 Task: Explore Airbnb accommodation in Senta, Serbia from 10th December, 2023 to 25th December, 2023 for 3 adults, 1 child. 2 bedrooms having 3 beds and 2 bathrooms. Property type can be guest house. Amenities needed are: wifi, TV, free parkinig on premises, gym, breakfast. Look for 3 properties as per requirement.
Action: Mouse moved to (500, 108)
Screenshot: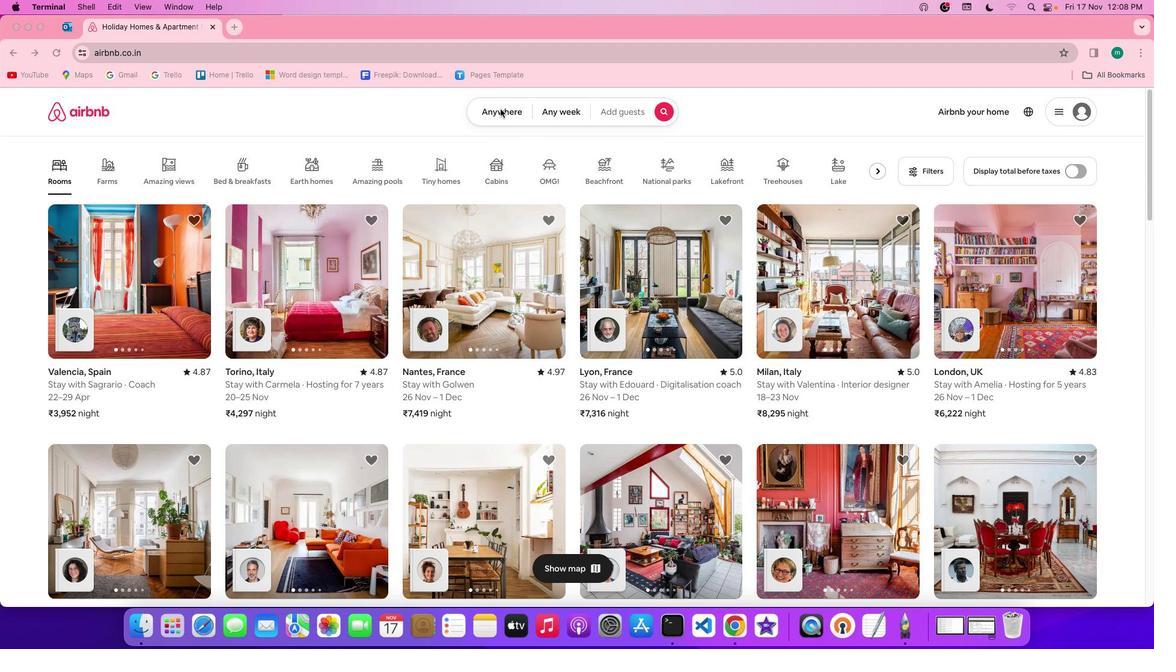 
Action: Mouse pressed left at (500, 108)
Screenshot: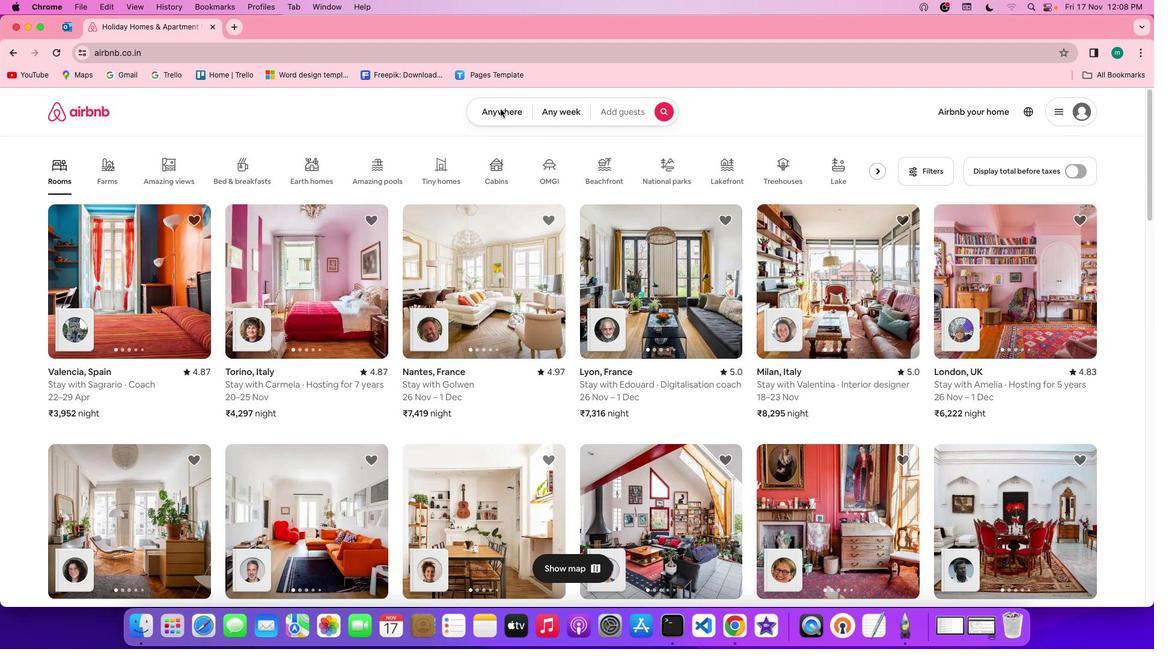
Action: Mouse pressed left at (500, 108)
Screenshot: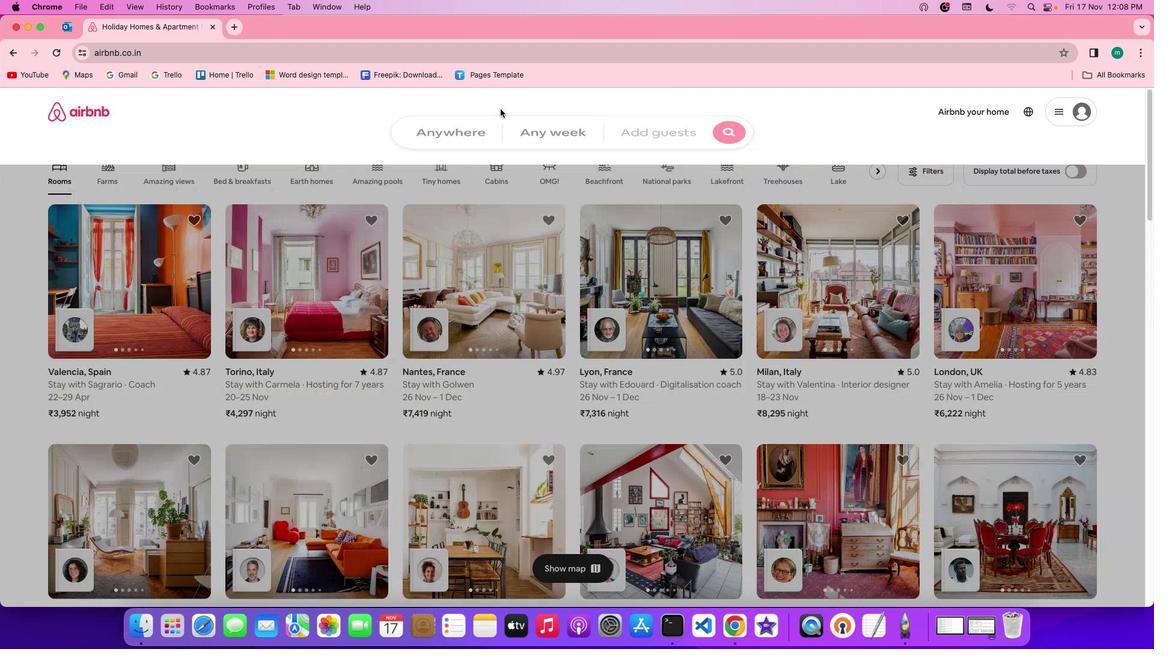 
Action: Mouse moved to (445, 160)
Screenshot: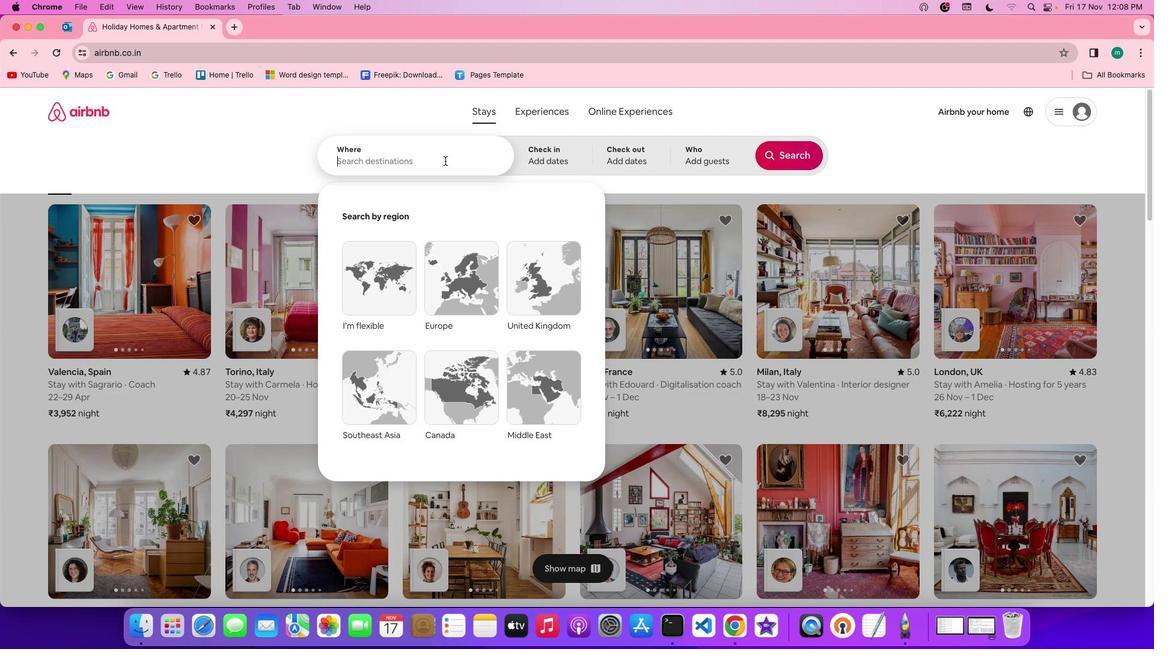
Action: Mouse pressed left at (445, 160)
Screenshot: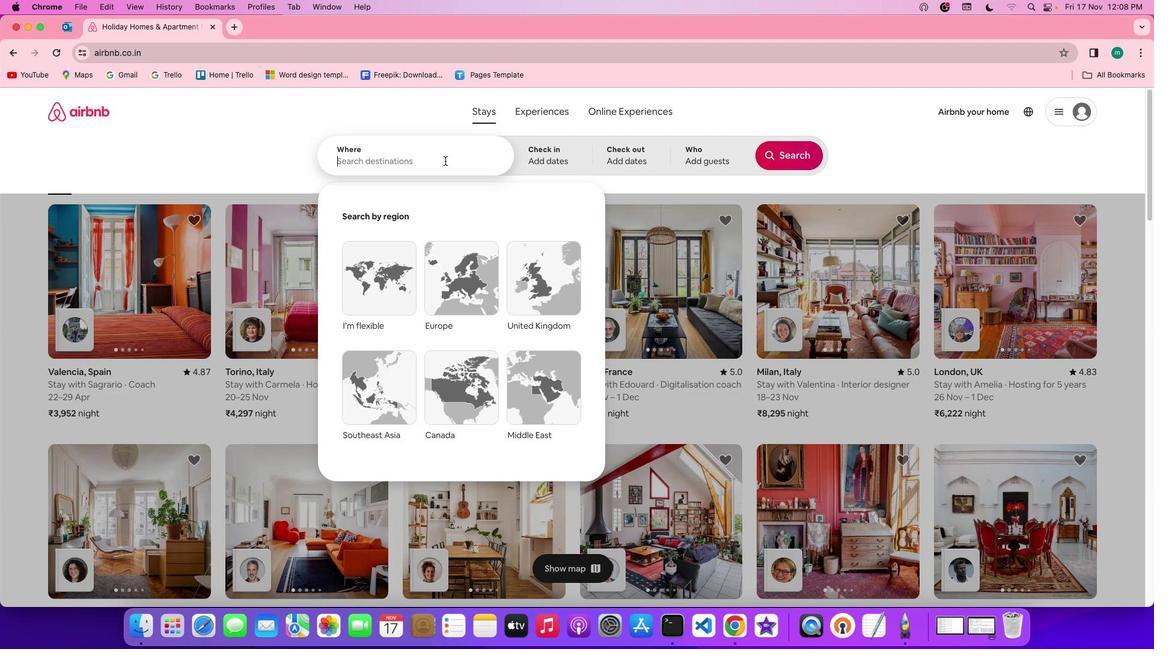 
Action: Key pressed Key.spaceKey.shift'S''e''n''t''a'','Key.spaceKey.shift's''e''r''b''i''a'
Screenshot: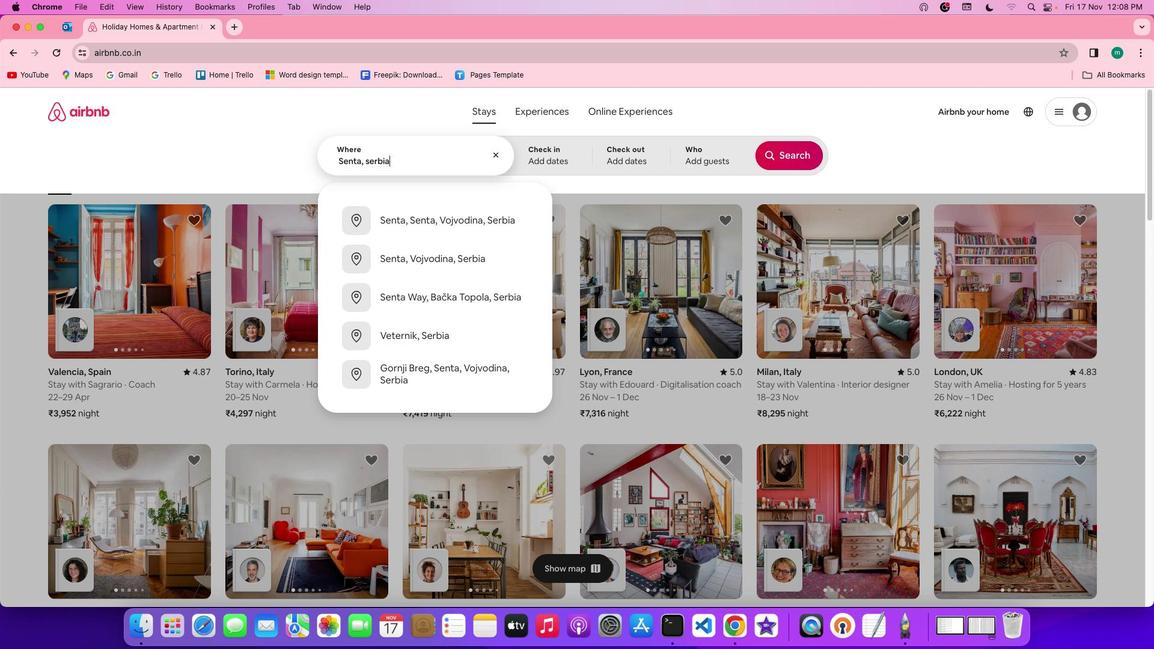 
Action: Mouse moved to (530, 151)
Screenshot: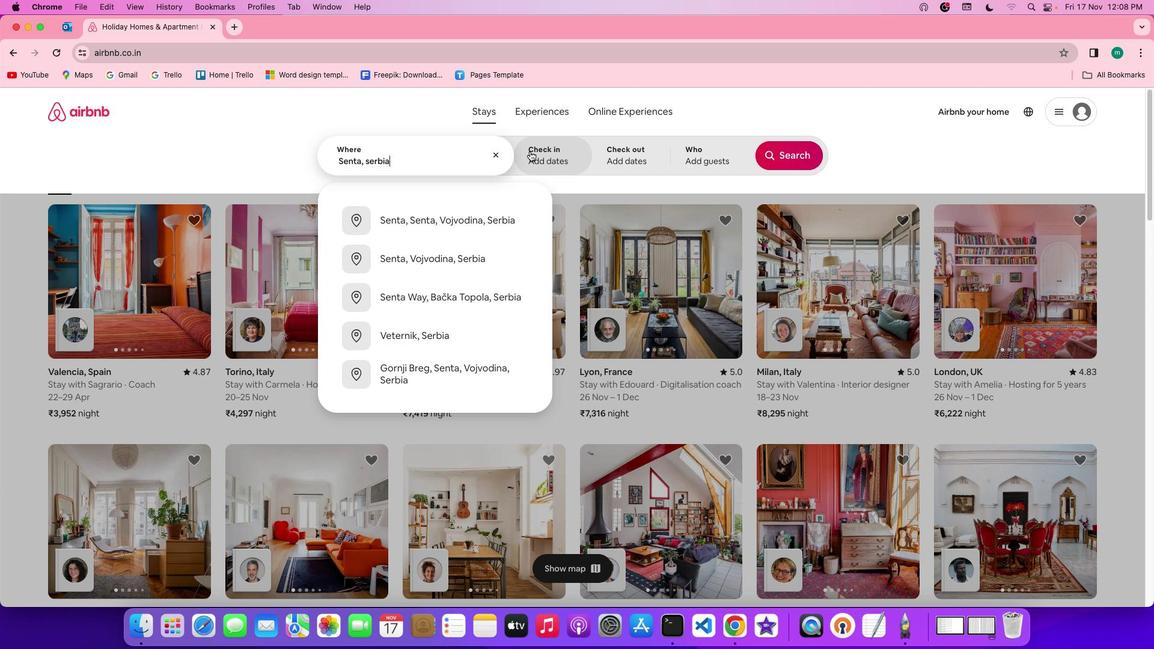 
Action: Mouse pressed left at (530, 151)
Screenshot: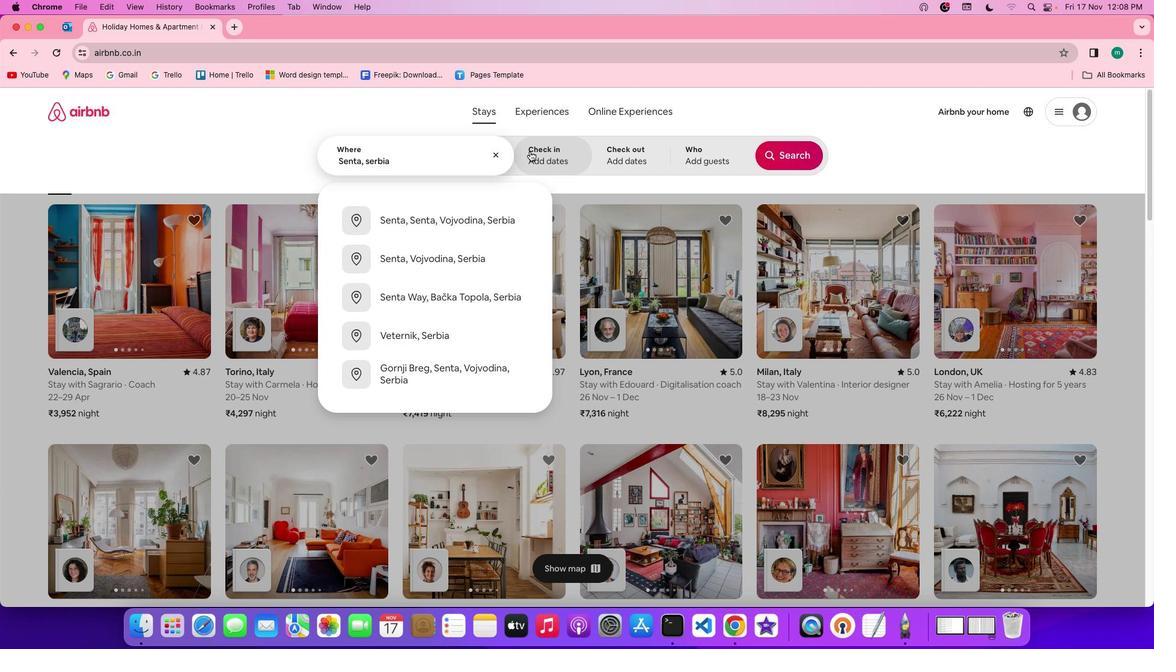 
Action: Mouse moved to (608, 372)
Screenshot: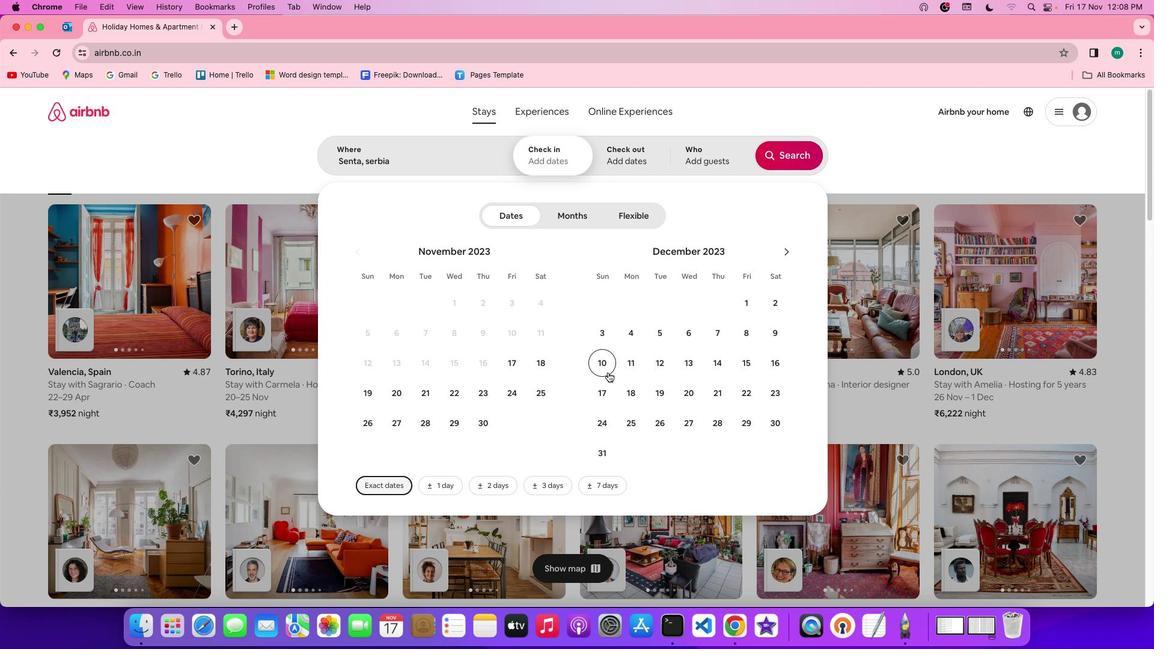 
Action: Mouse pressed left at (608, 372)
Screenshot: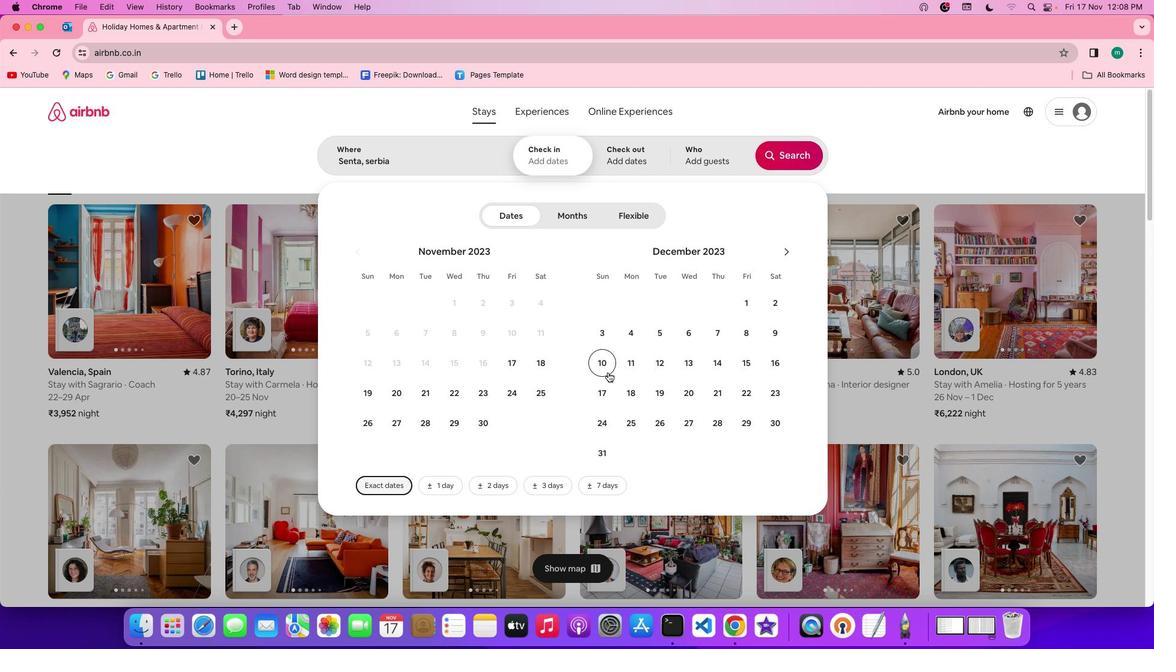 
Action: Mouse moved to (626, 421)
Screenshot: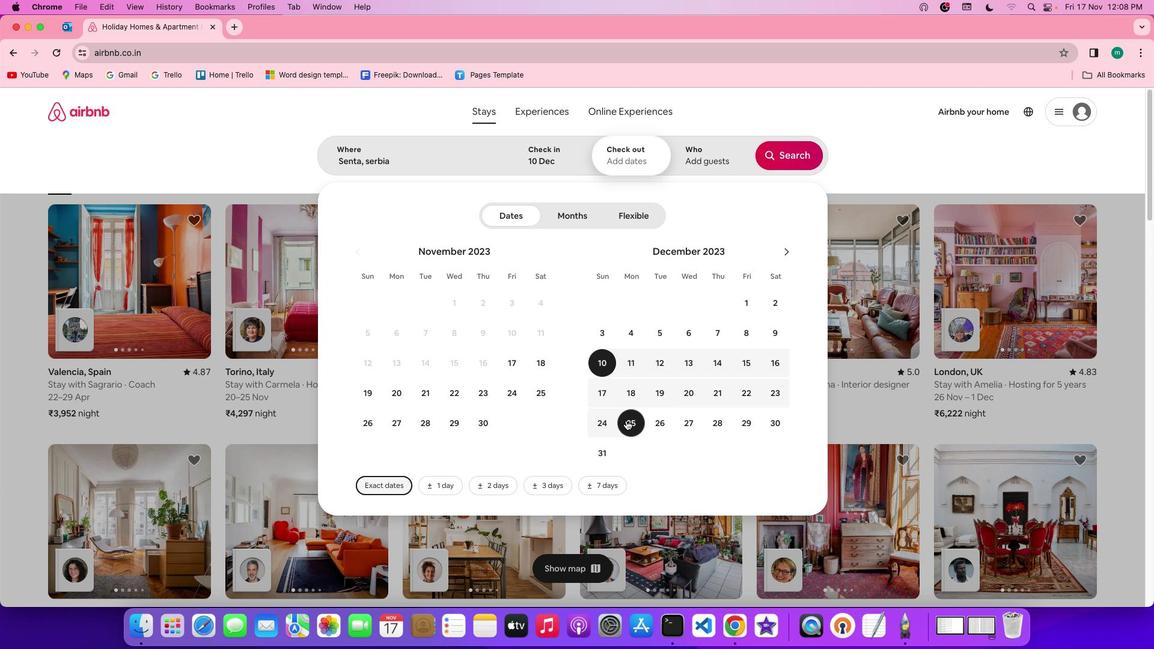 
Action: Mouse pressed left at (626, 421)
Screenshot: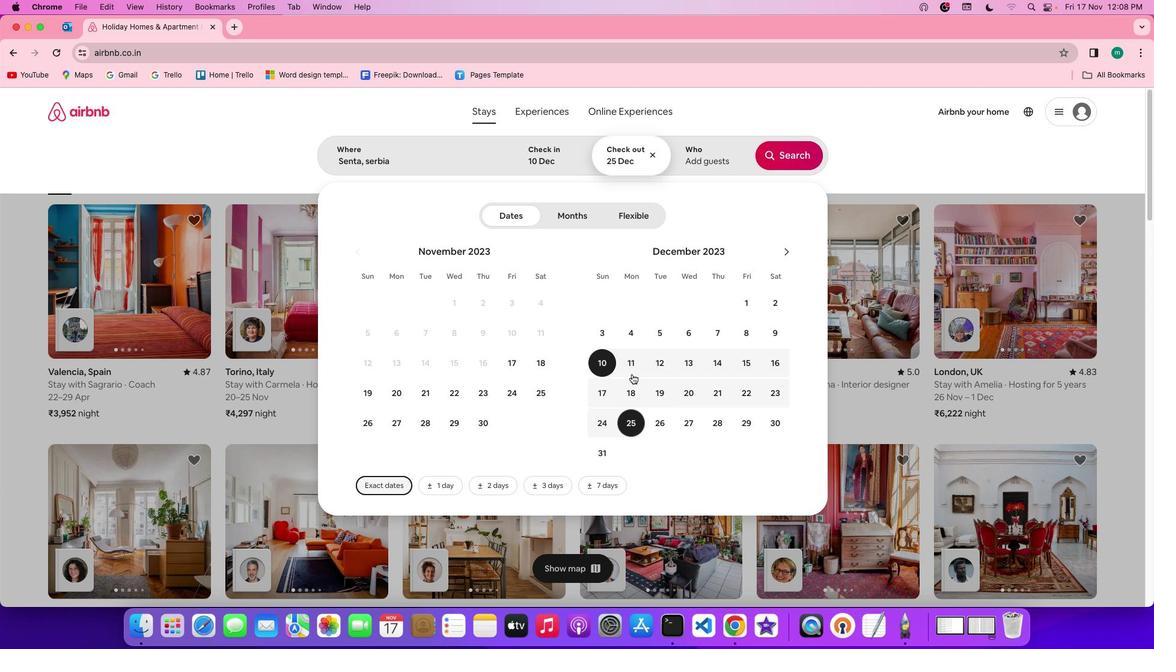 
Action: Mouse moved to (704, 164)
Screenshot: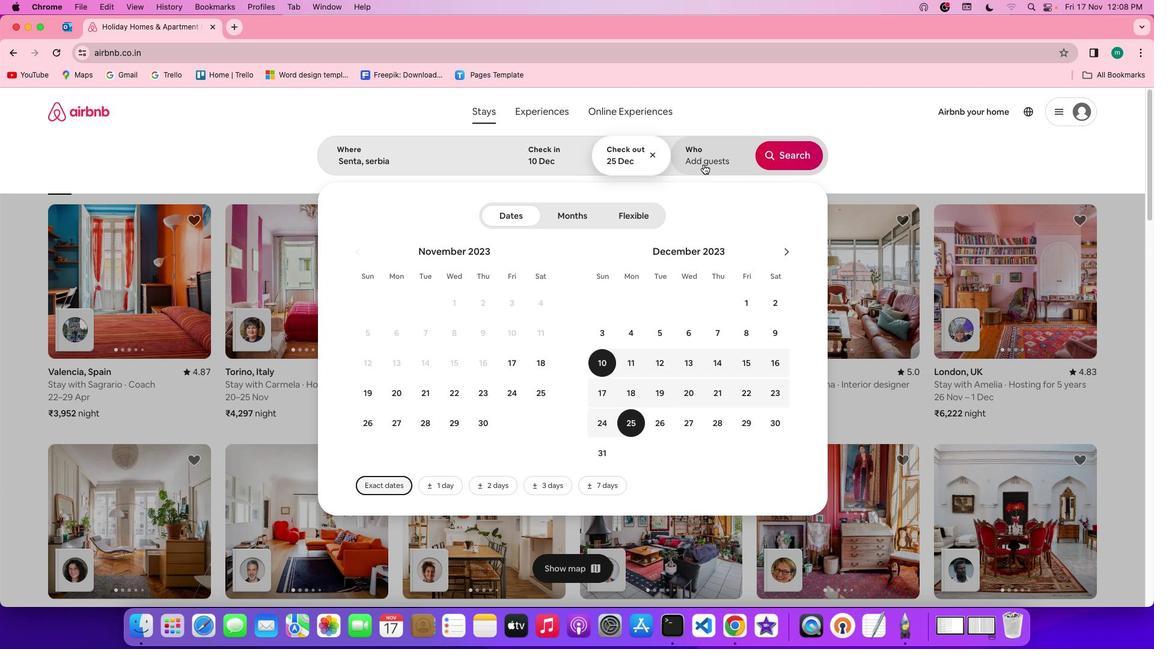 
Action: Mouse pressed left at (704, 164)
Screenshot: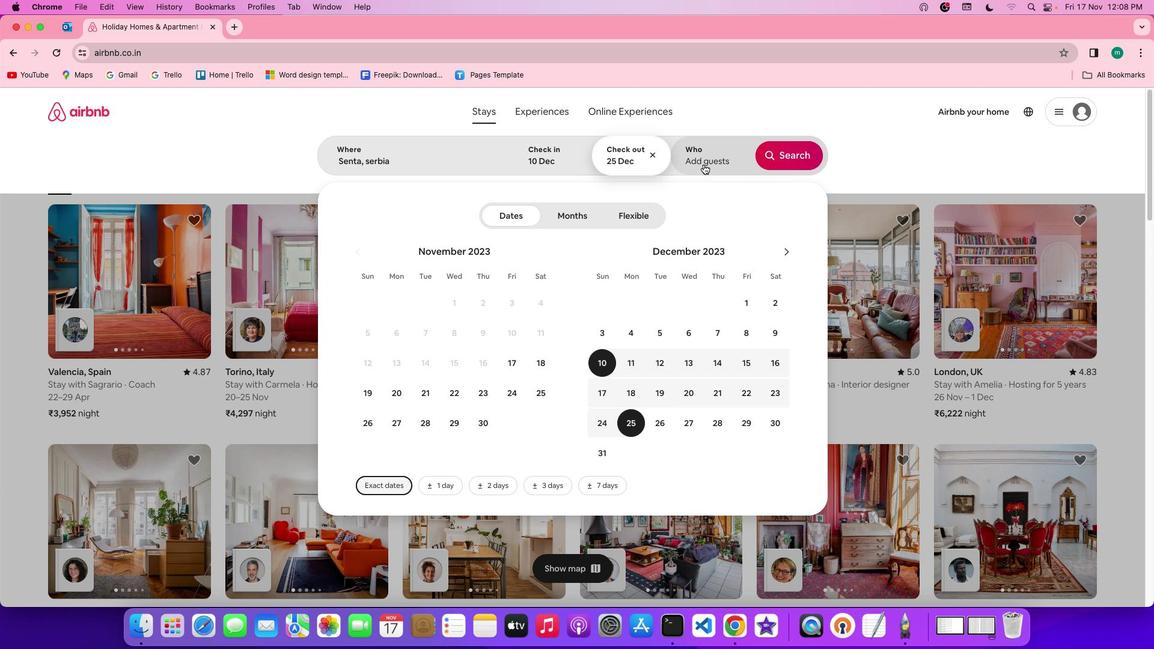 
Action: Mouse moved to (793, 216)
Screenshot: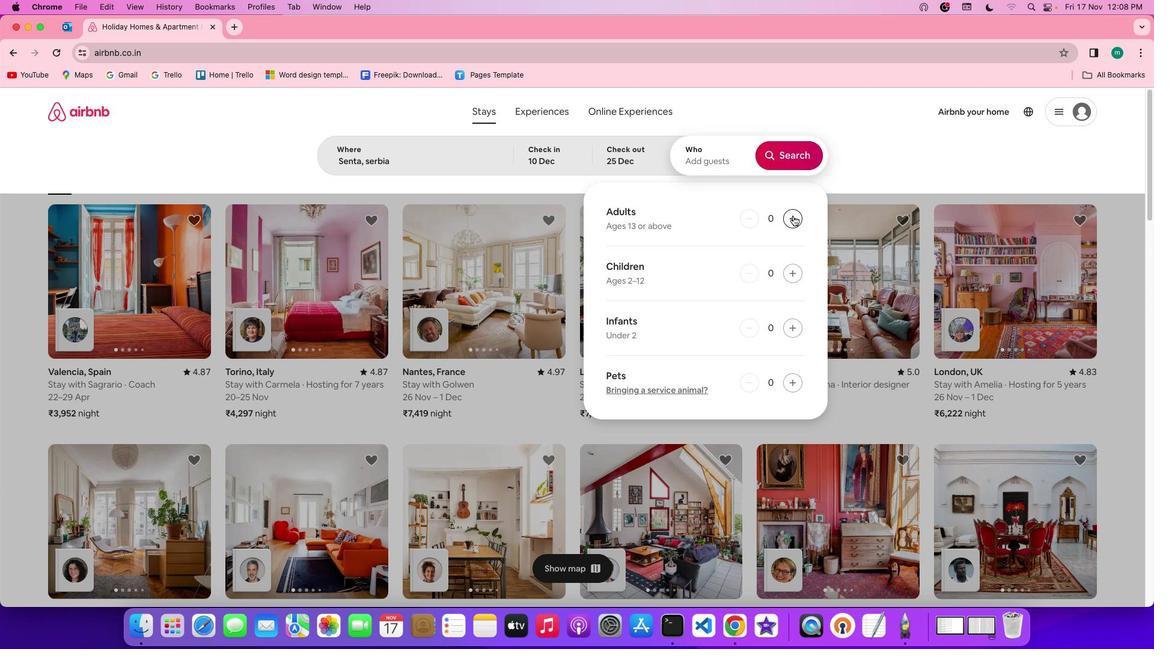 
Action: Mouse pressed left at (793, 216)
Screenshot: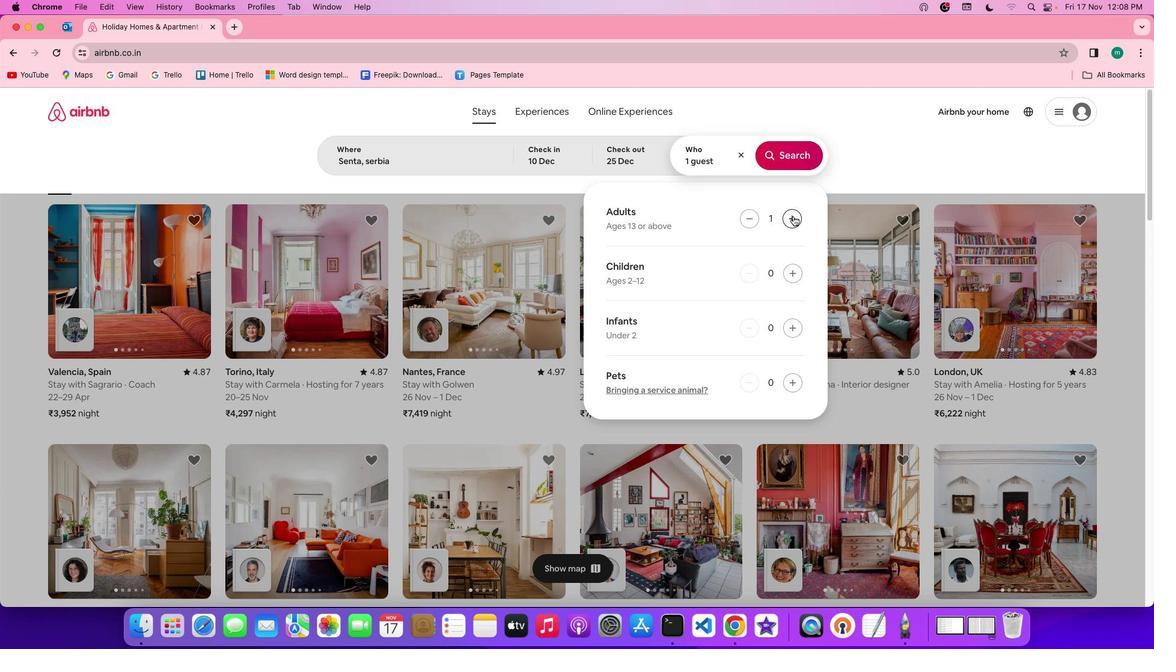 
Action: Mouse pressed left at (793, 216)
Screenshot: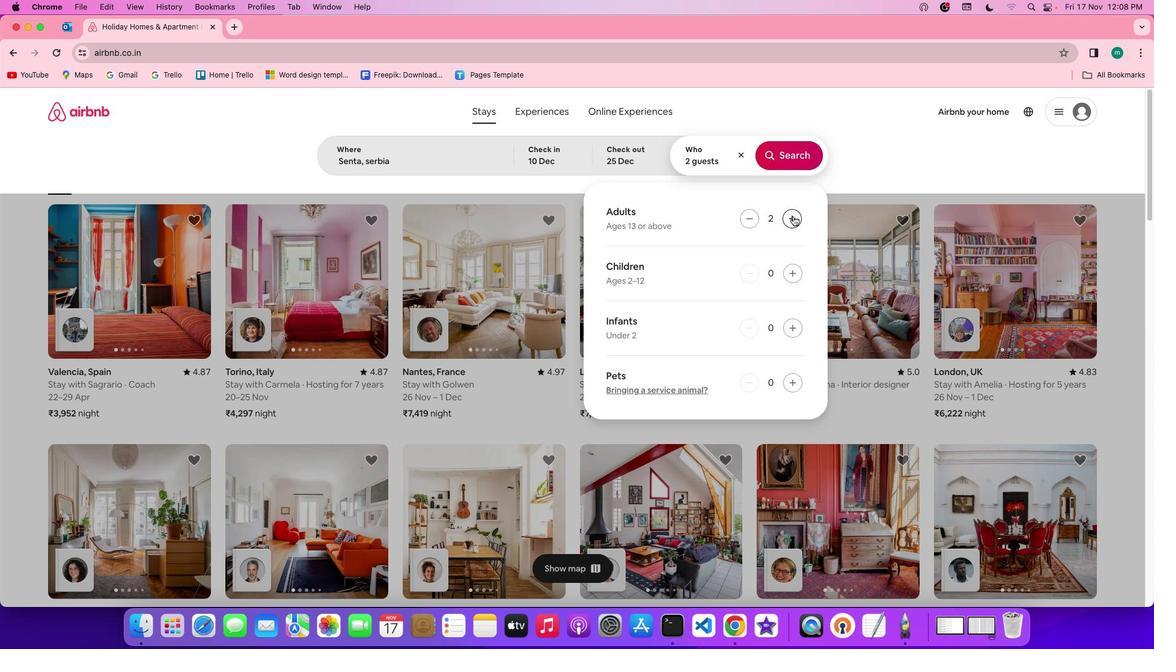 
Action: Mouse pressed left at (793, 216)
Screenshot: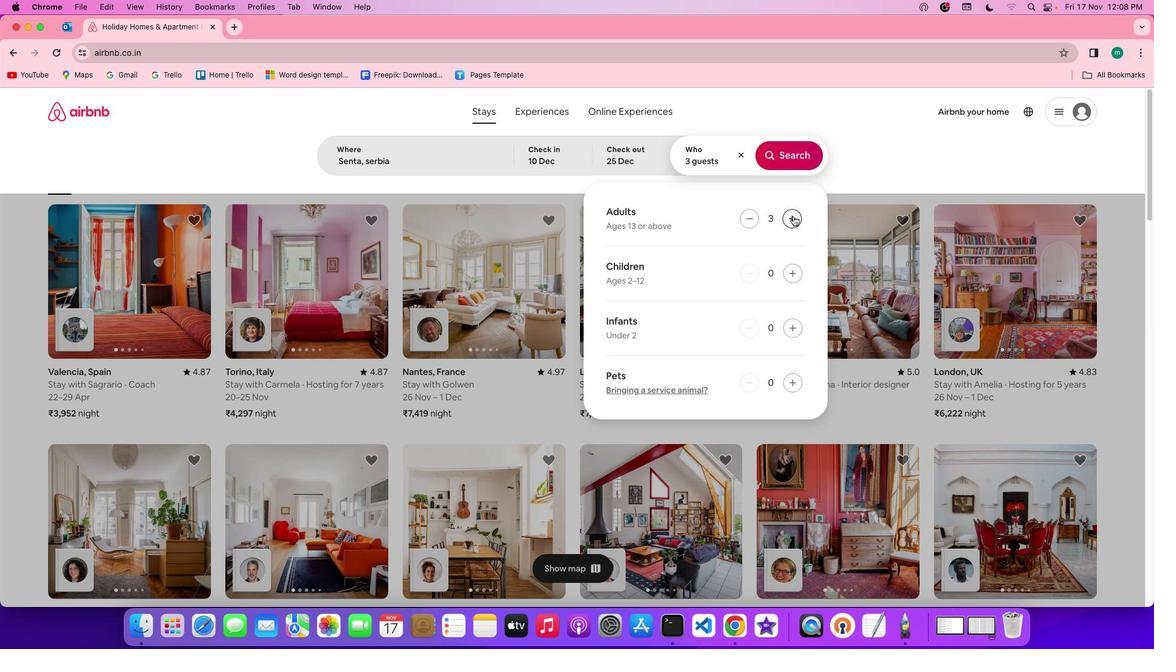 
Action: Mouse moved to (793, 274)
Screenshot: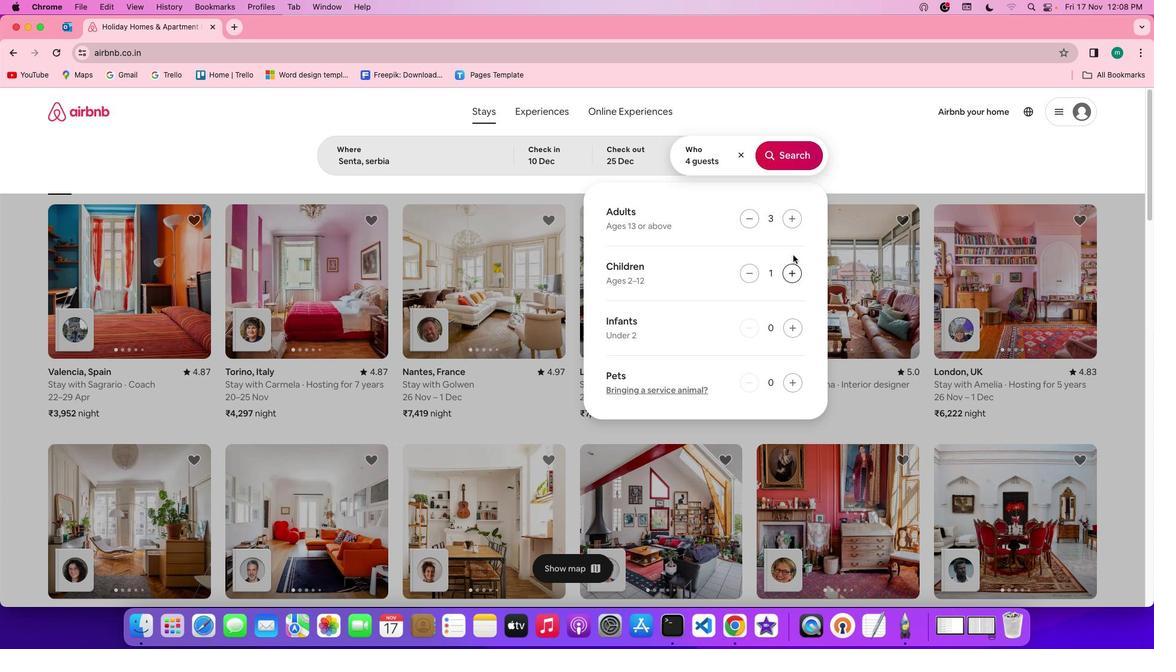 
Action: Mouse pressed left at (793, 274)
Screenshot: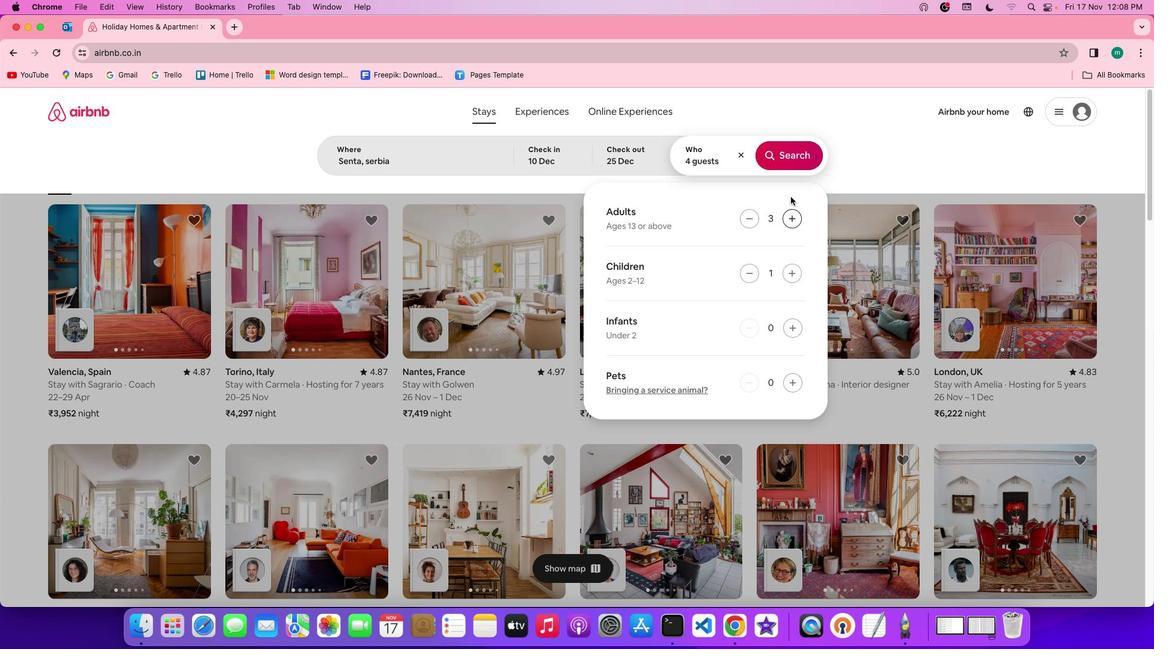 
Action: Mouse moved to (788, 161)
Screenshot: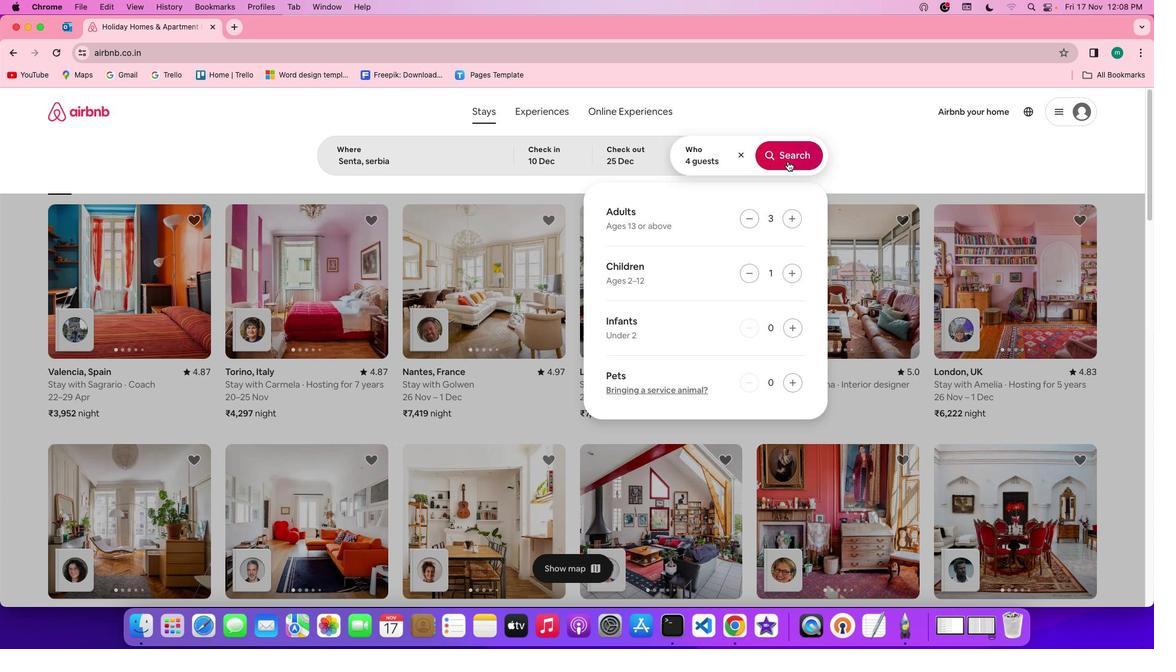 
Action: Mouse pressed left at (788, 161)
Screenshot: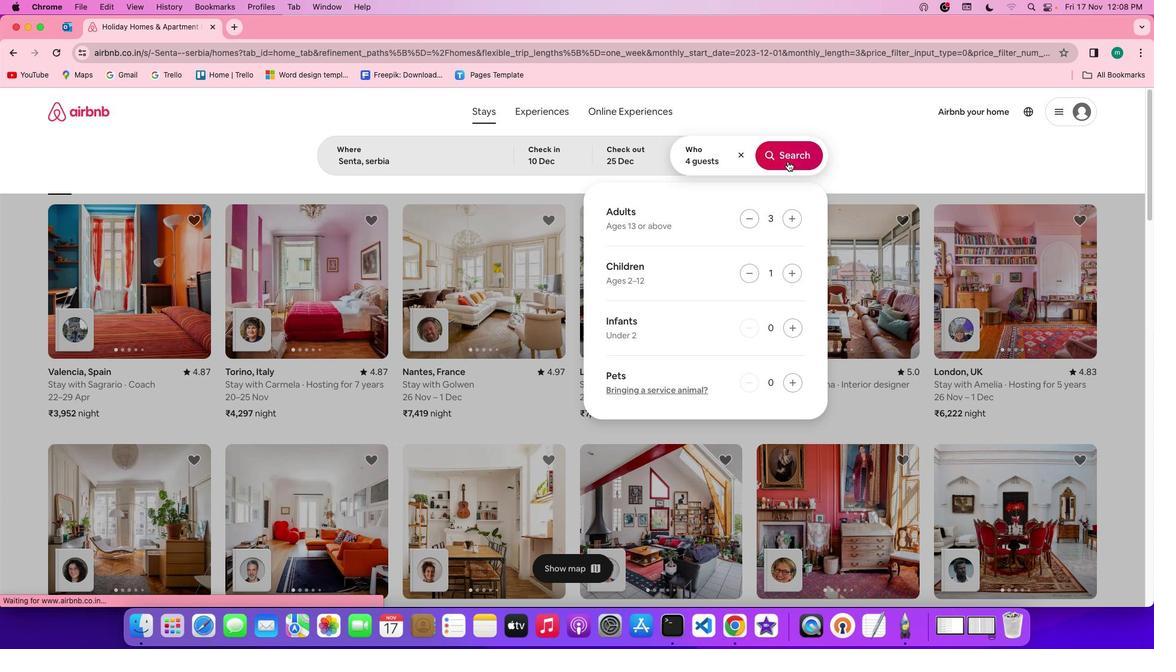 
Action: Mouse moved to (960, 160)
Screenshot: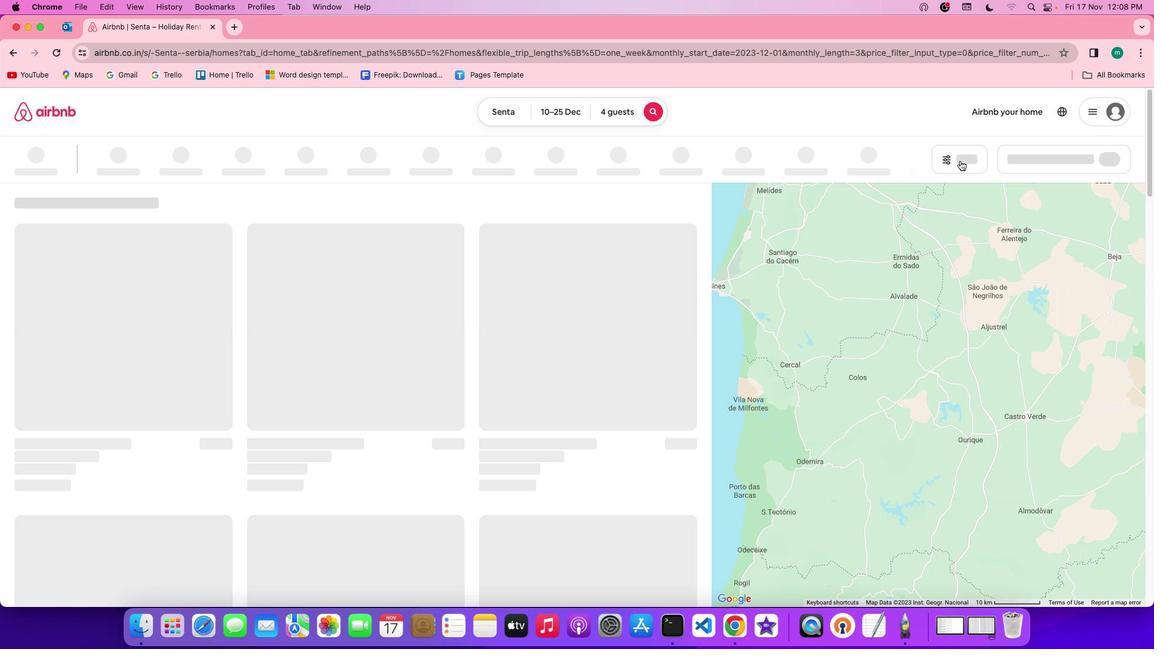 
Action: Mouse pressed left at (960, 160)
Screenshot: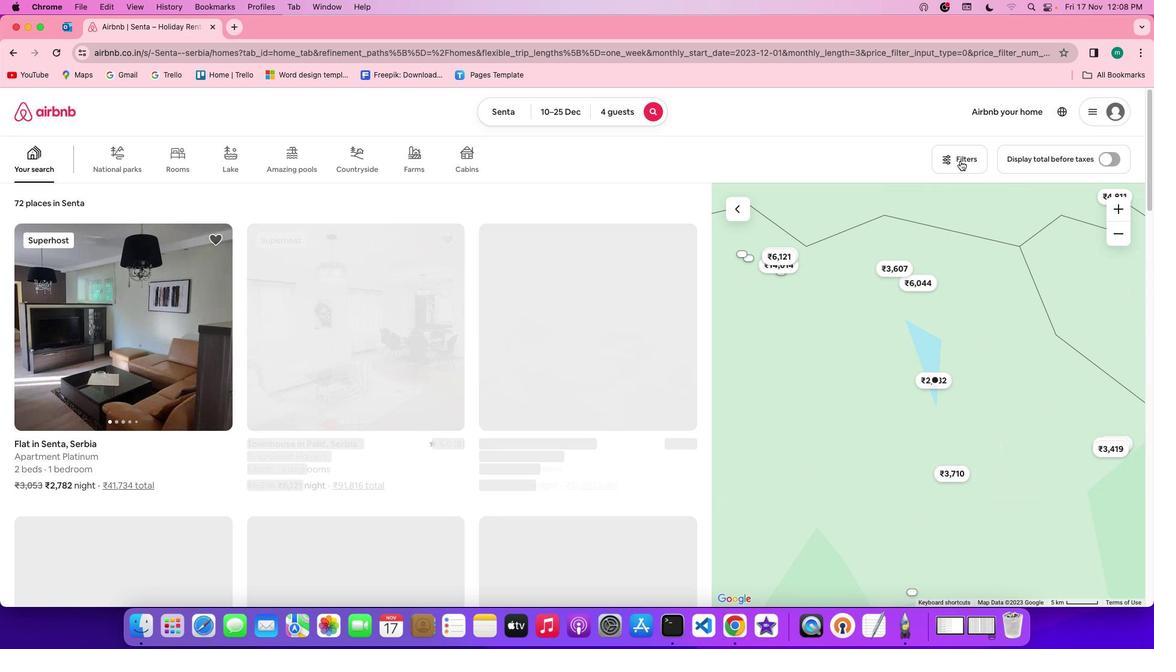 
Action: Mouse moved to (694, 348)
Screenshot: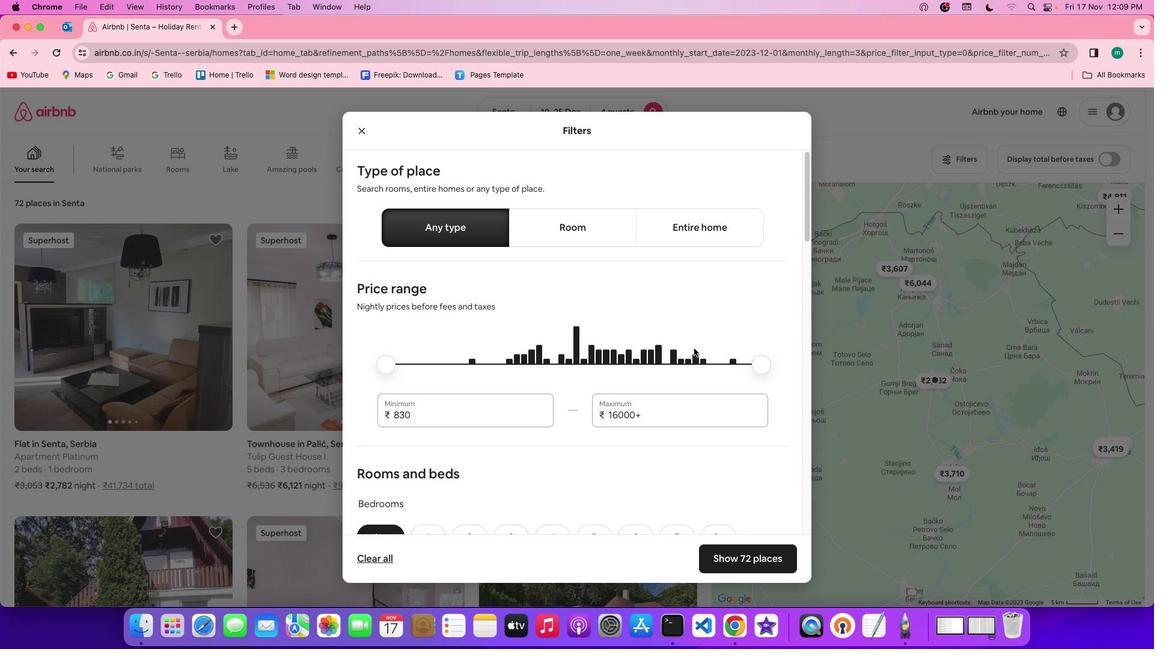 
Action: Mouse scrolled (694, 348) with delta (0, 0)
Screenshot: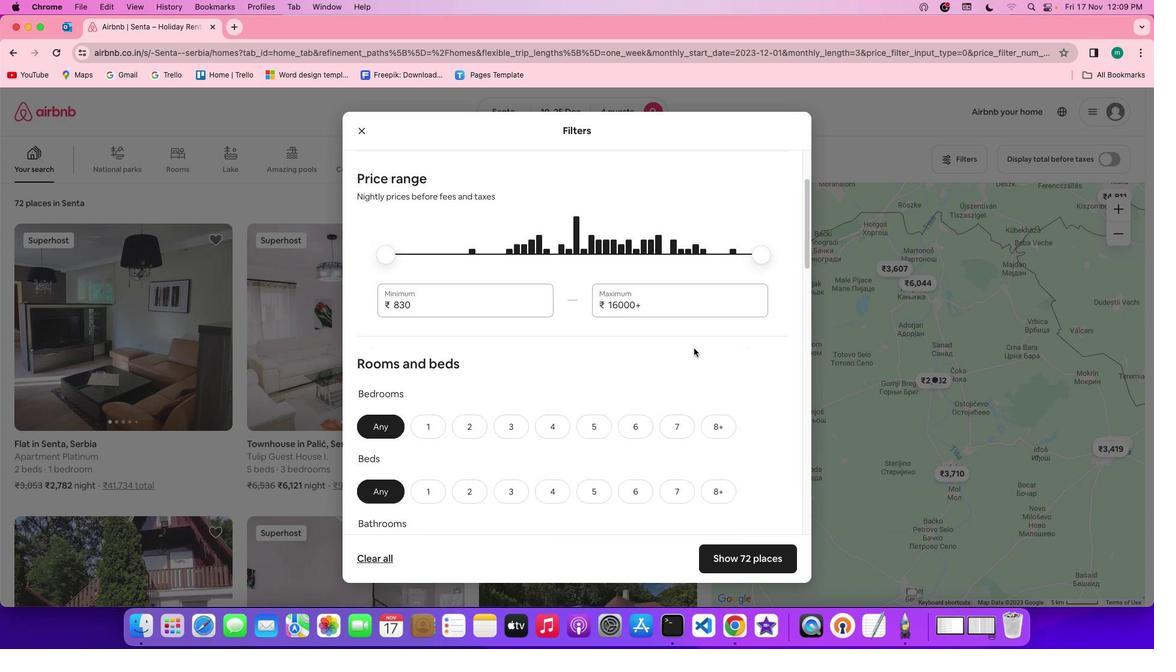 
Action: Mouse scrolled (694, 348) with delta (0, 0)
Screenshot: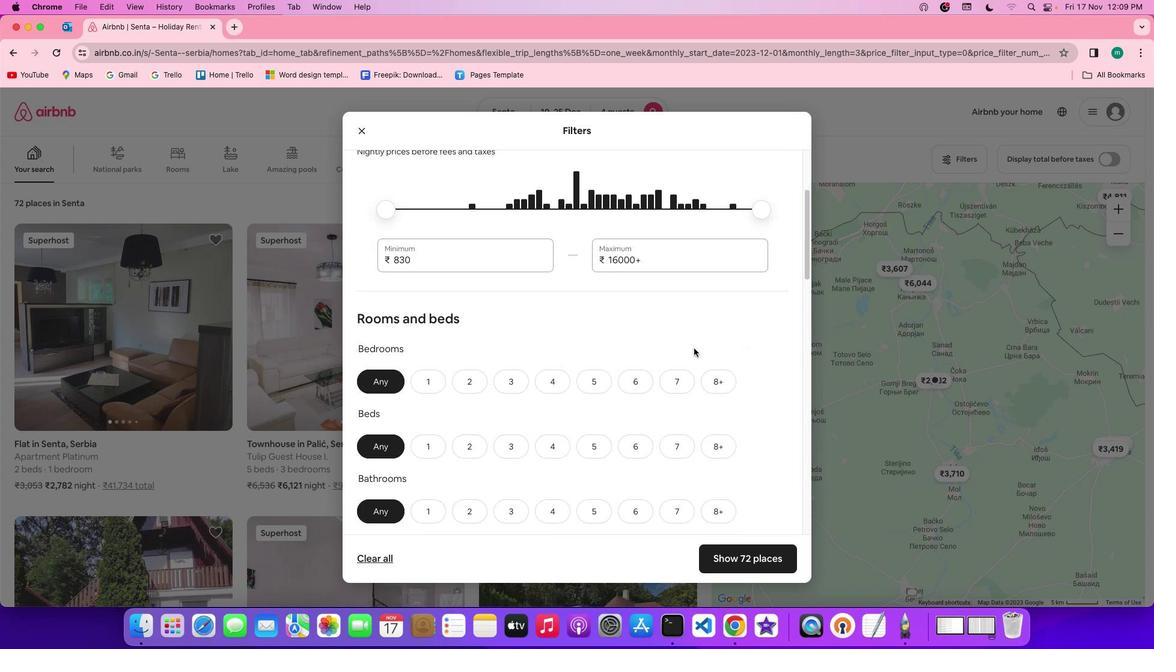 
Action: Mouse scrolled (694, 348) with delta (0, -1)
Screenshot: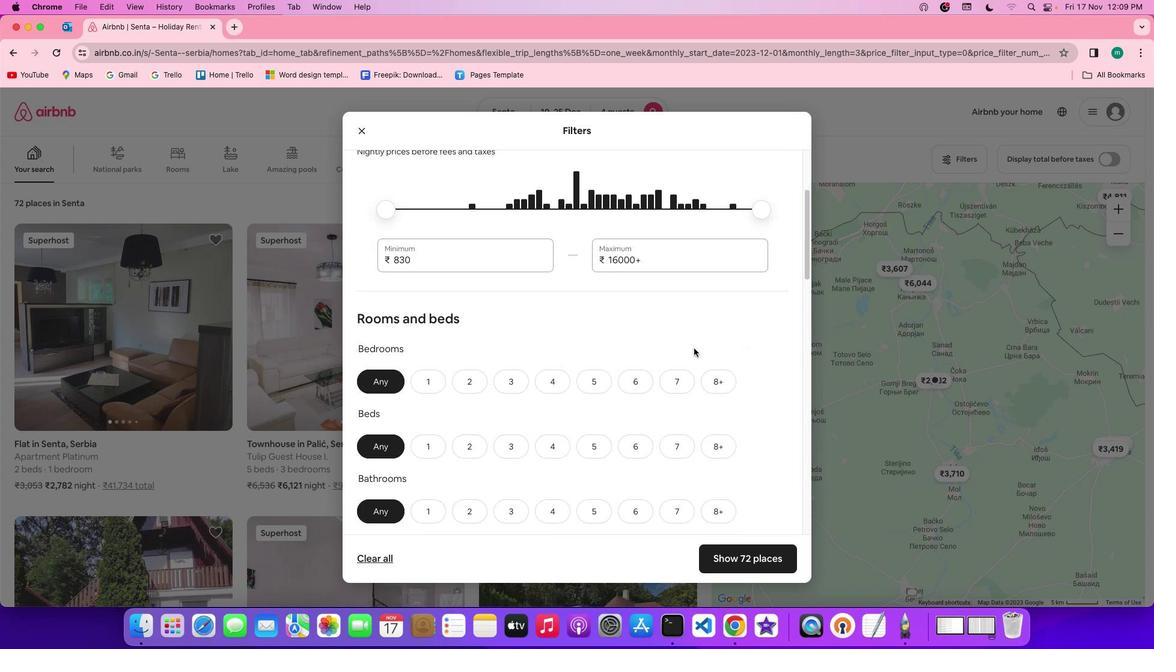 
Action: Mouse scrolled (694, 348) with delta (0, -1)
Screenshot: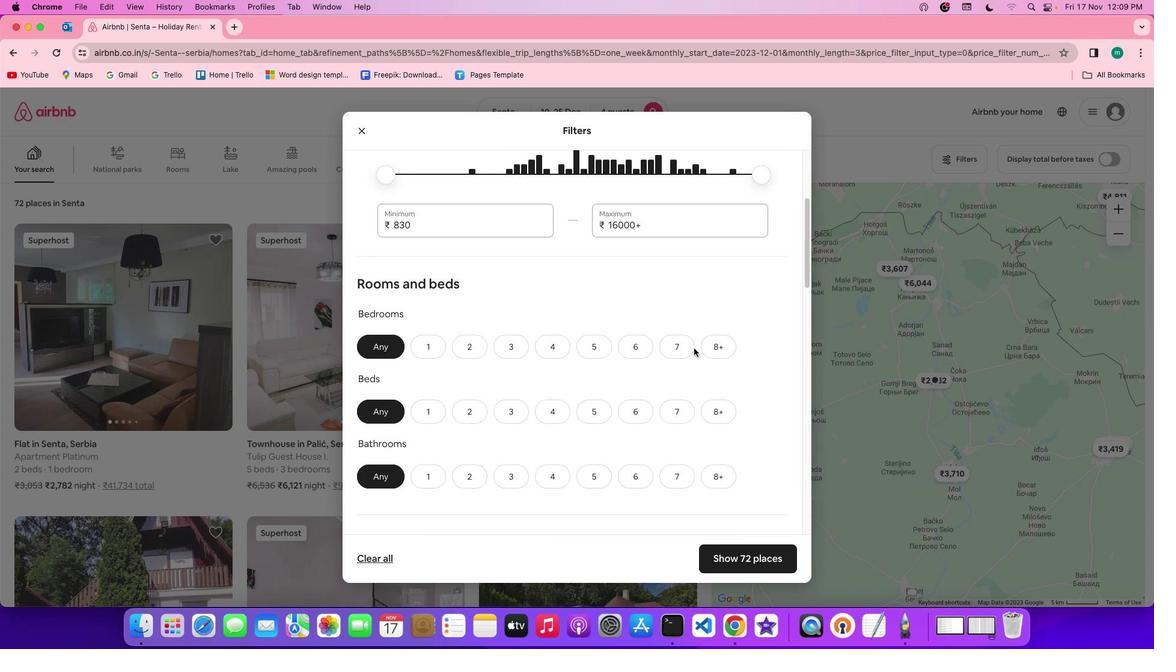 
Action: Mouse moved to (472, 345)
Screenshot: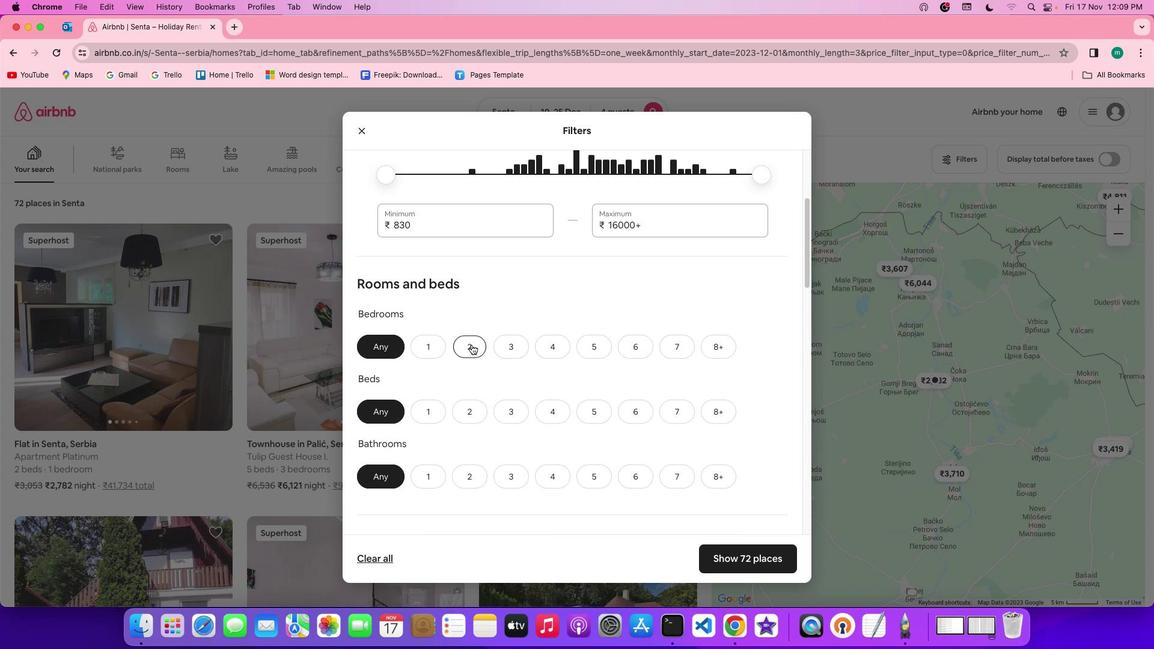 
Action: Mouse pressed left at (472, 345)
Screenshot: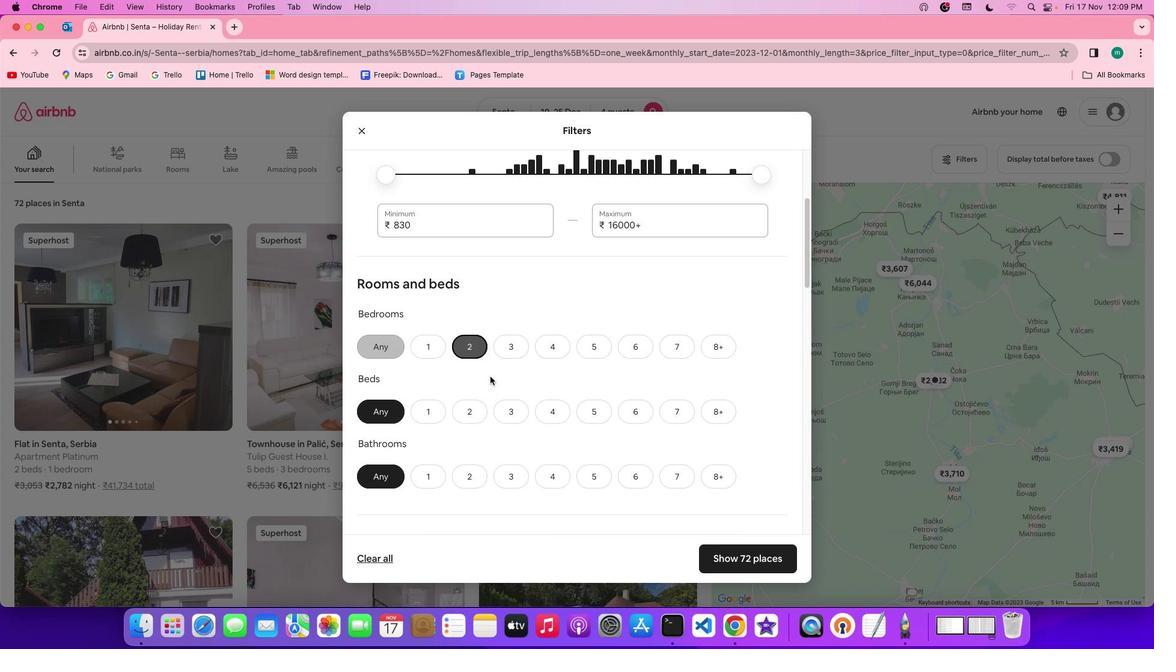 
Action: Mouse moved to (514, 413)
Screenshot: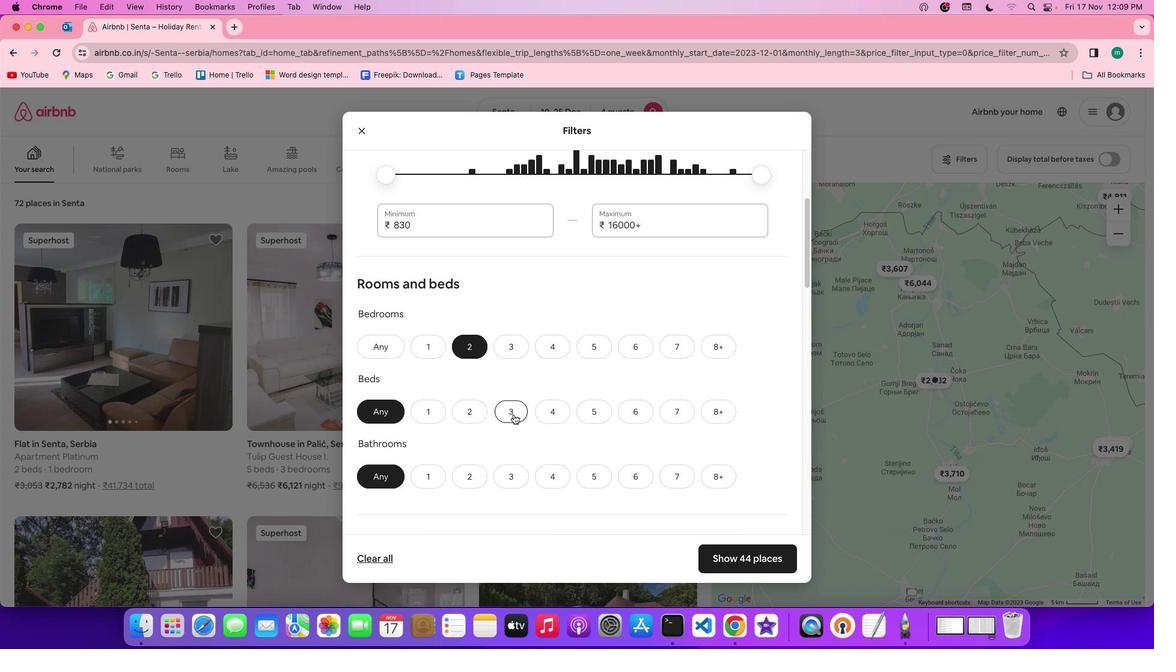 
Action: Mouse pressed left at (514, 413)
Screenshot: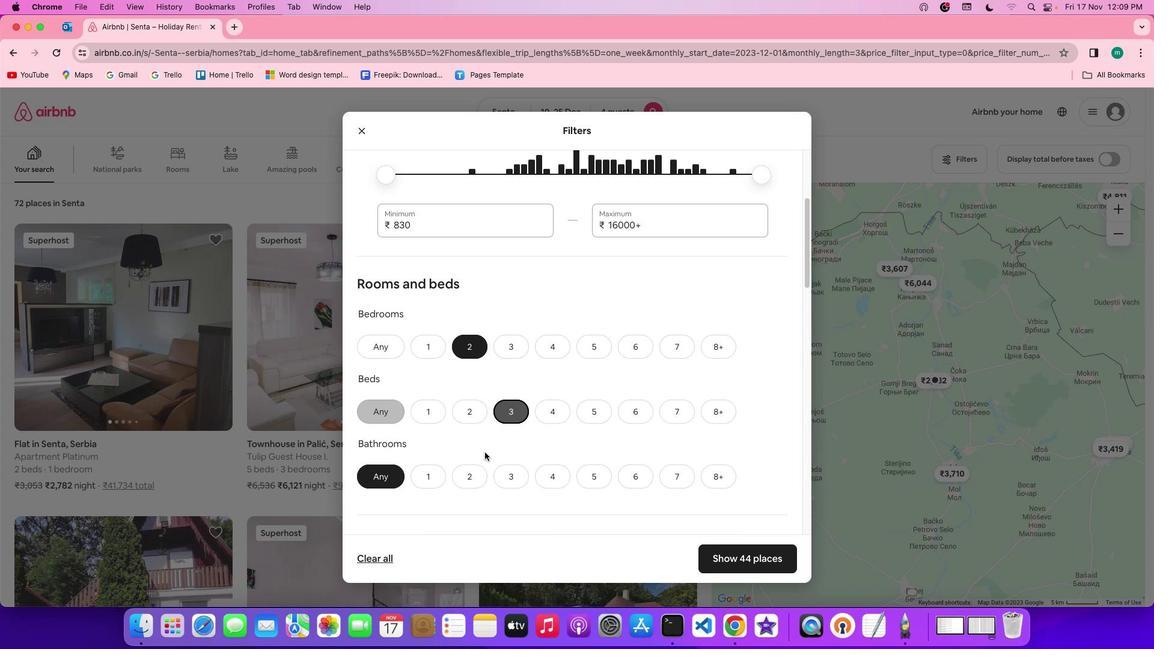 
Action: Mouse moved to (473, 476)
Screenshot: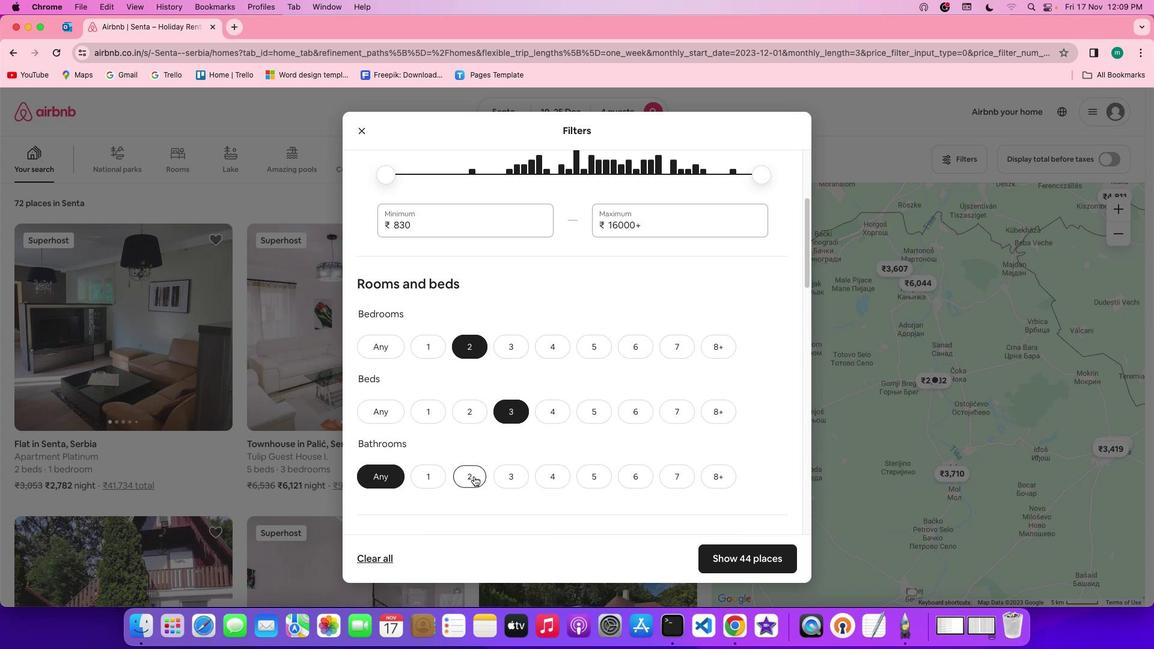 
Action: Mouse pressed left at (473, 476)
Screenshot: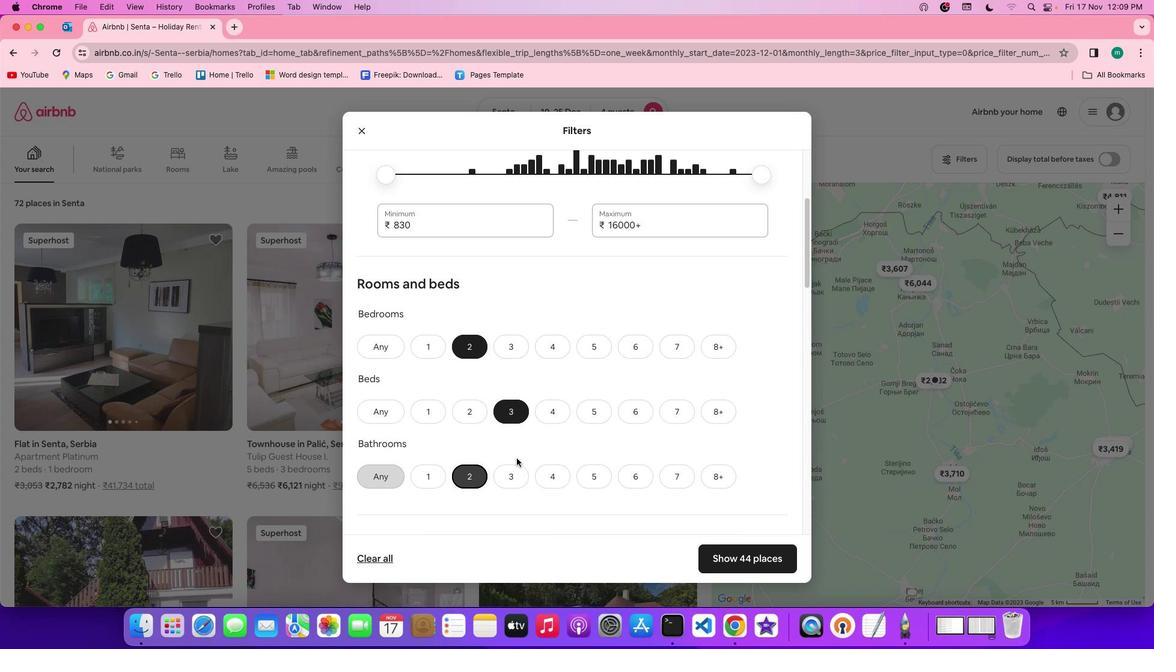 
Action: Mouse moved to (597, 442)
Screenshot: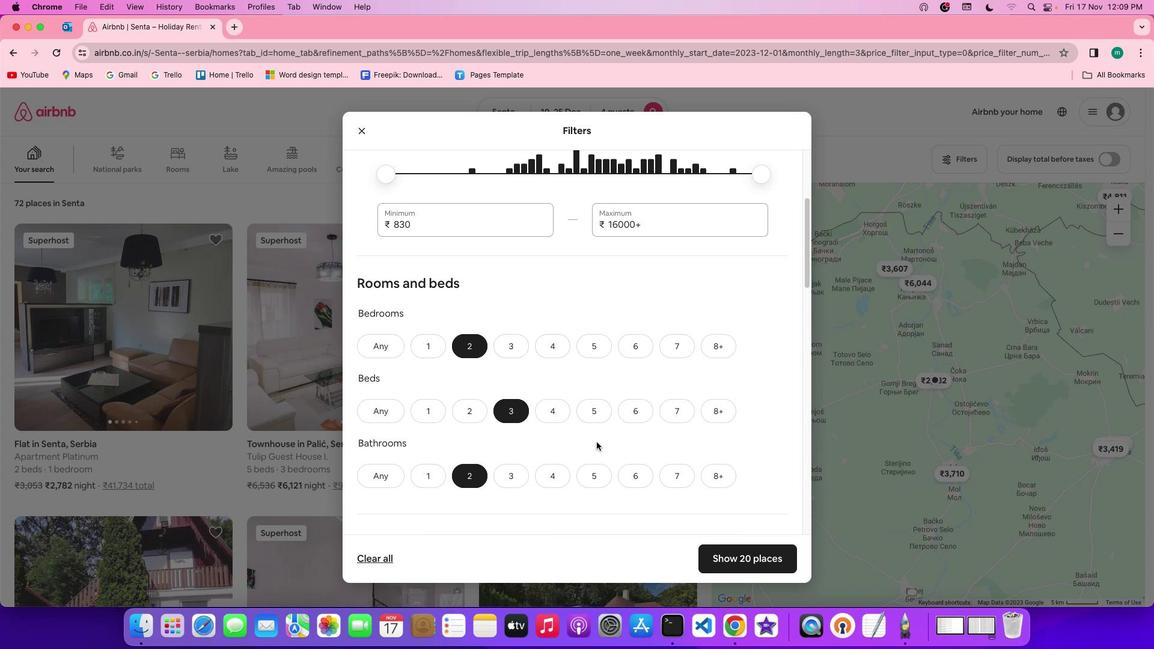 
Action: Mouse scrolled (597, 442) with delta (0, 0)
Screenshot: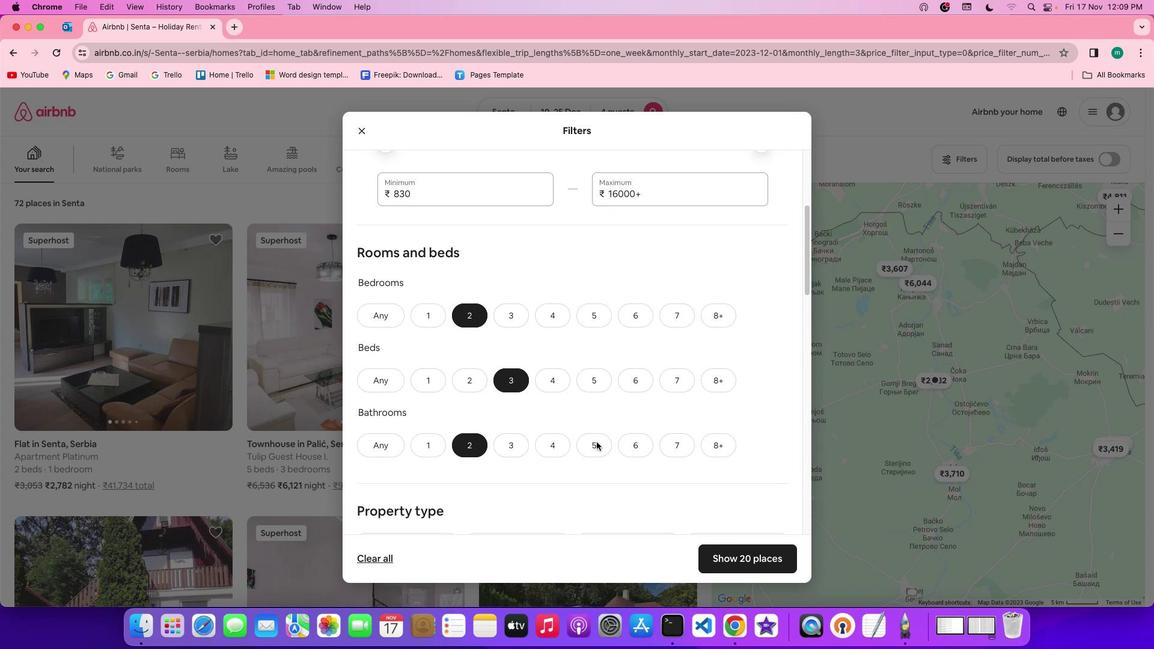
Action: Mouse scrolled (597, 442) with delta (0, 0)
Screenshot: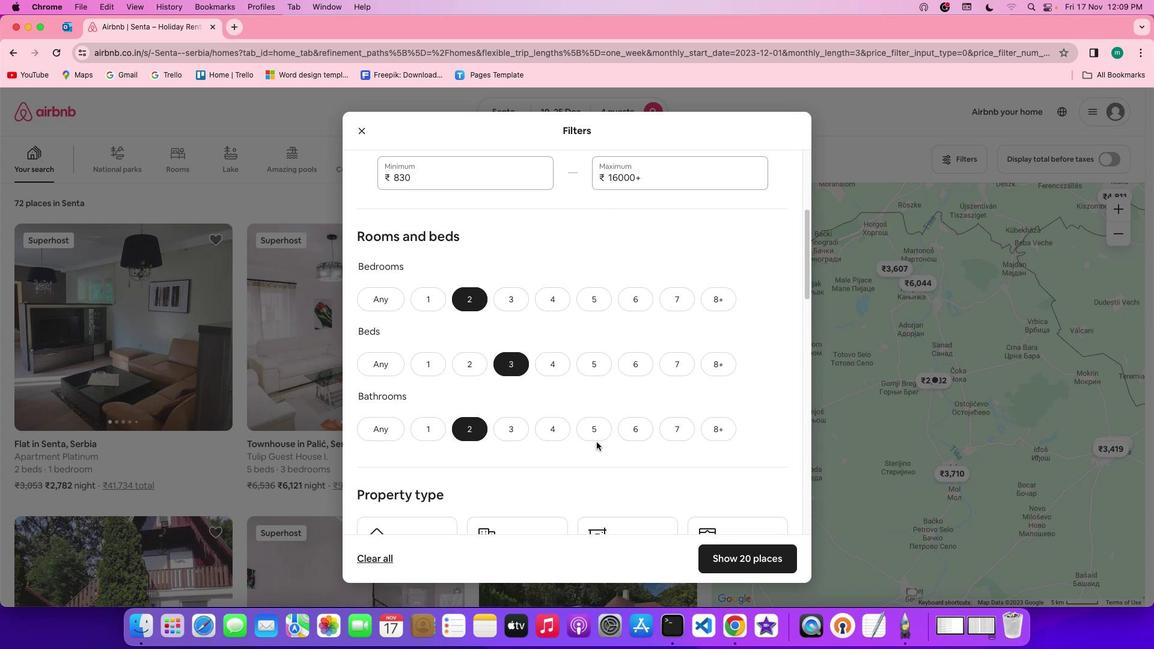 
Action: Mouse scrolled (597, 442) with delta (0, -1)
Screenshot: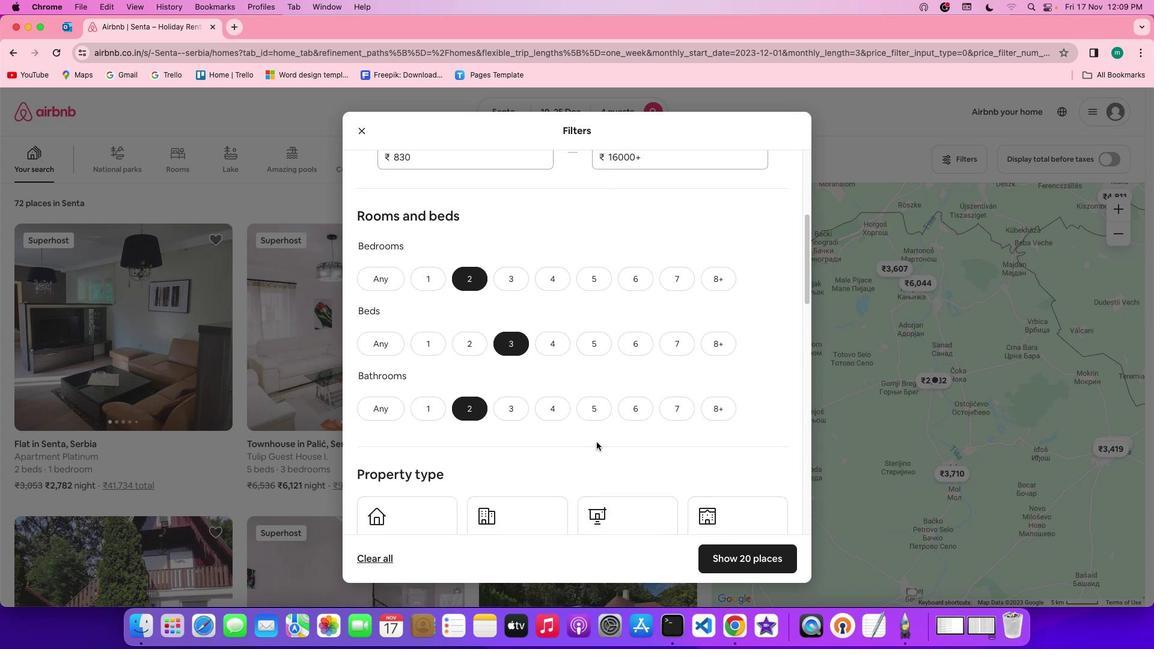 
Action: Mouse scrolled (597, 442) with delta (0, 0)
Screenshot: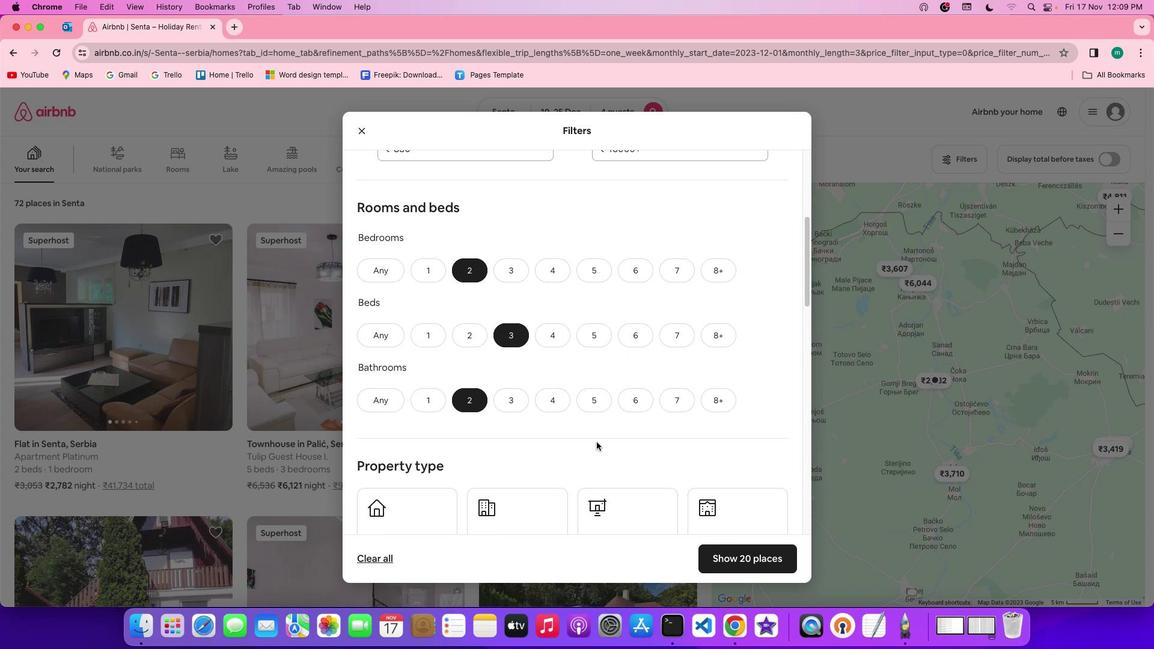
Action: Mouse scrolled (597, 442) with delta (0, 0)
Screenshot: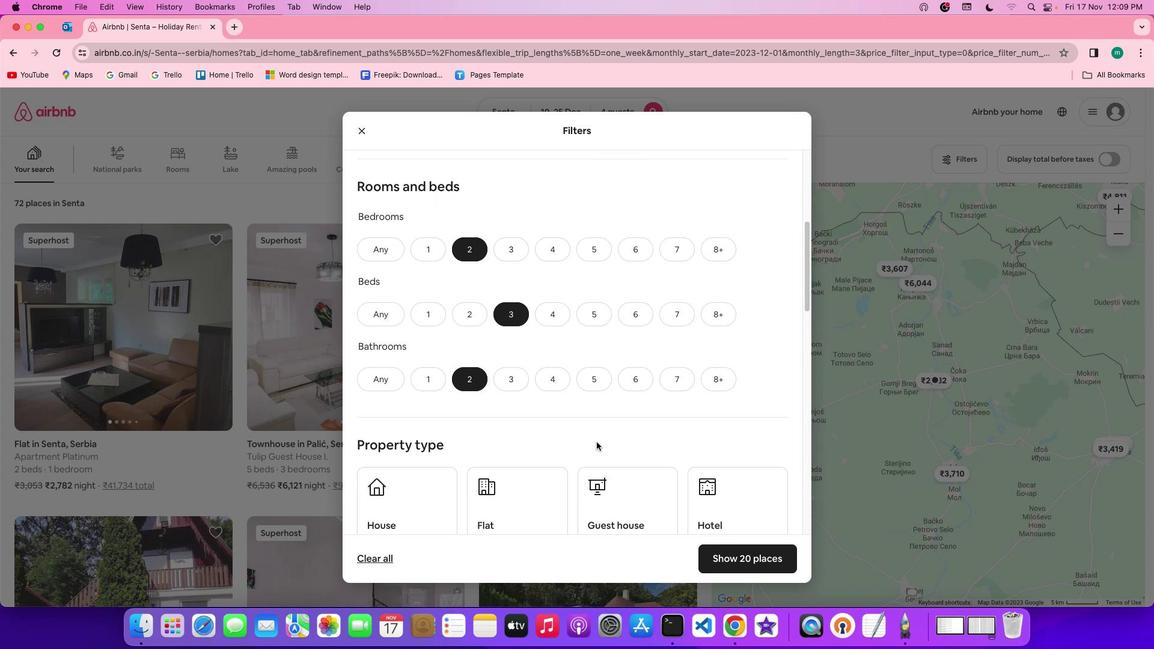 
Action: Mouse scrolled (597, 442) with delta (0, 0)
Screenshot: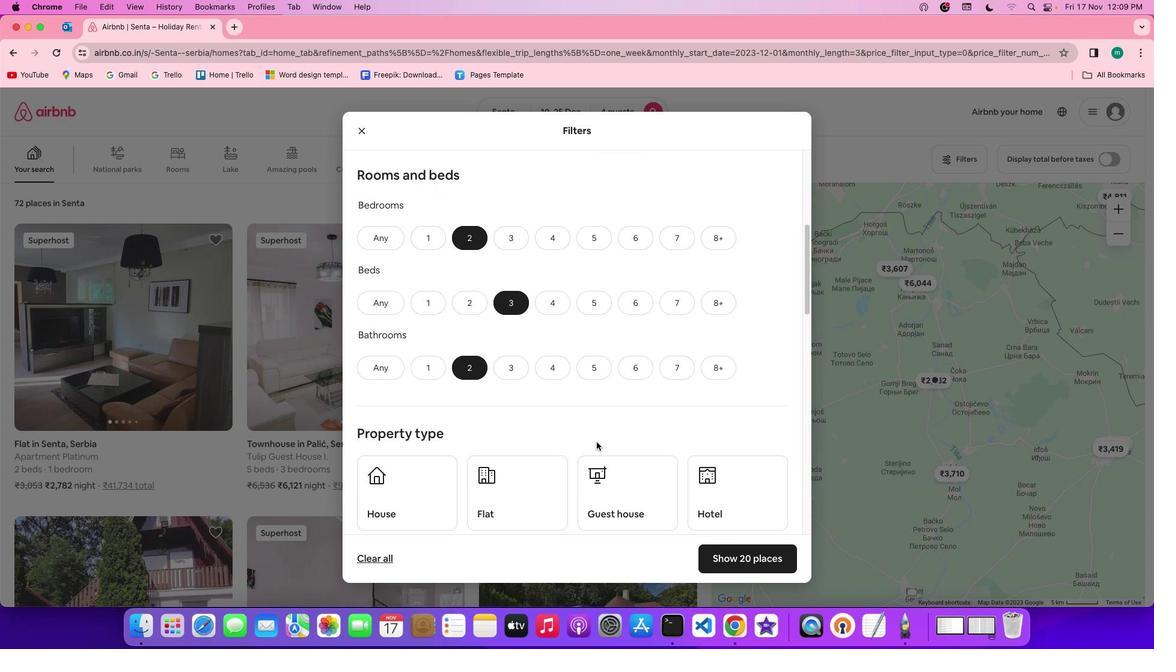 
Action: Mouse scrolled (597, 442) with delta (0, 0)
Screenshot: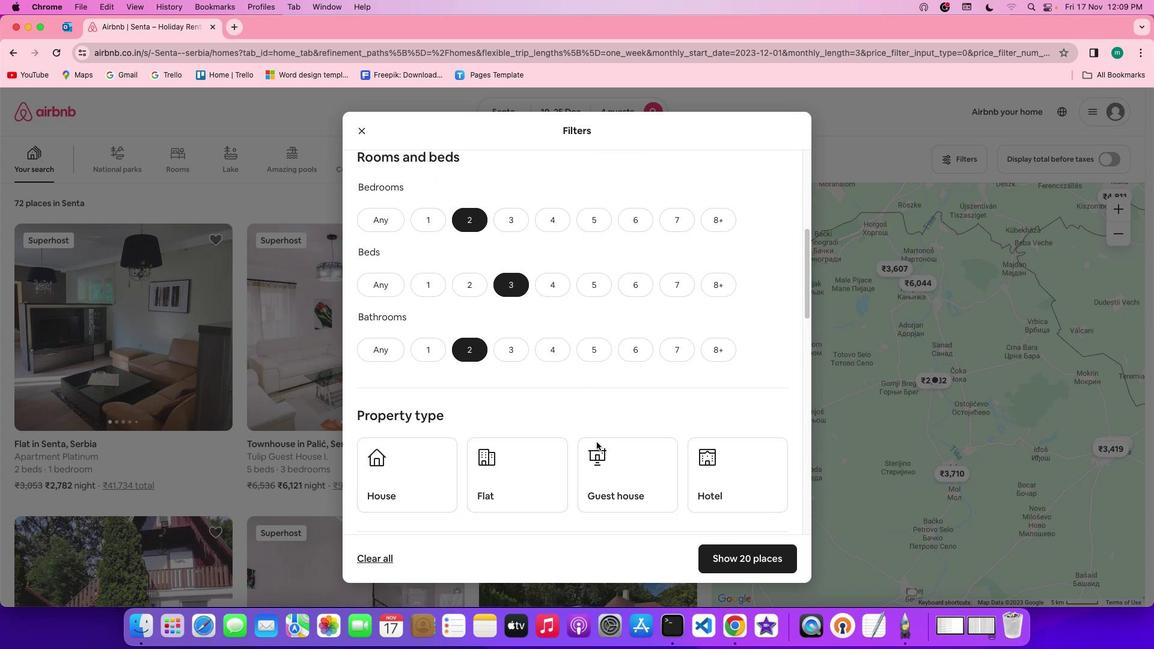 
Action: Mouse scrolled (597, 442) with delta (0, 0)
Screenshot: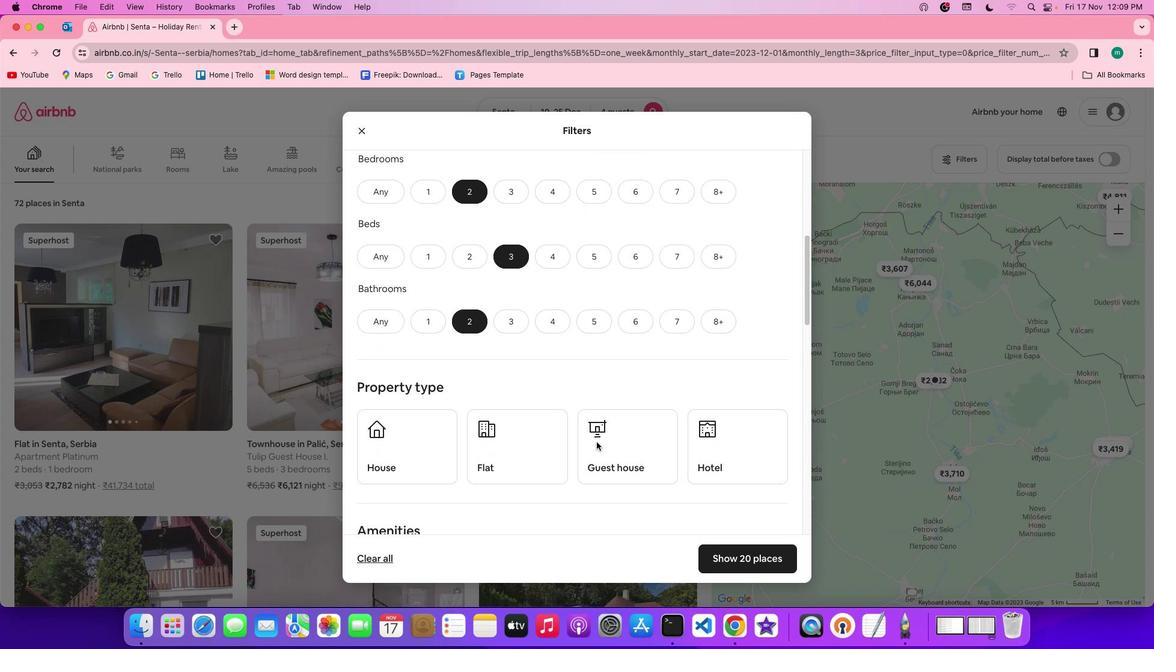 
Action: Mouse scrolled (597, 442) with delta (0, 0)
Screenshot: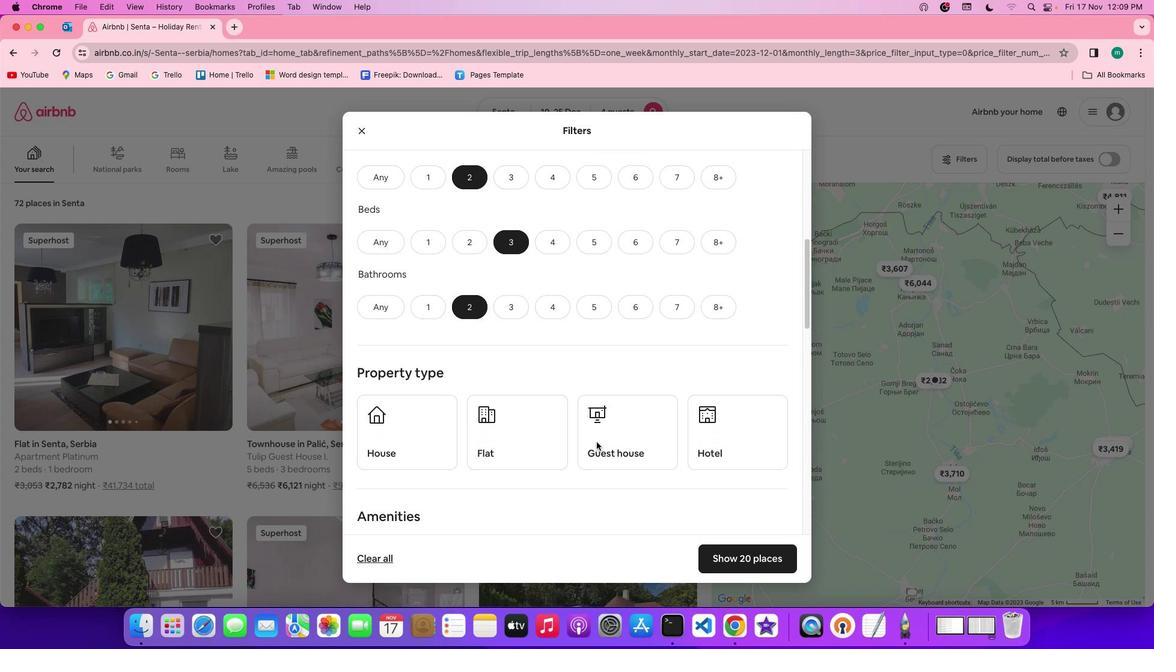 
Action: Mouse scrolled (597, 442) with delta (0, 0)
Screenshot: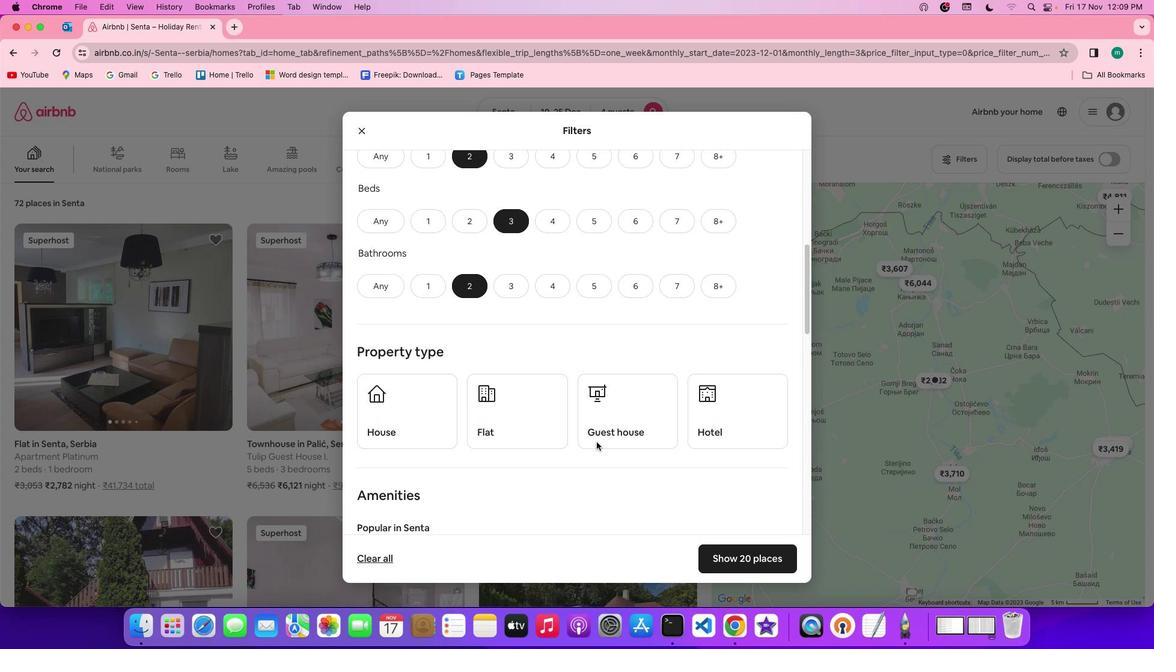 
Action: Mouse scrolled (597, 442) with delta (0, 0)
Screenshot: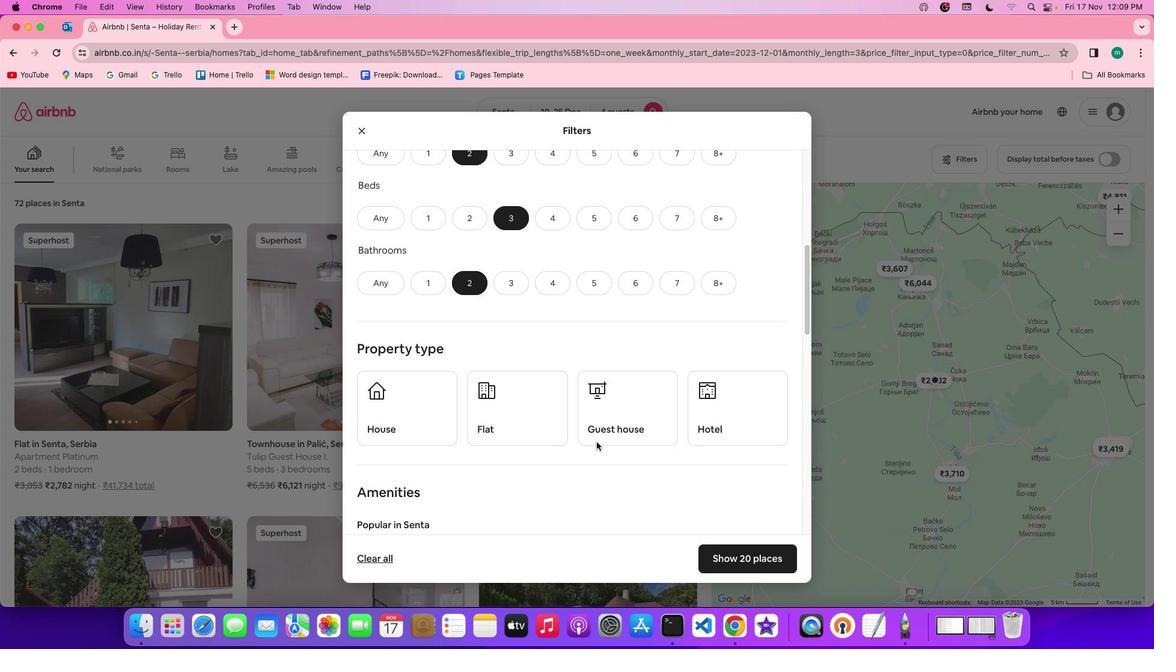 
Action: Mouse scrolled (597, 442) with delta (0, 0)
Screenshot: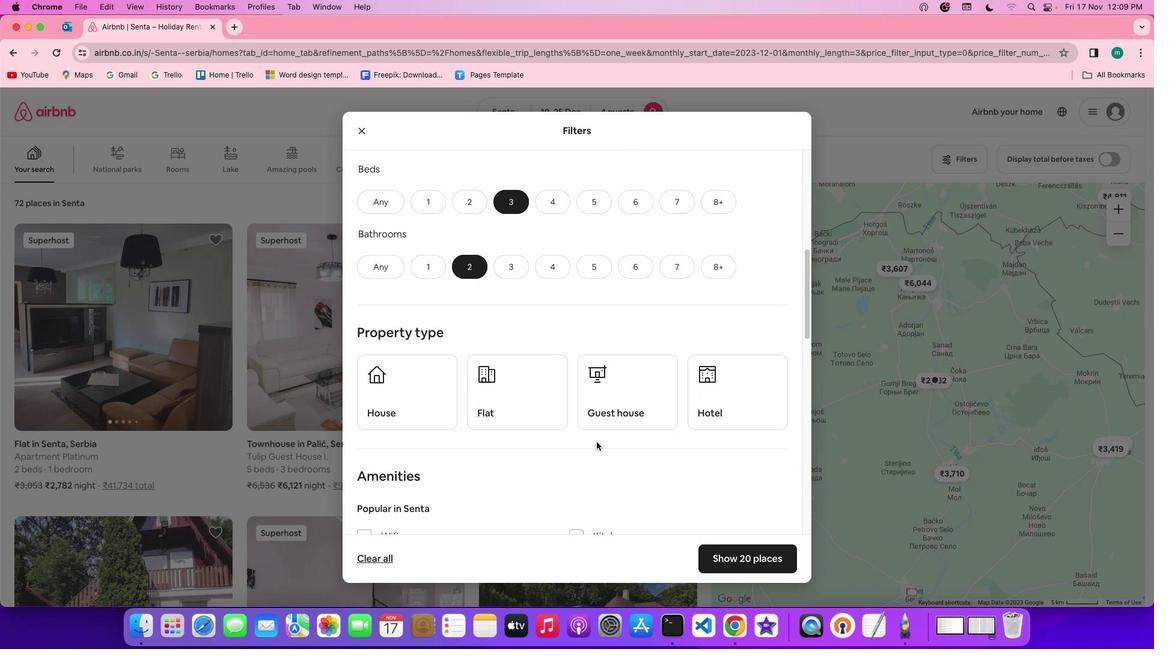 
Action: Mouse scrolled (597, 442) with delta (0, 0)
Screenshot: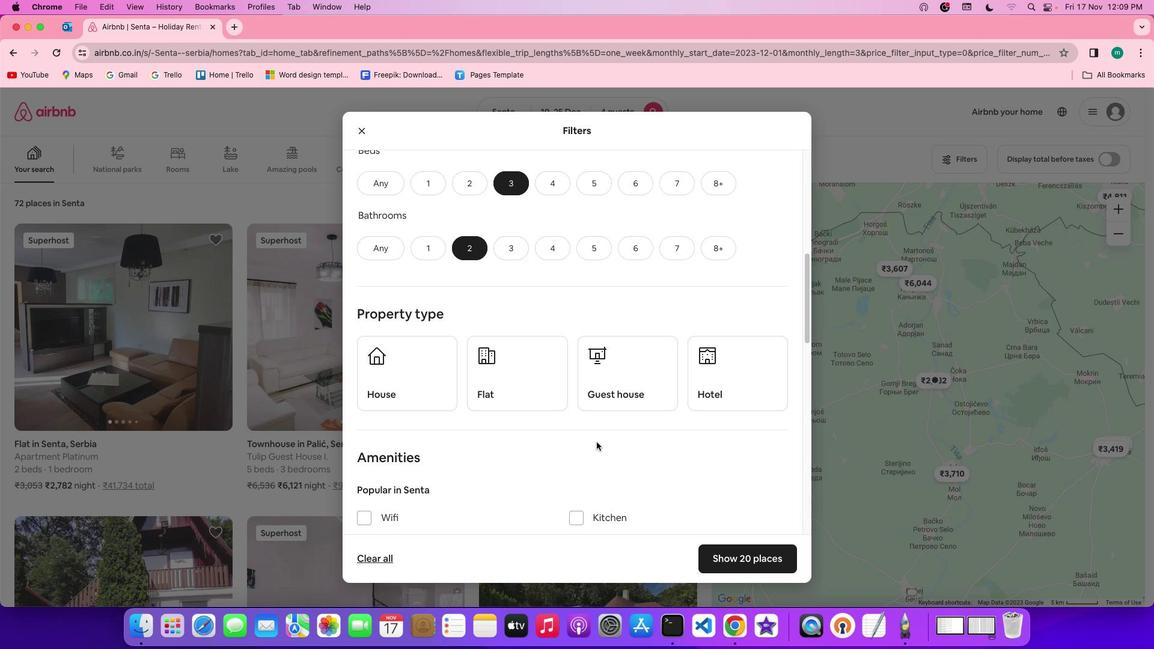 
Action: Mouse scrolled (597, 442) with delta (0, 0)
Screenshot: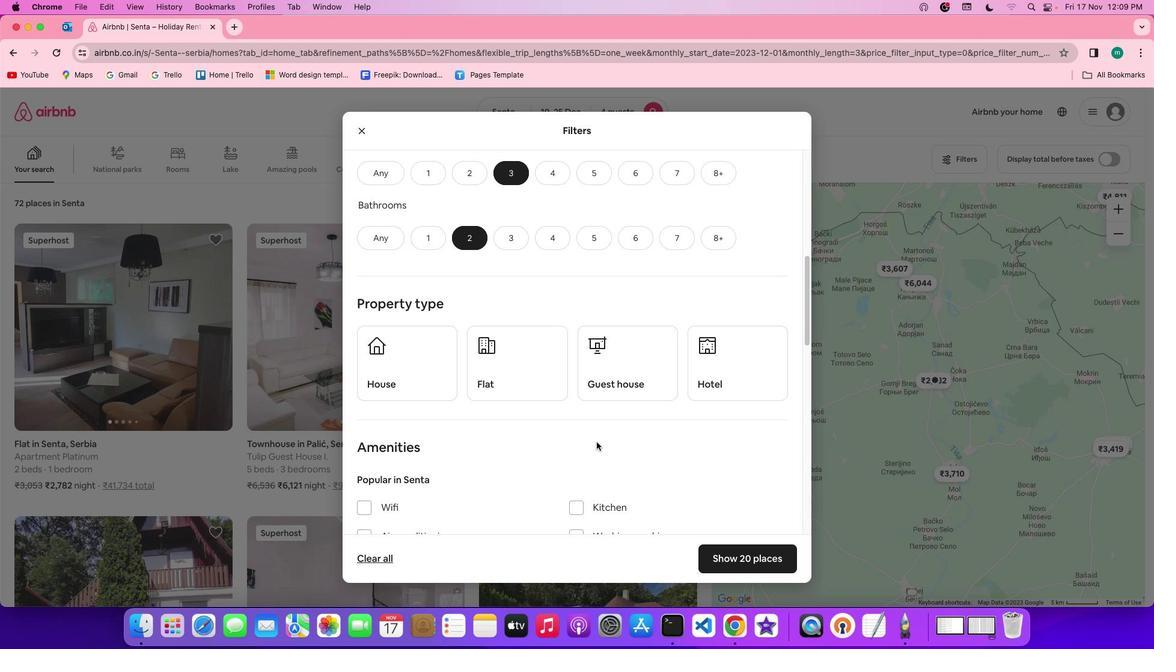 
Action: Mouse moved to (553, 399)
Screenshot: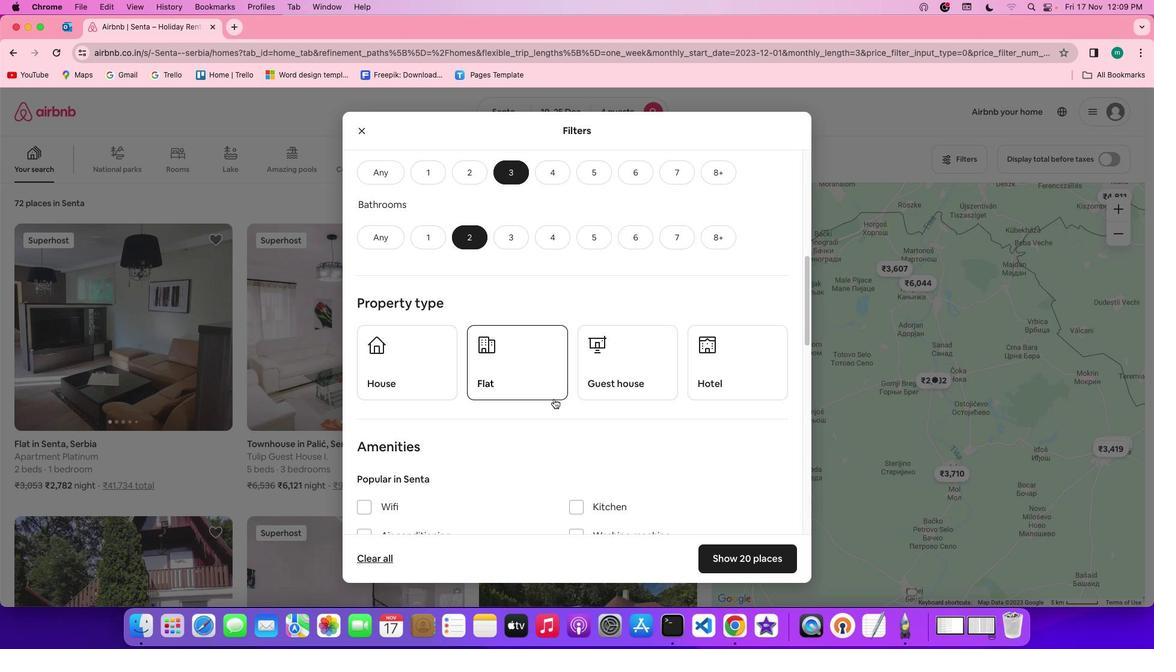 
Action: Mouse scrolled (553, 399) with delta (0, 0)
Screenshot: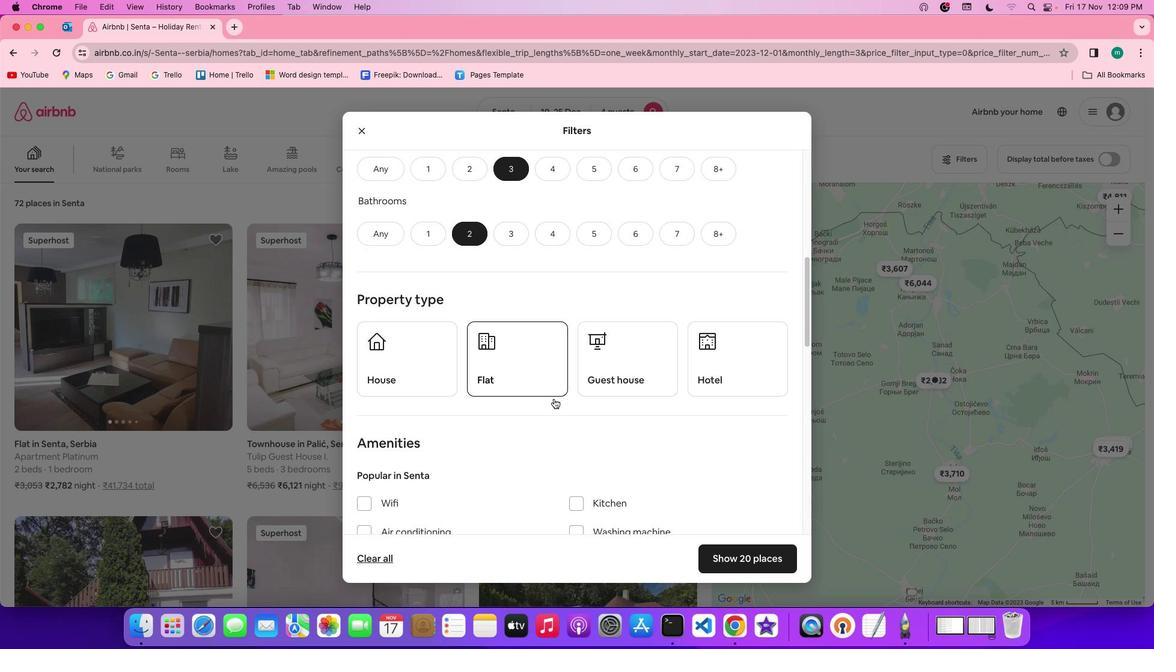 
Action: Mouse scrolled (553, 399) with delta (0, 0)
Screenshot: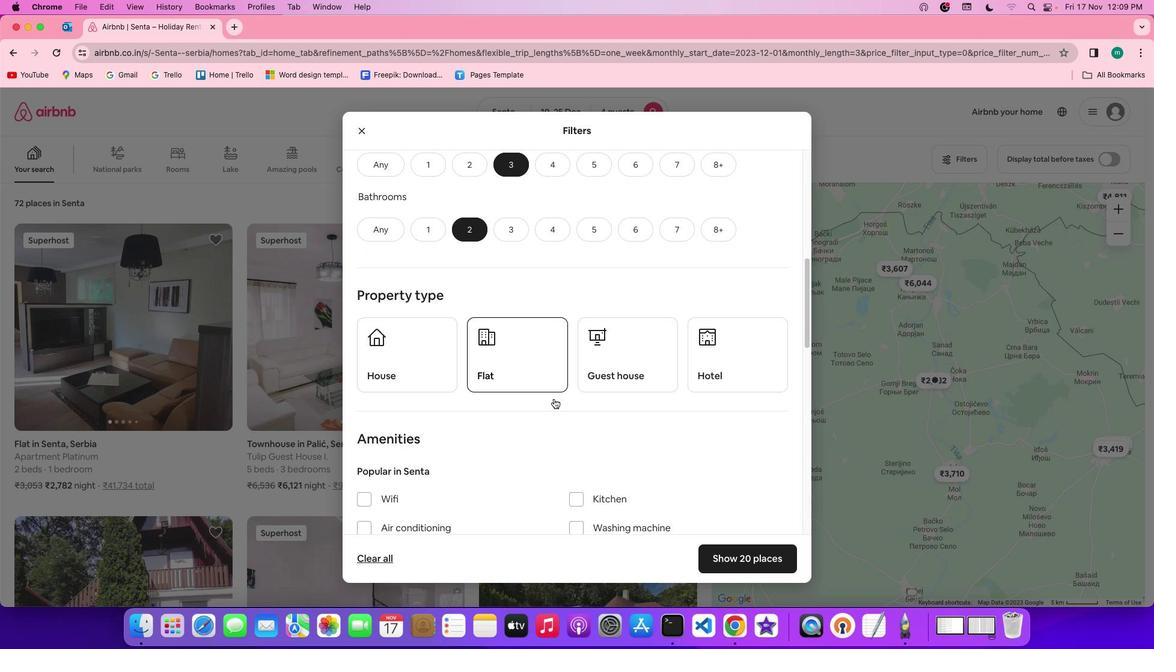 
Action: Mouse scrolled (553, 399) with delta (0, 0)
Screenshot: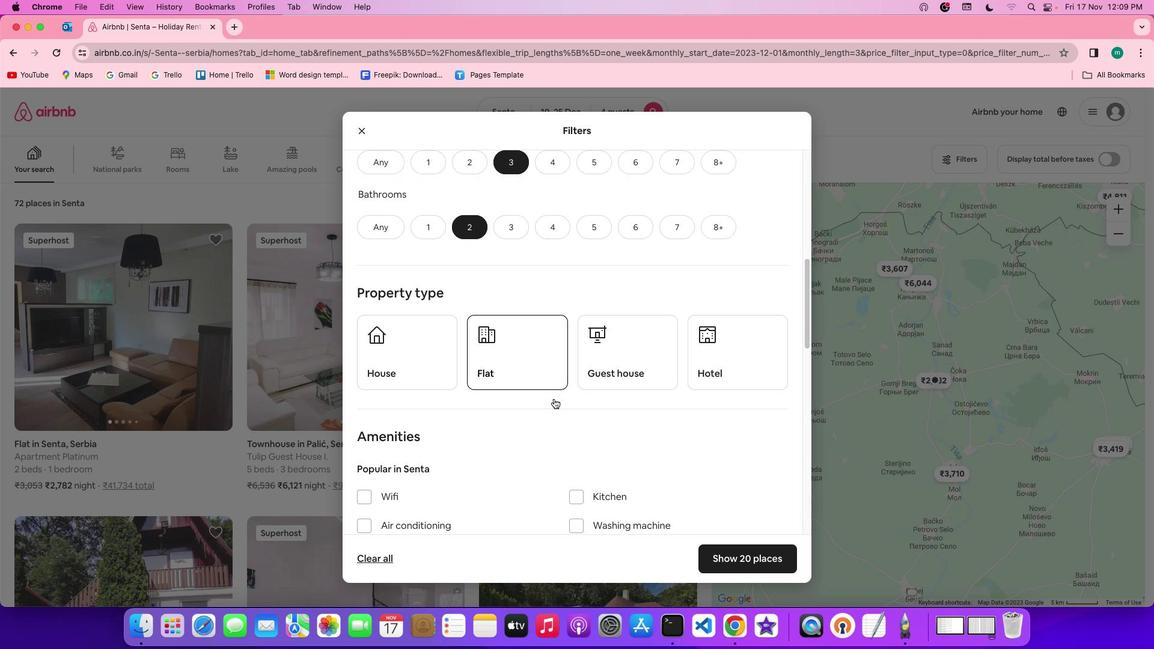
Action: Mouse scrolled (553, 399) with delta (0, 0)
Screenshot: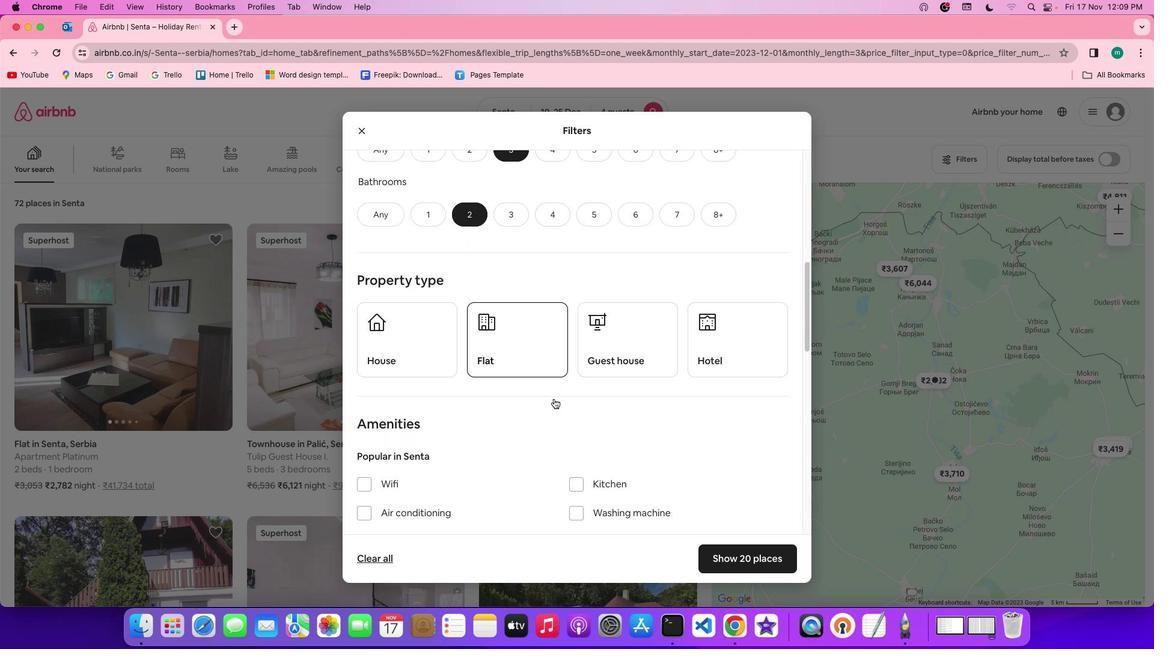
Action: Mouse scrolled (553, 399) with delta (0, 0)
Screenshot: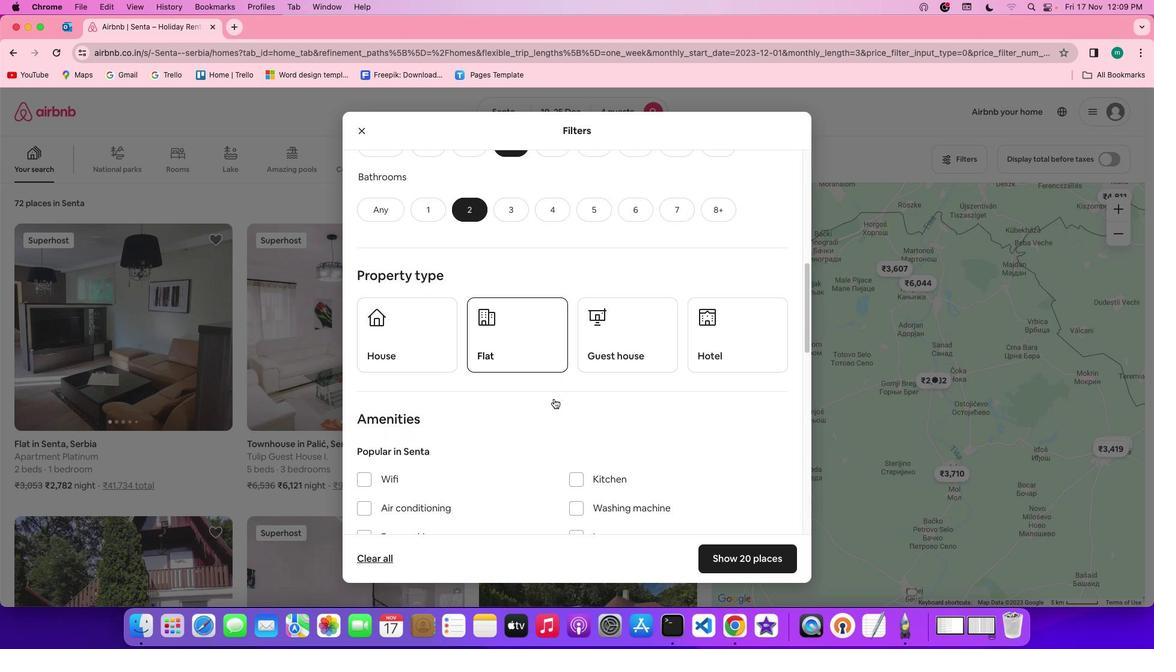
Action: Mouse moved to (632, 357)
Screenshot: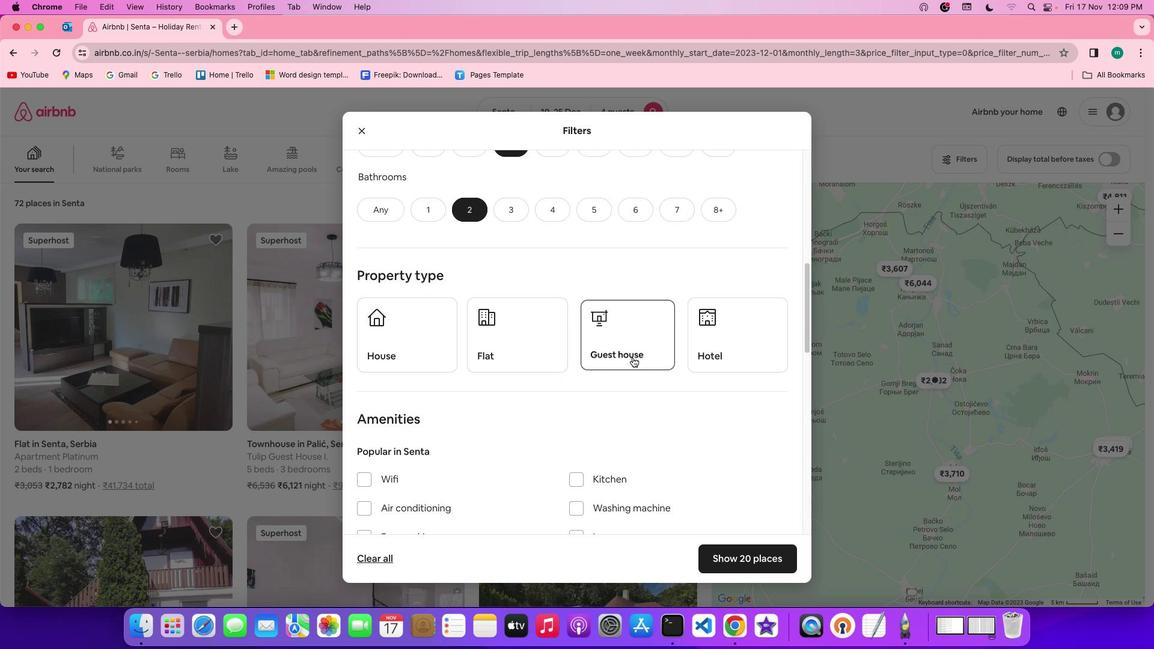 
Action: Mouse pressed left at (632, 357)
Screenshot: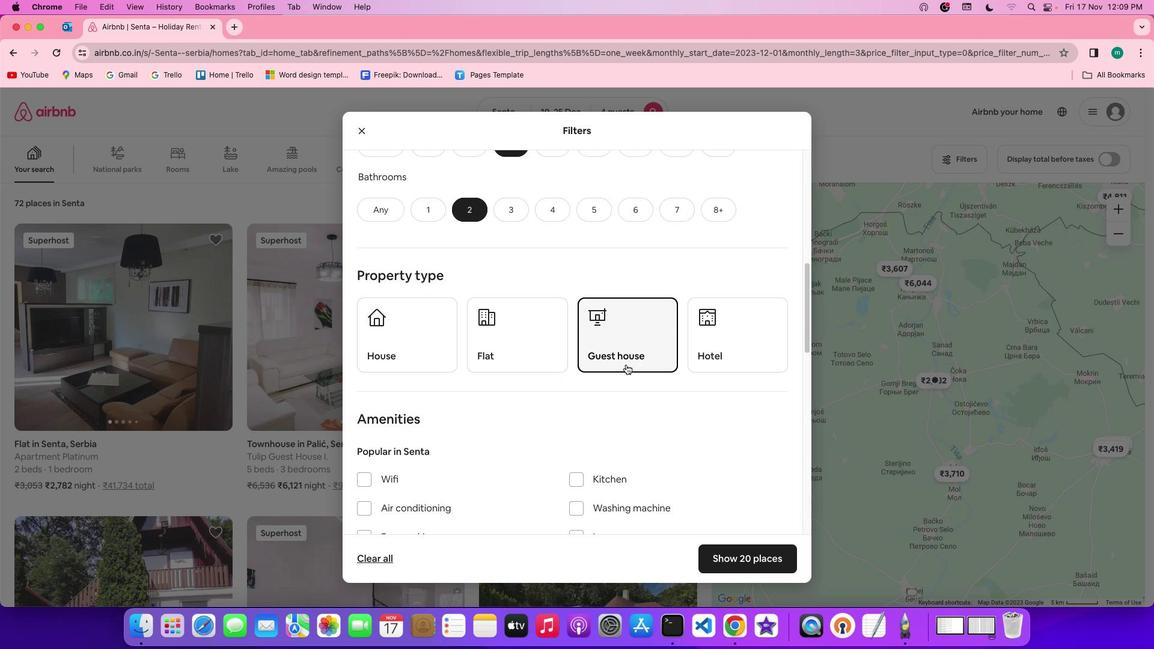 
Action: Mouse moved to (614, 385)
Screenshot: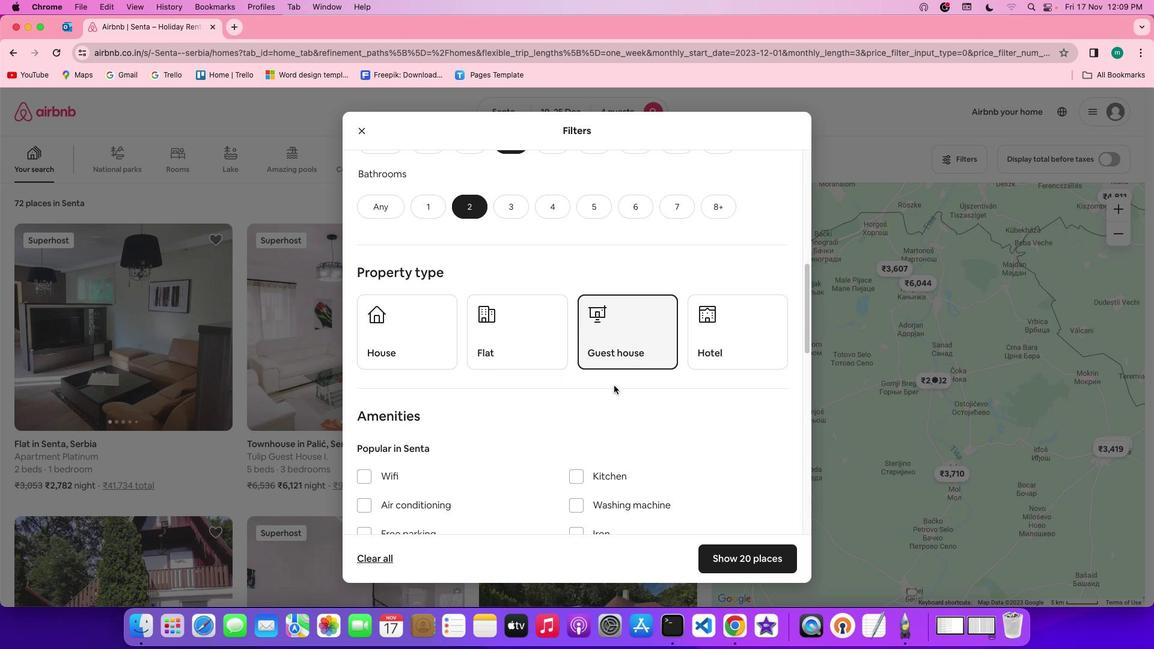 
Action: Mouse scrolled (614, 385) with delta (0, 0)
Screenshot: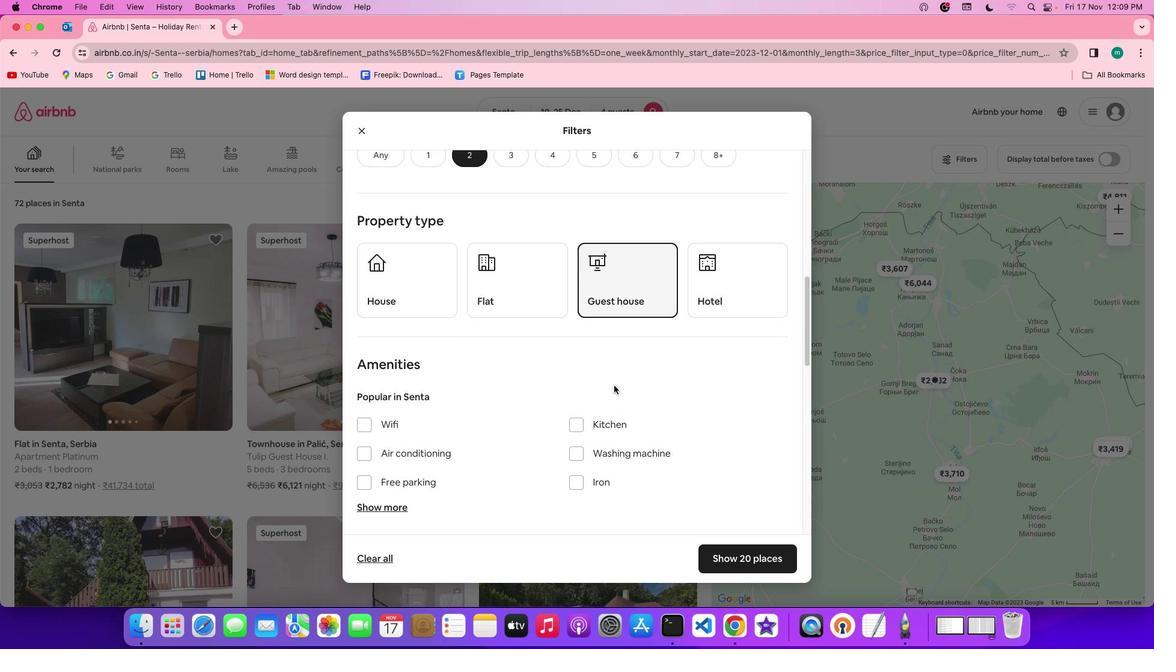 
Action: Mouse scrolled (614, 385) with delta (0, 0)
Screenshot: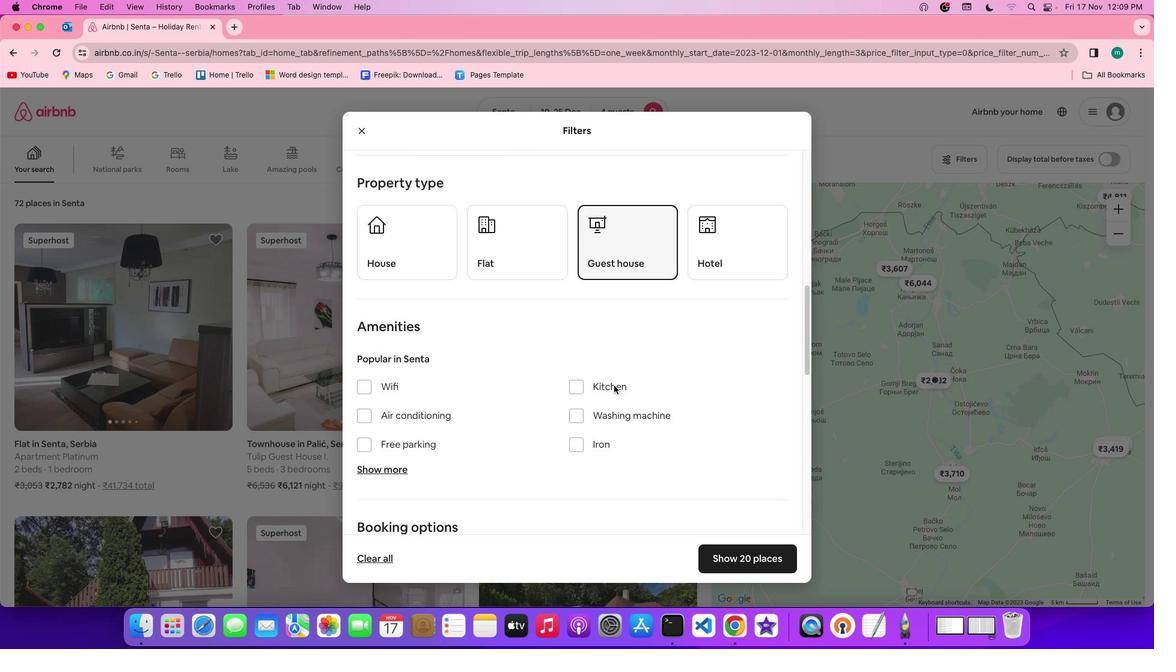 
Action: Mouse scrolled (614, 385) with delta (0, -1)
Screenshot: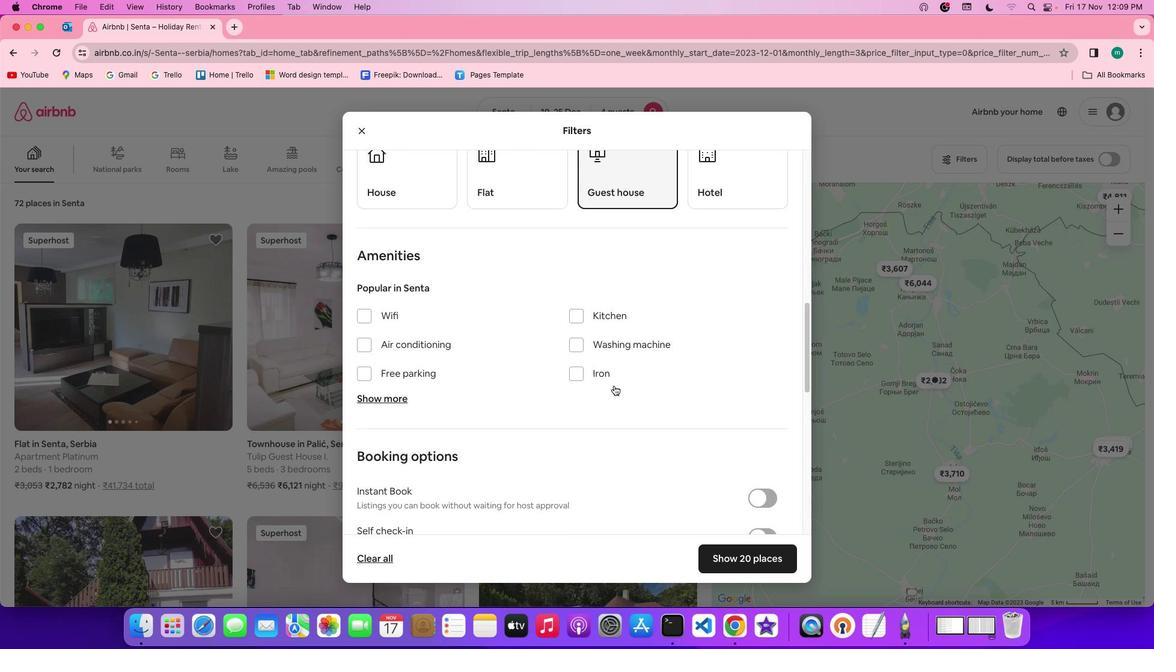 
Action: Mouse scrolled (614, 385) with delta (0, -1)
Screenshot: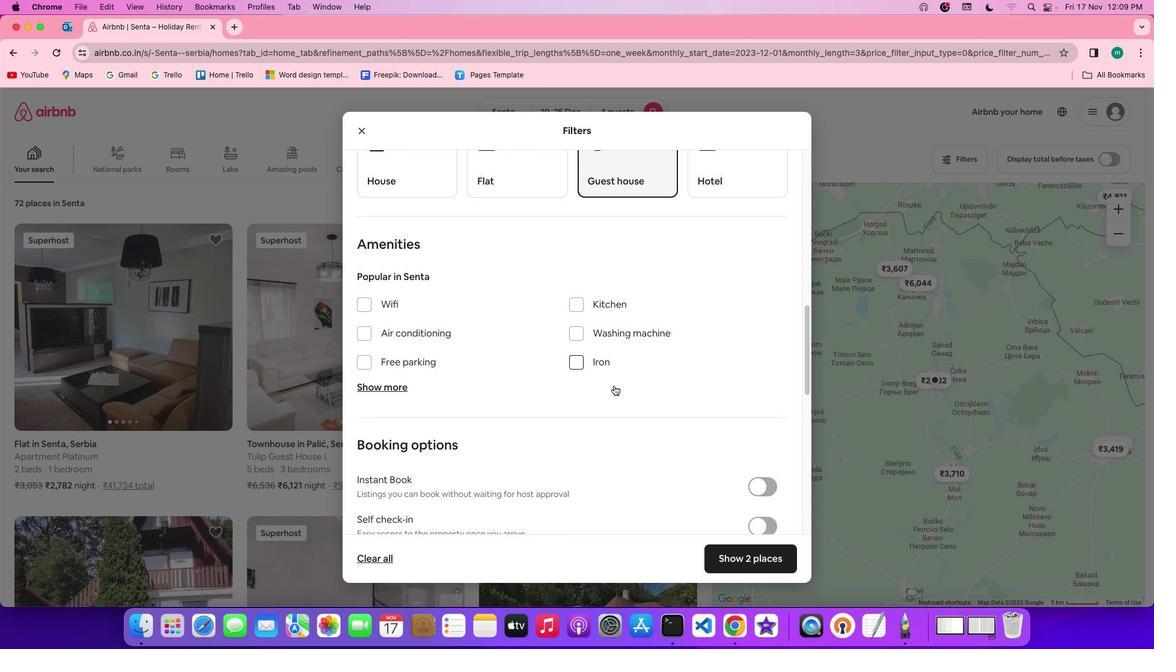 
Action: Mouse moved to (390, 390)
Screenshot: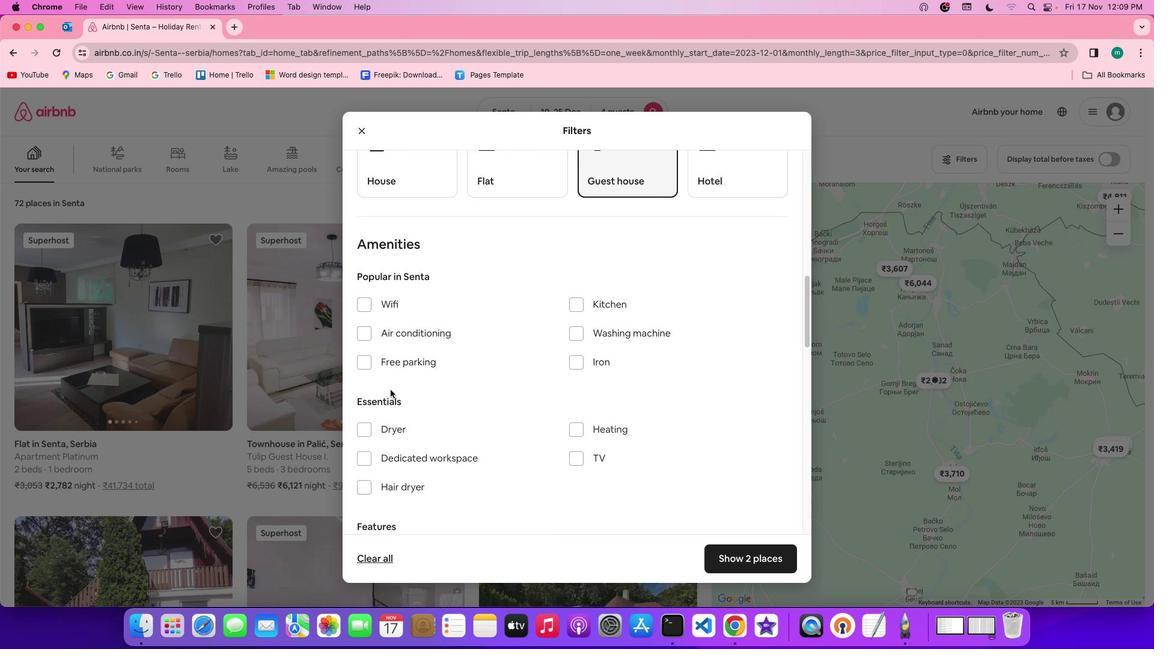 
Action: Mouse pressed left at (390, 390)
Screenshot: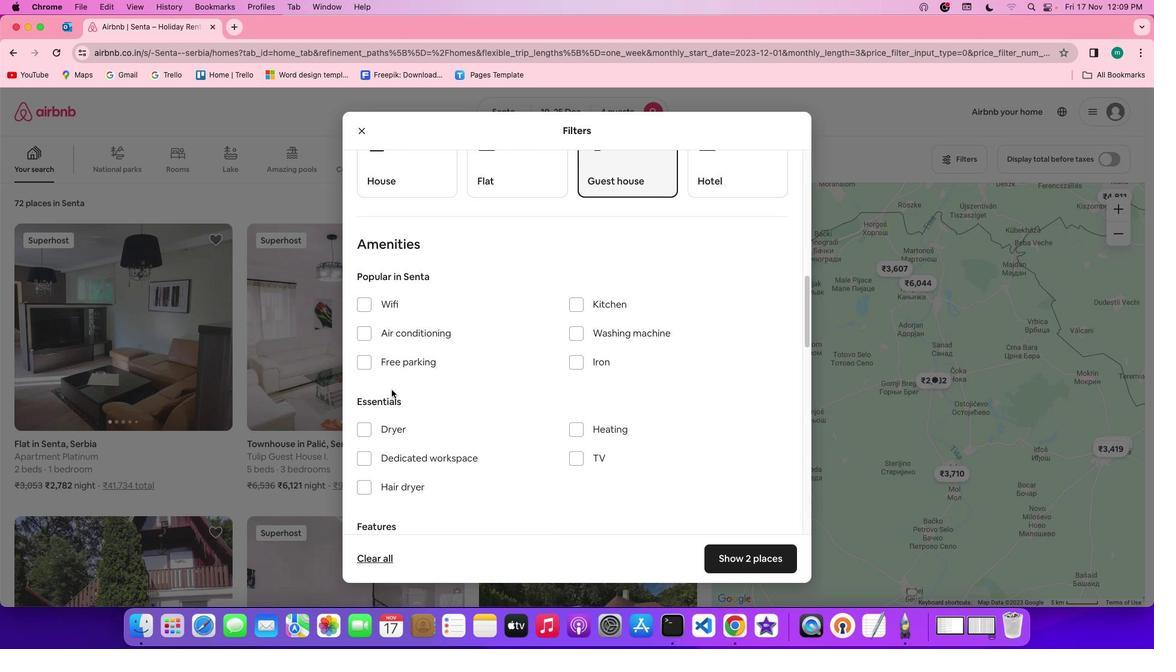 
Action: Mouse moved to (567, 408)
Screenshot: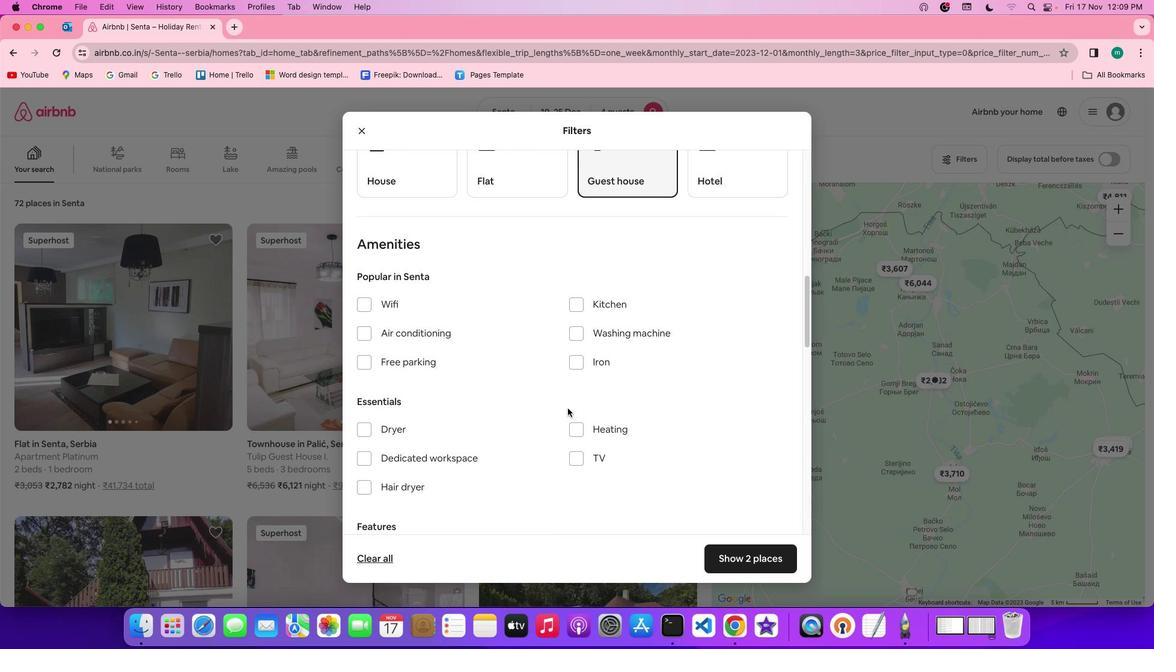 
Action: Mouse scrolled (567, 408) with delta (0, 0)
Screenshot: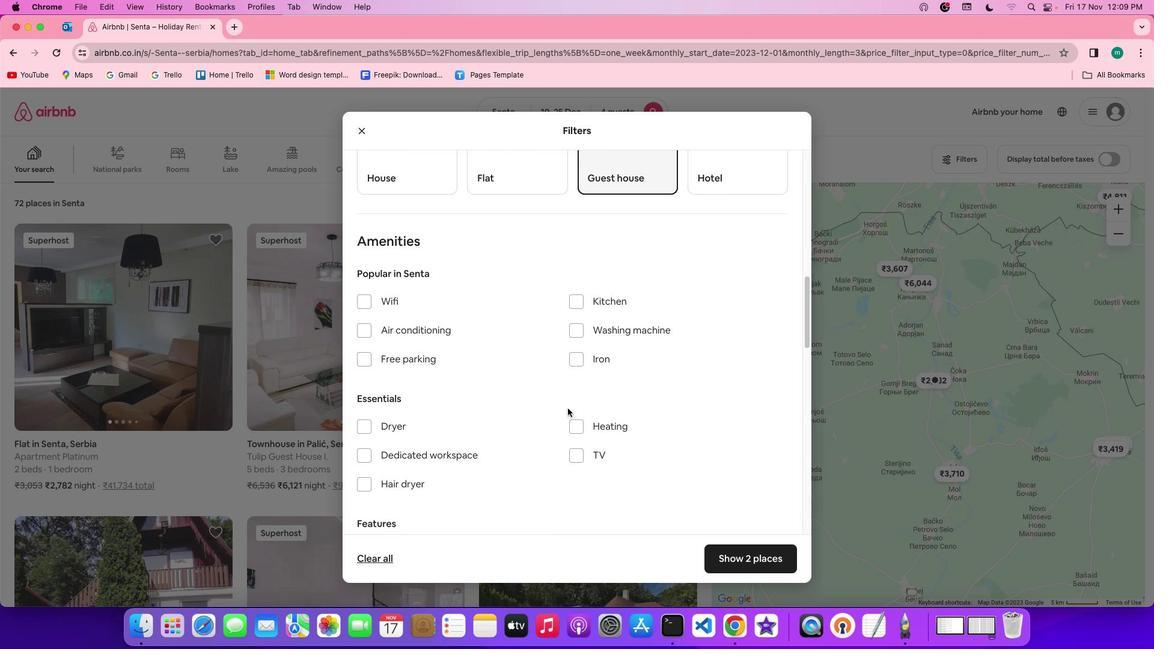 
Action: Mouse scrolled (567, 408) with delta (0, 0)
Screenshot: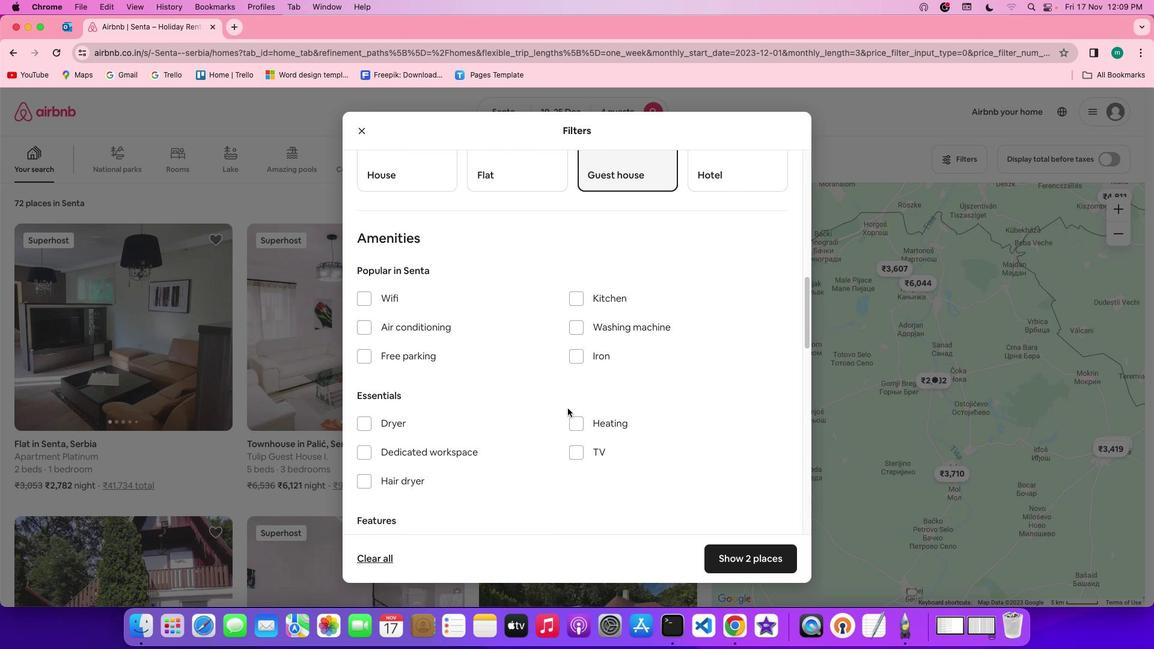 
Action: Mouse scrolled (567, 408) with delta (0, 0)
Screenshot: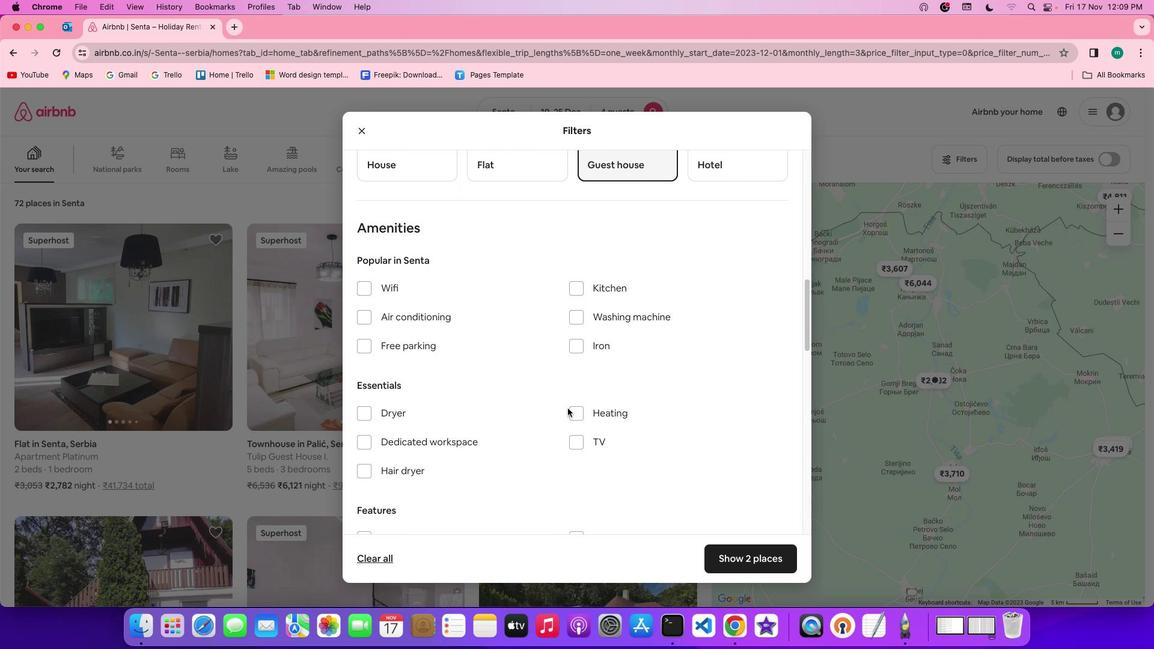 
Action: Mouse scrolled (567, 408) with delta (0, 0)
Screenshot: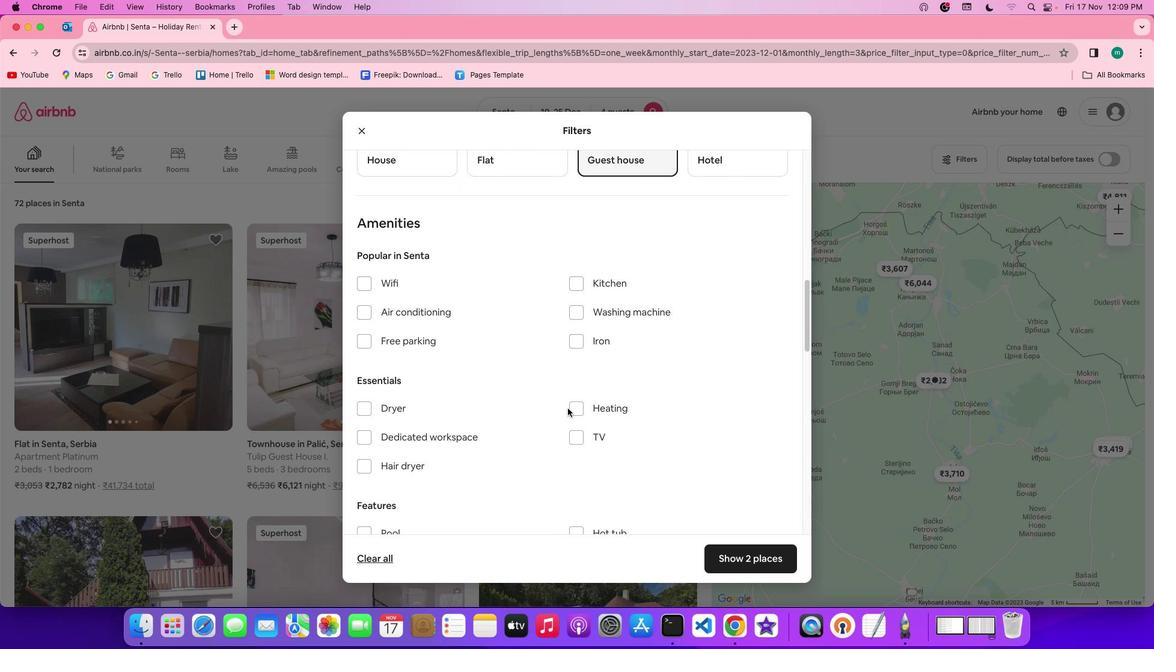 
Action: Mouse scrolled (567, 408) with delta (0, 0)
Screenshot: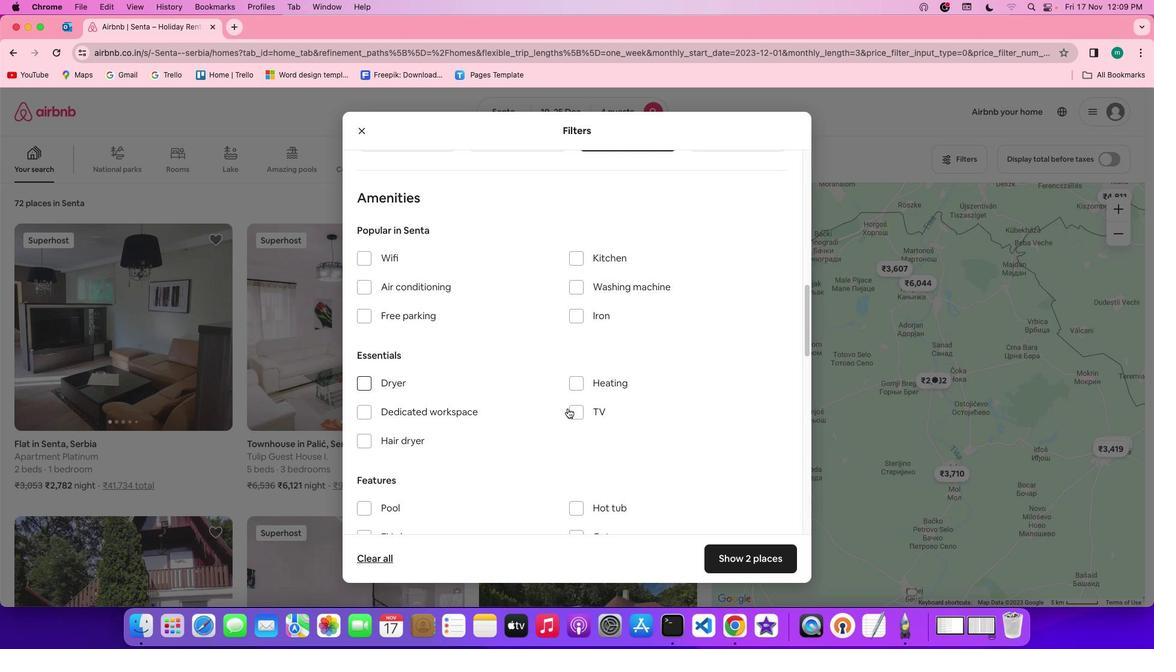 
Action: Mouse scrolled (567, 408) with delta (0, 0)
Screenshot: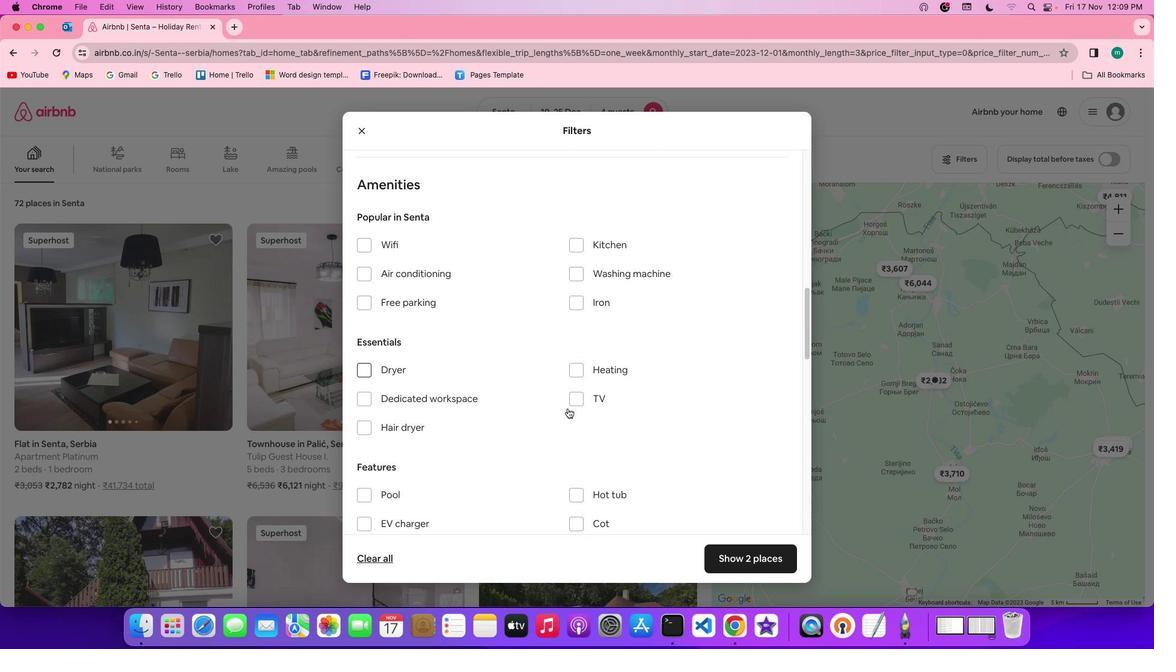 
Action: Mouse scrolled (567, 408) with delta (0, 0)
Screenshot: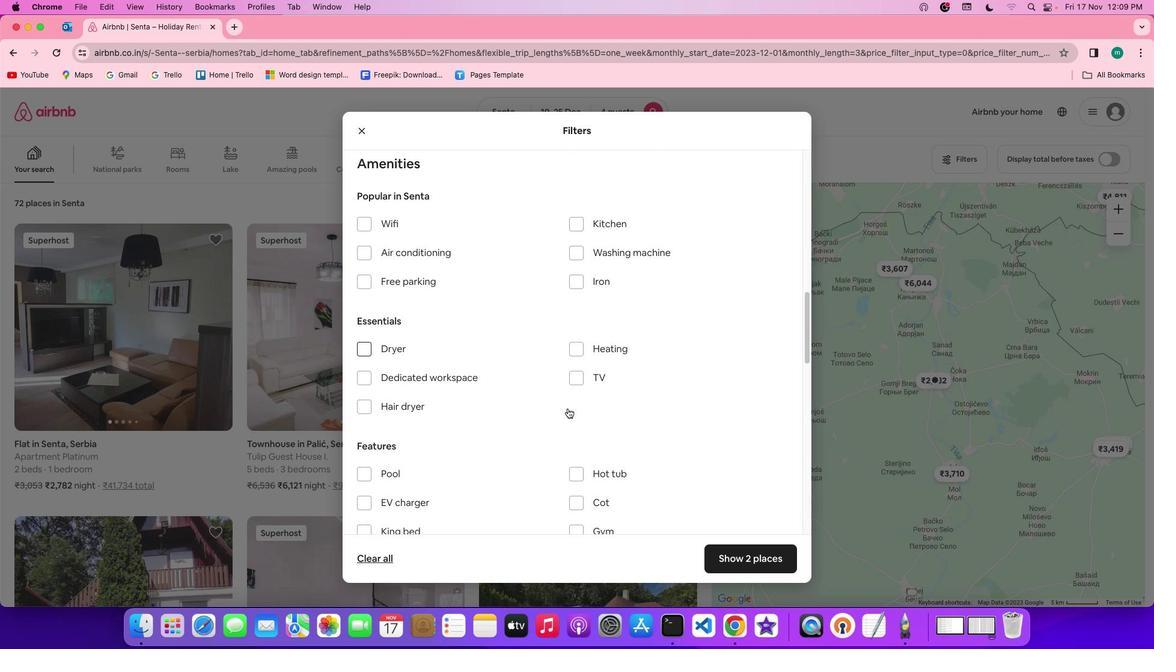 
Action: Mouse scrolled (567, 408) with delta (0, 0)
Screenshot: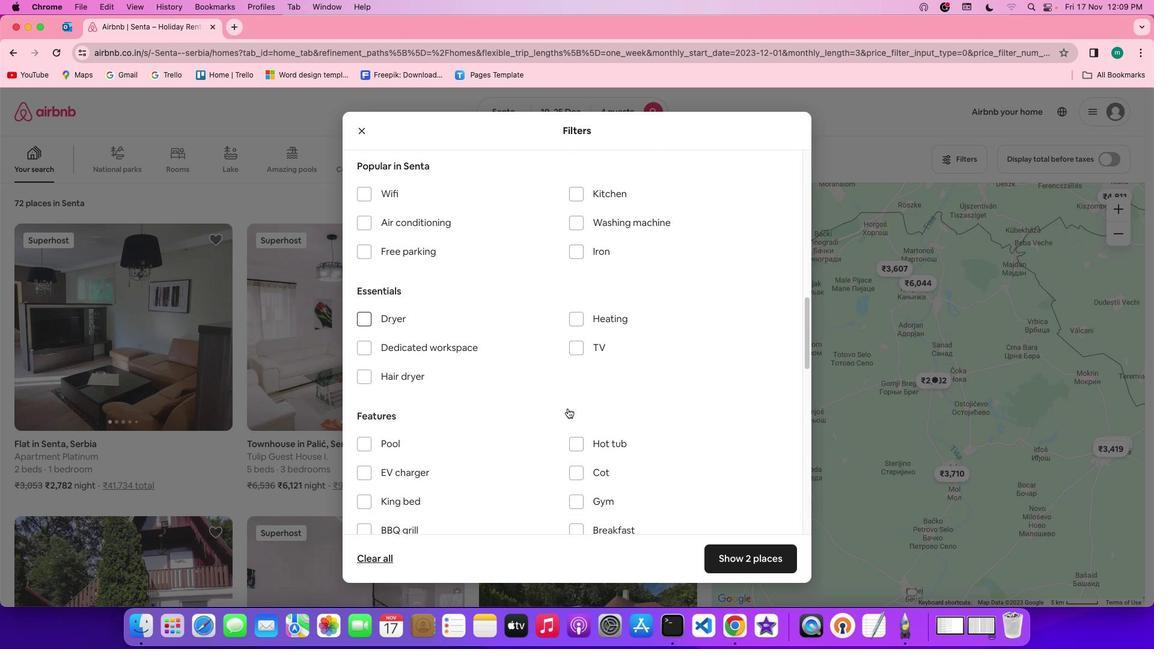 
Action: Mouse scrolled (567, 408) with delta (0, 0)
Screenshot: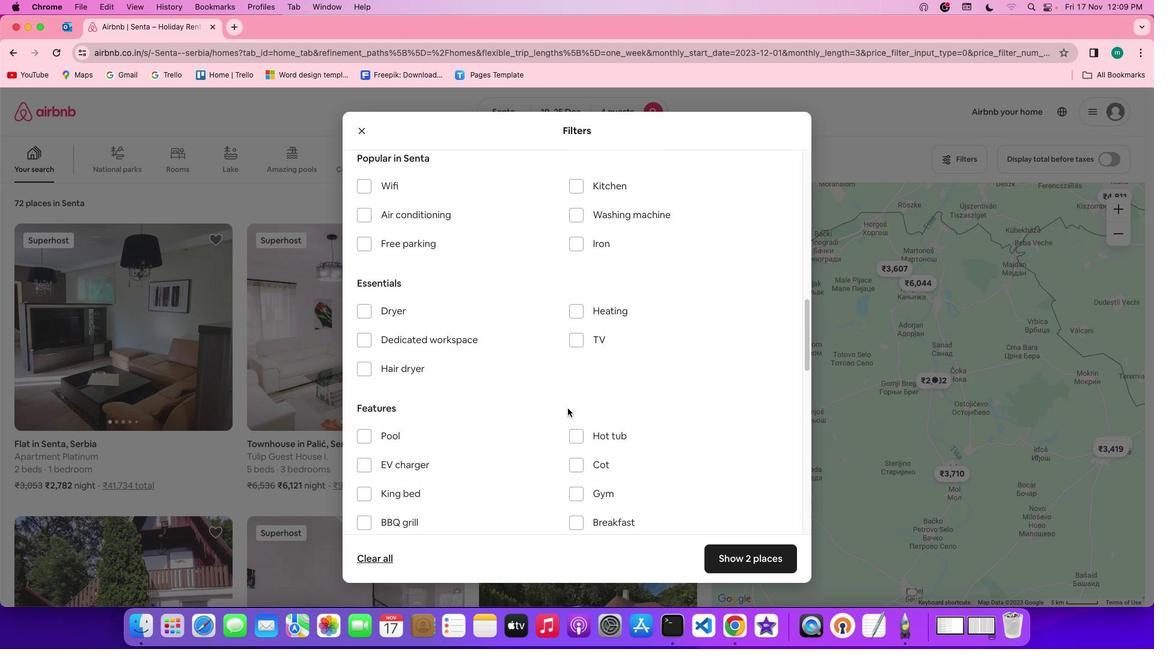 
Action: Mouse scrolled (567, 408) with delta (0, 0)
Screenshot: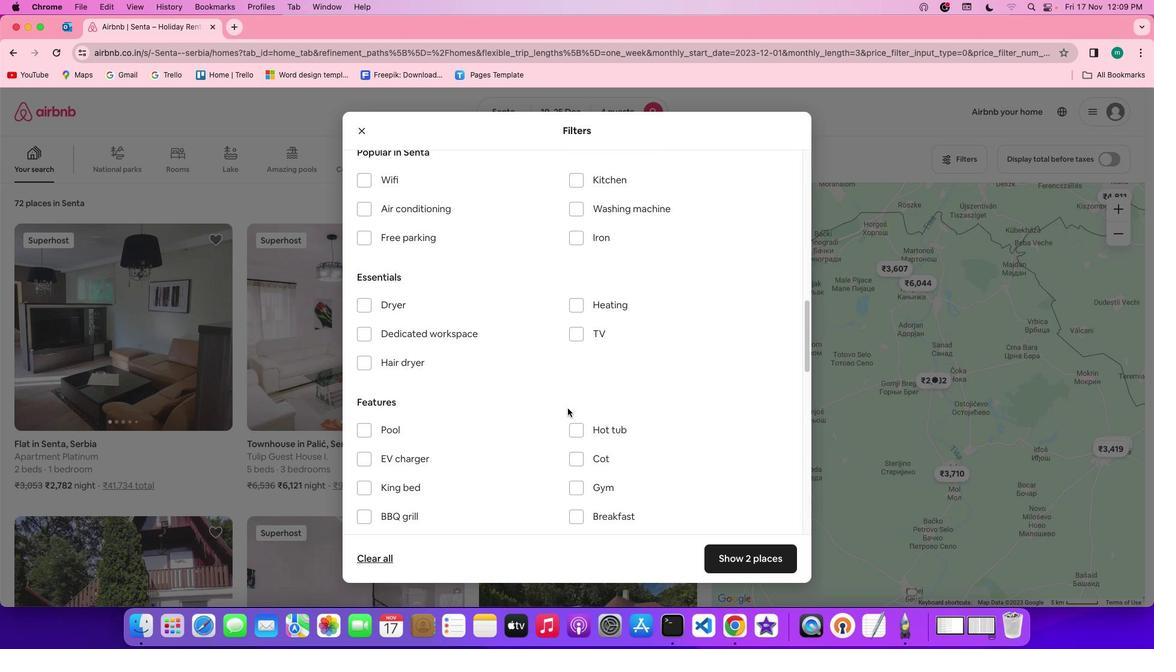 
Action: Mouse scrolled (567, 408) with delta (0, 0)
Screenshot: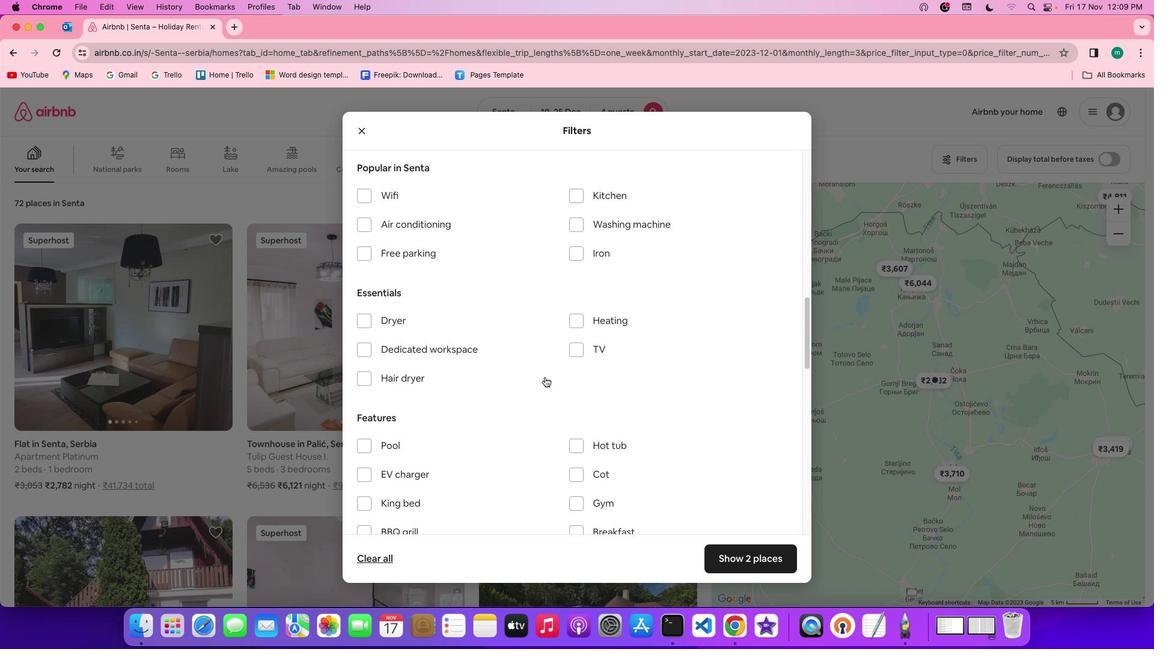 
Action: Mouse scrolled (567, 408) with delta (0, 0)
Screenshot: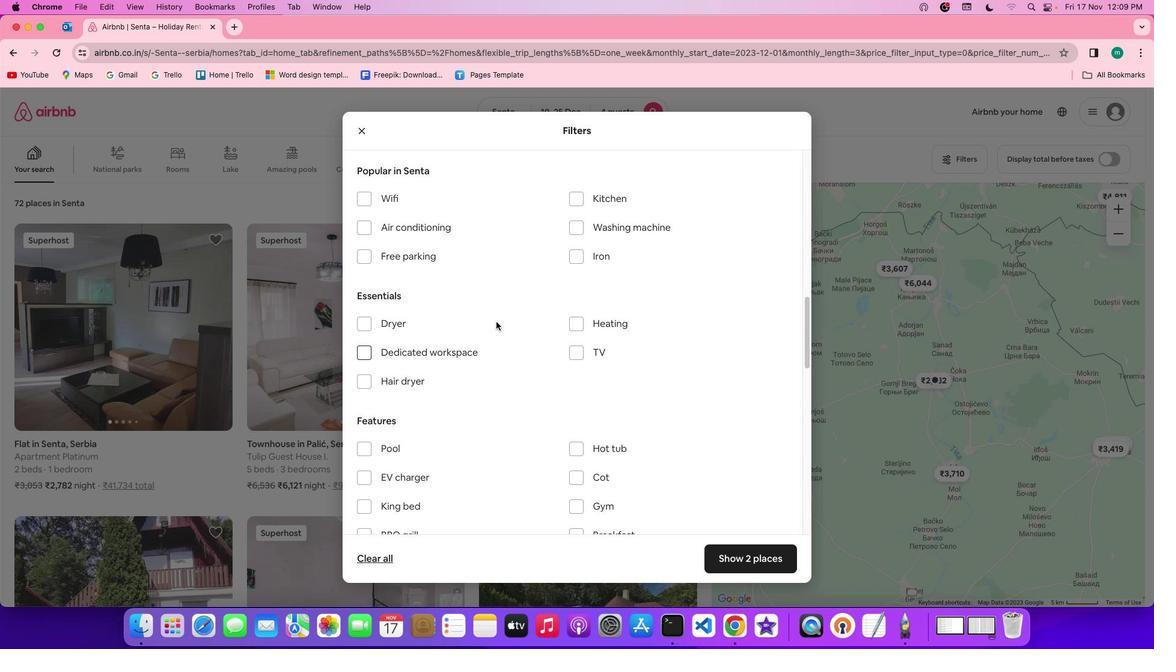 
Action: Mouse moved to (365, 193)
Screenshot: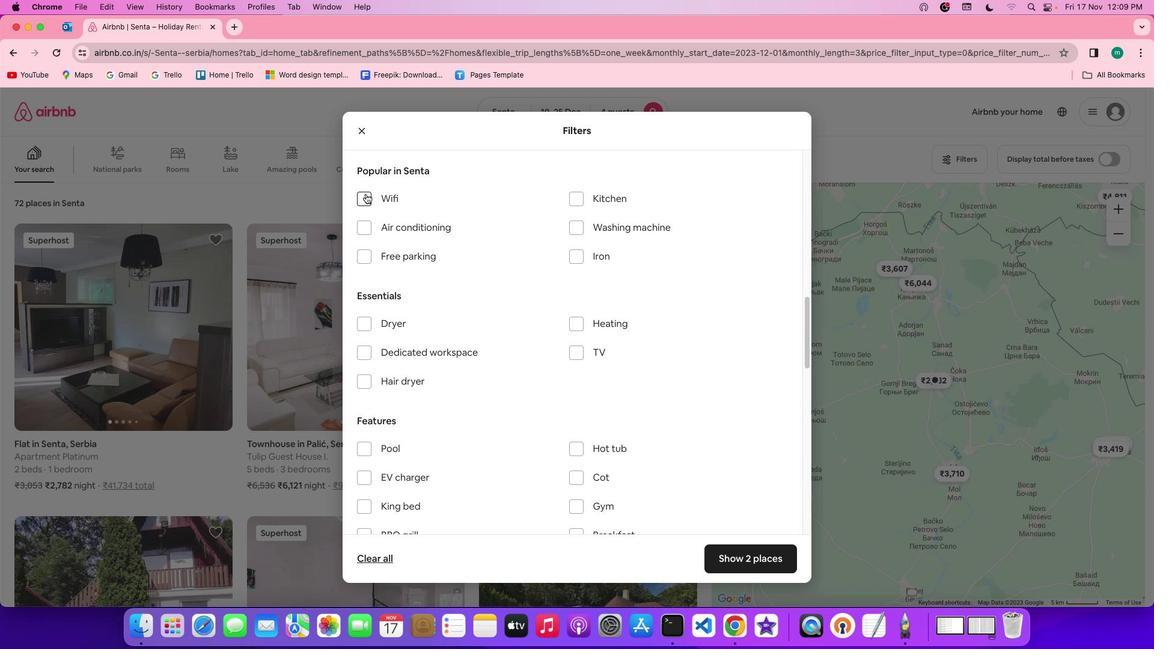 
Action: Mouse pressed left at (365, 193)
Screenshot: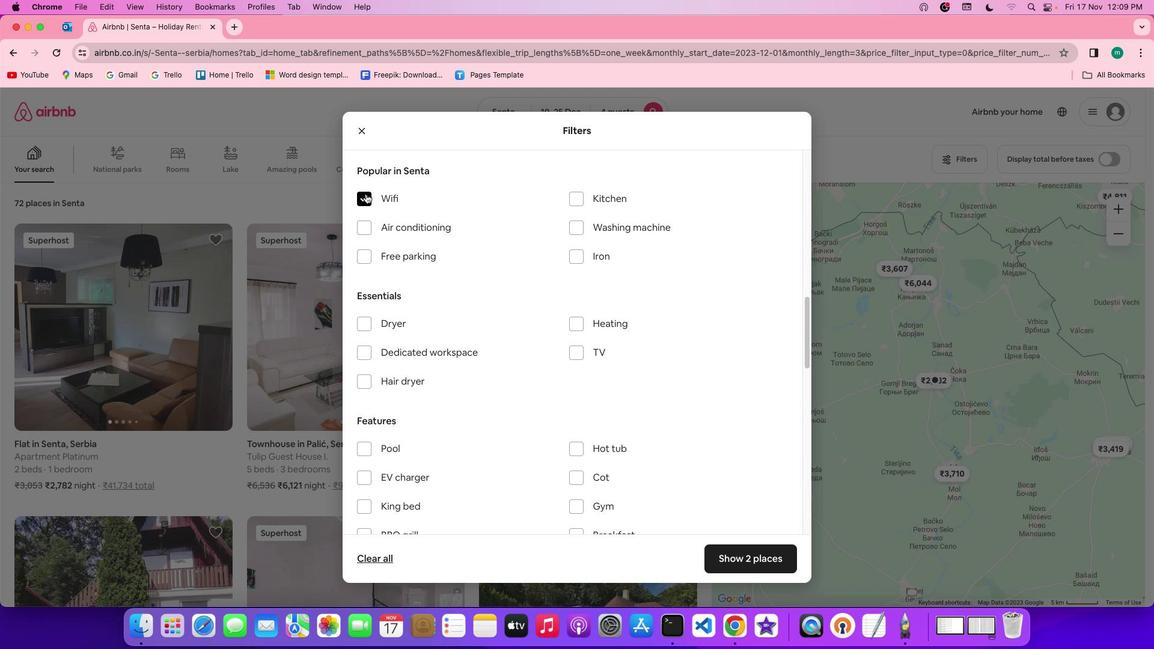 
Action: Mouse moved to (577, 356)
Screenshot: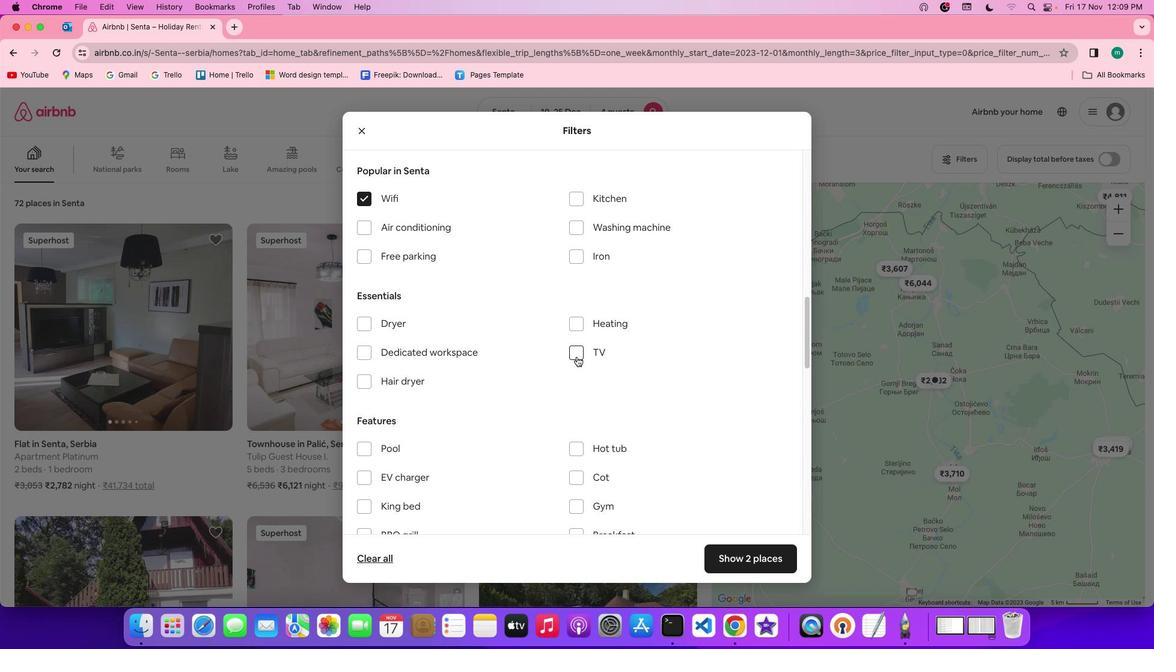 
Action: Mouse pressed left at (577, 356)
Screenshot: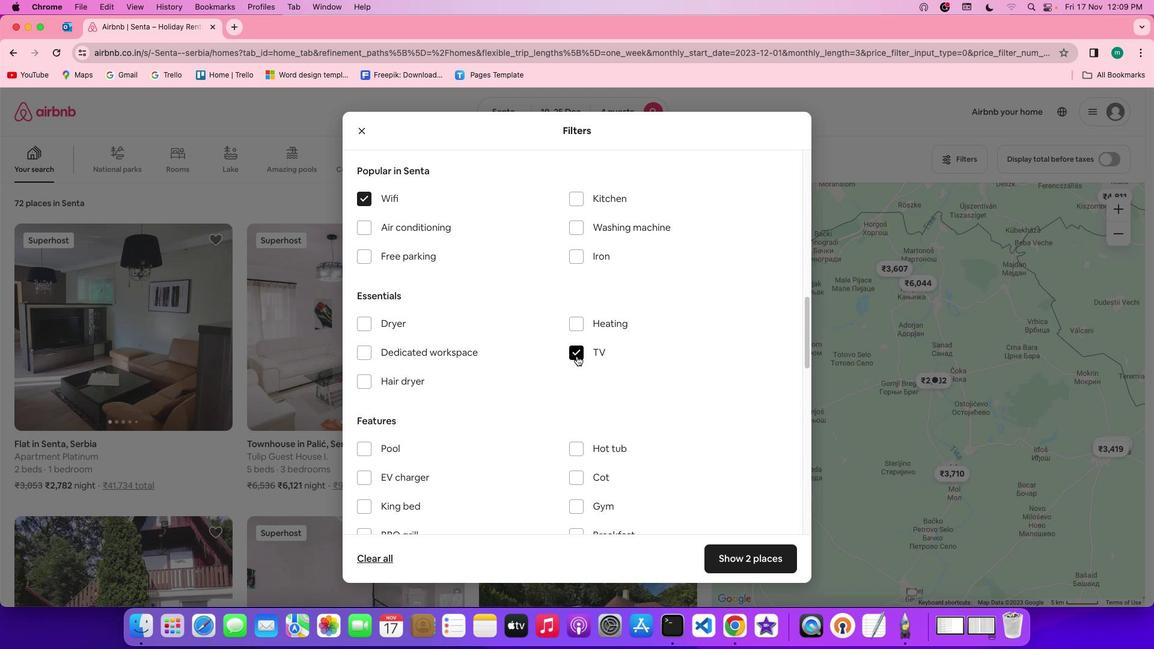 
Action: Mouse moved to (404, 255)
Screenshot: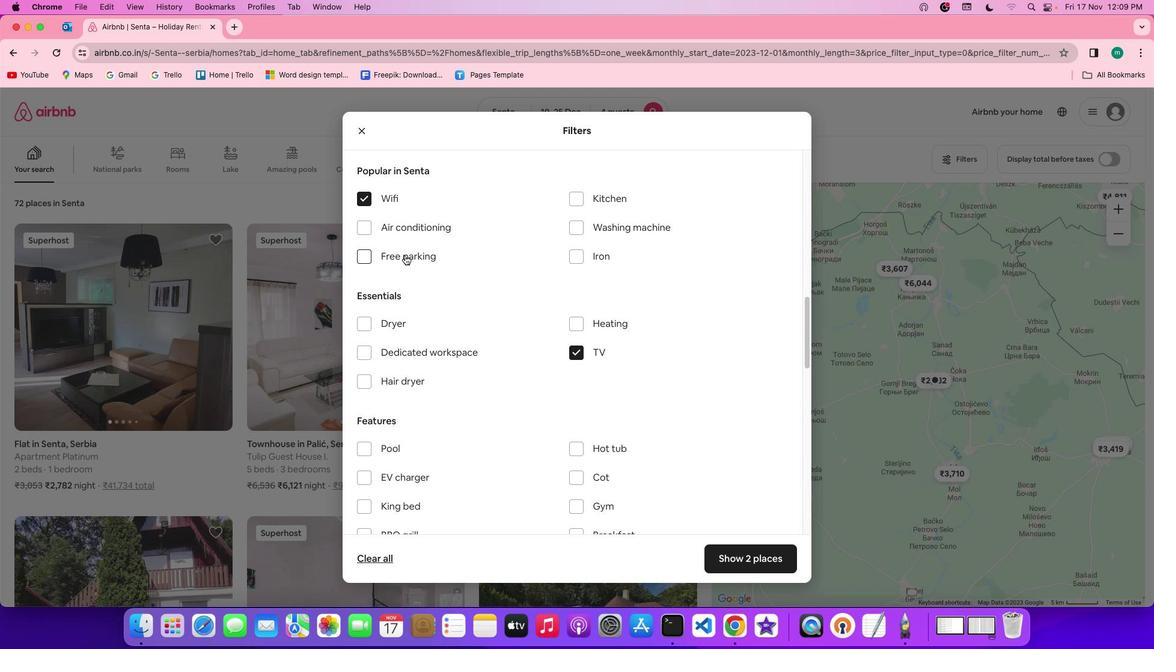 
Action: Mouse pressed left at (404, 255)
Screenshot: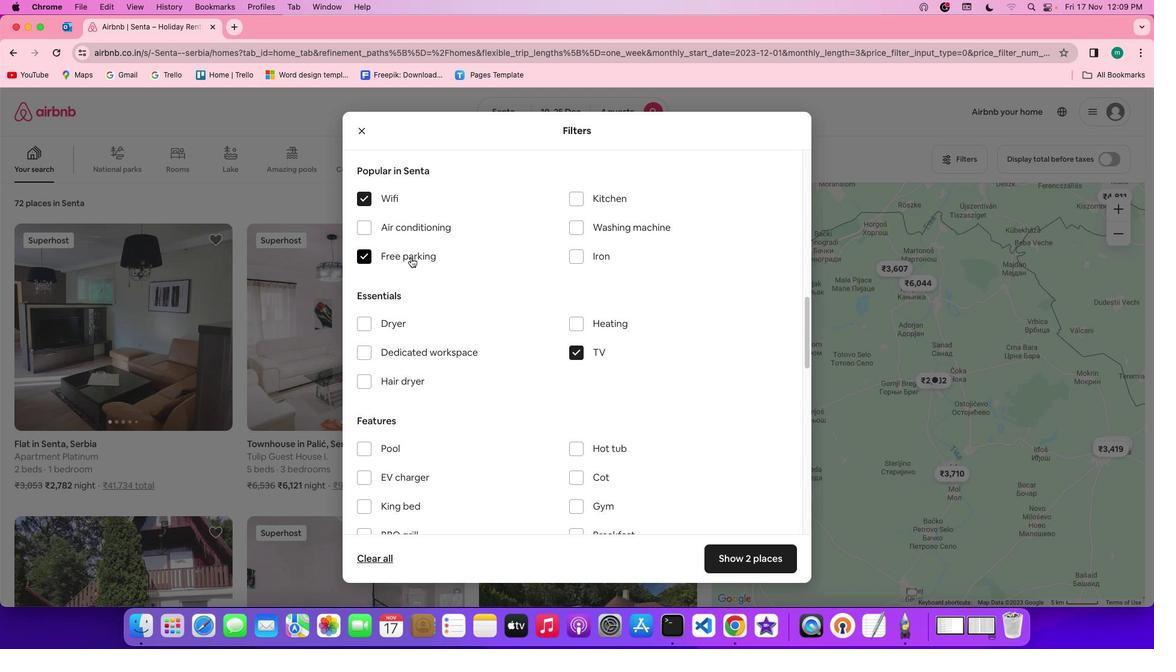 
Action: Mouse moved to (517, 351)
Screenshot: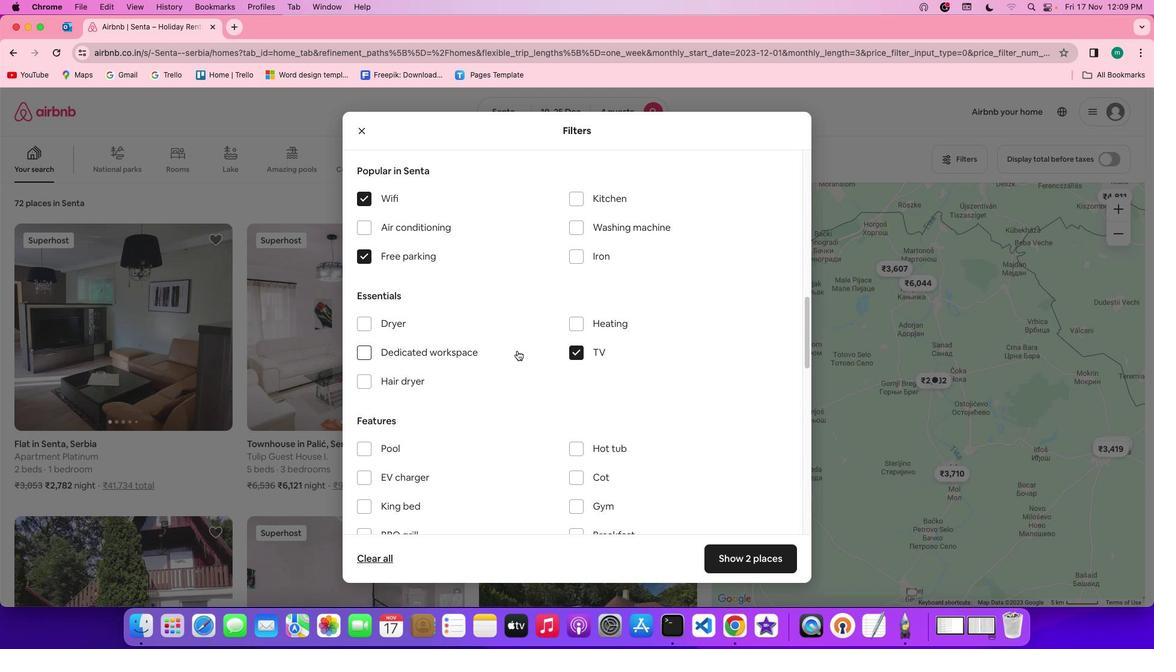 
Action: Mouse scrolled (517, 351) with delta (0, 0)
Screenshot: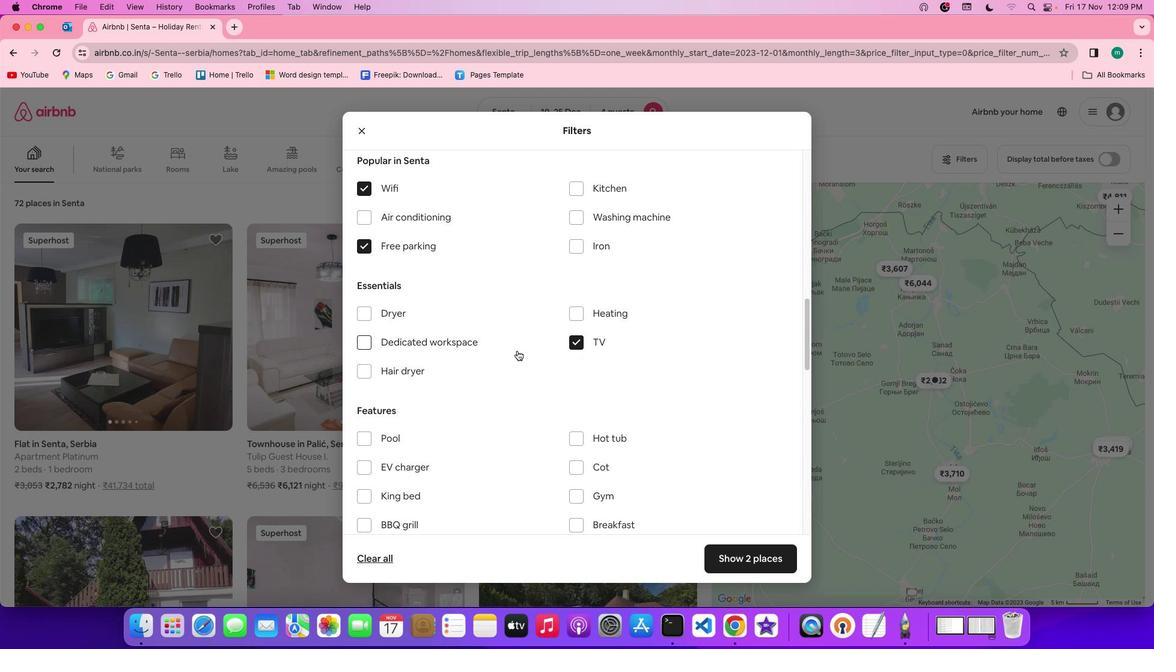
Action: Mouse scrolled (517, 351) with delta (0, 0)
Screenshot: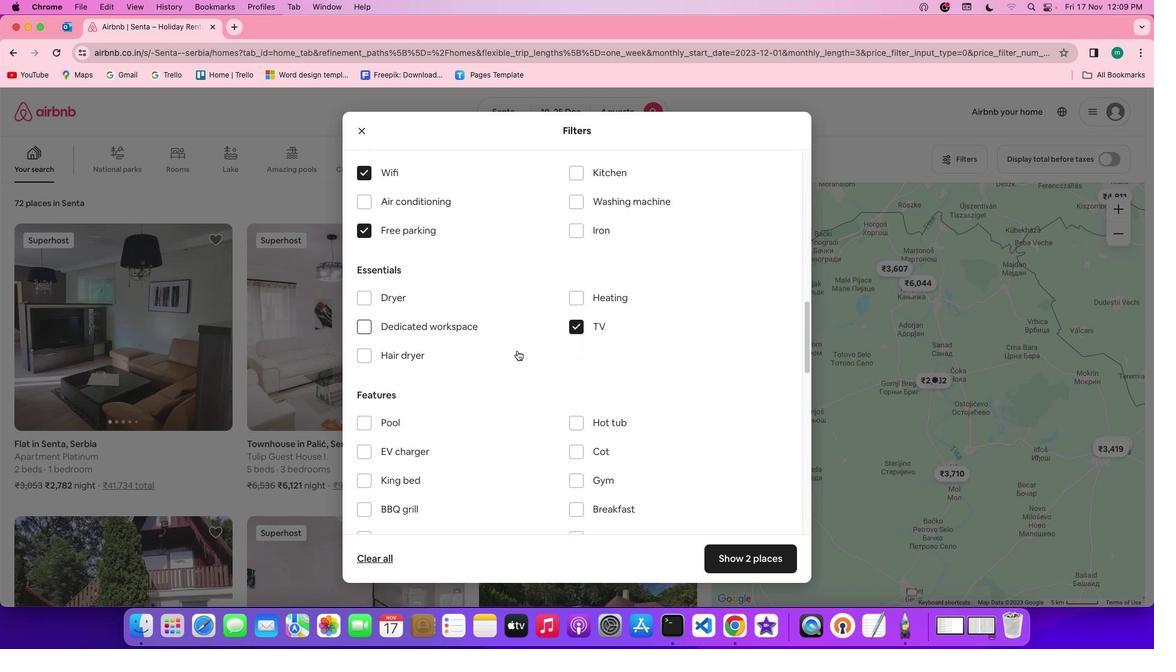 
Action: Mouse scrolled (517, 351) with delta (0, 0)
Screenshot: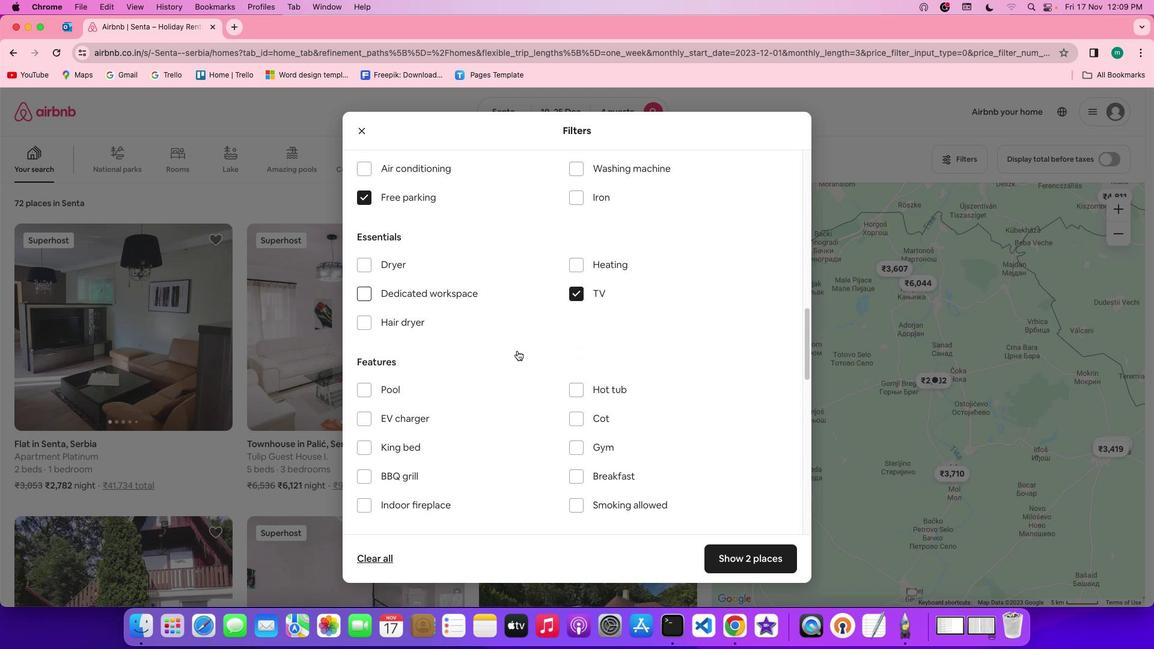 
Action: Mouse scrolled (517, 351) with delta (0, -1)
Screenshot: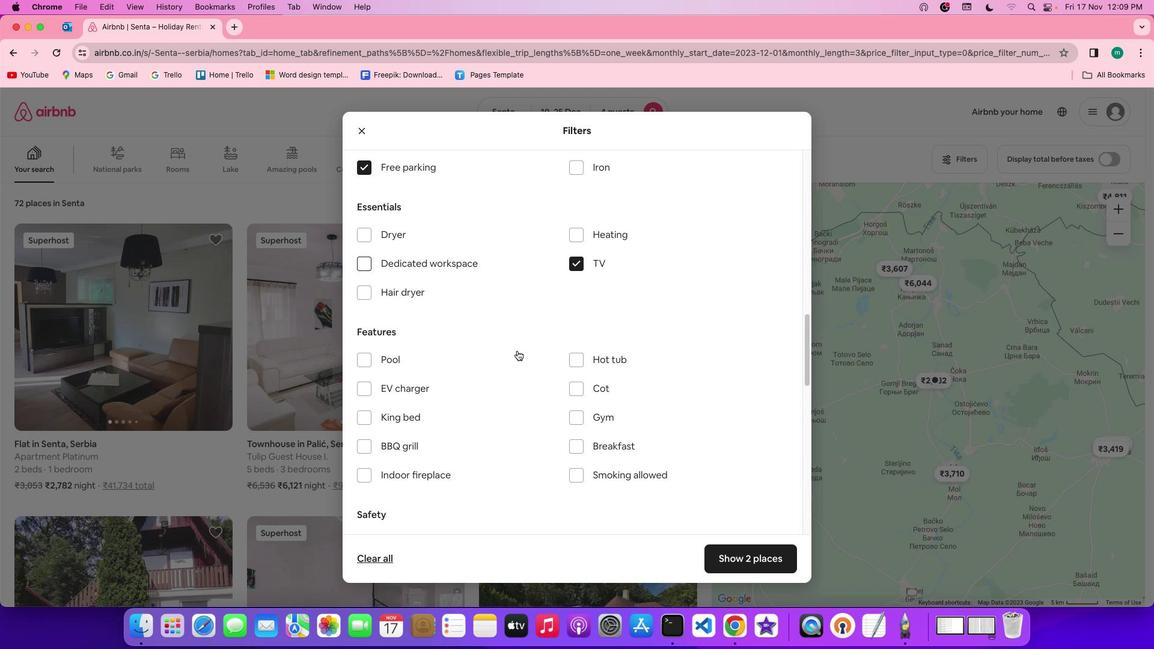 
Action: Mouse scrolled (517, 351) with delta (0, 0)
Screenshot: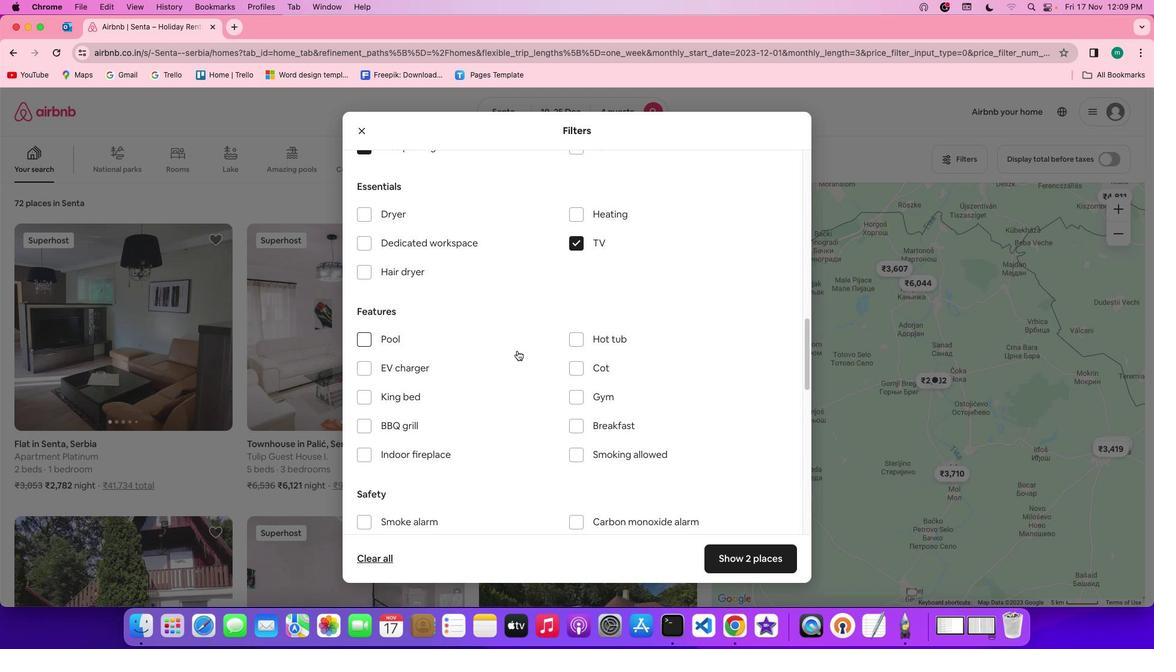 
Action: Mouse scrolled (517, 351) with delta (0, 0)
Screenshot: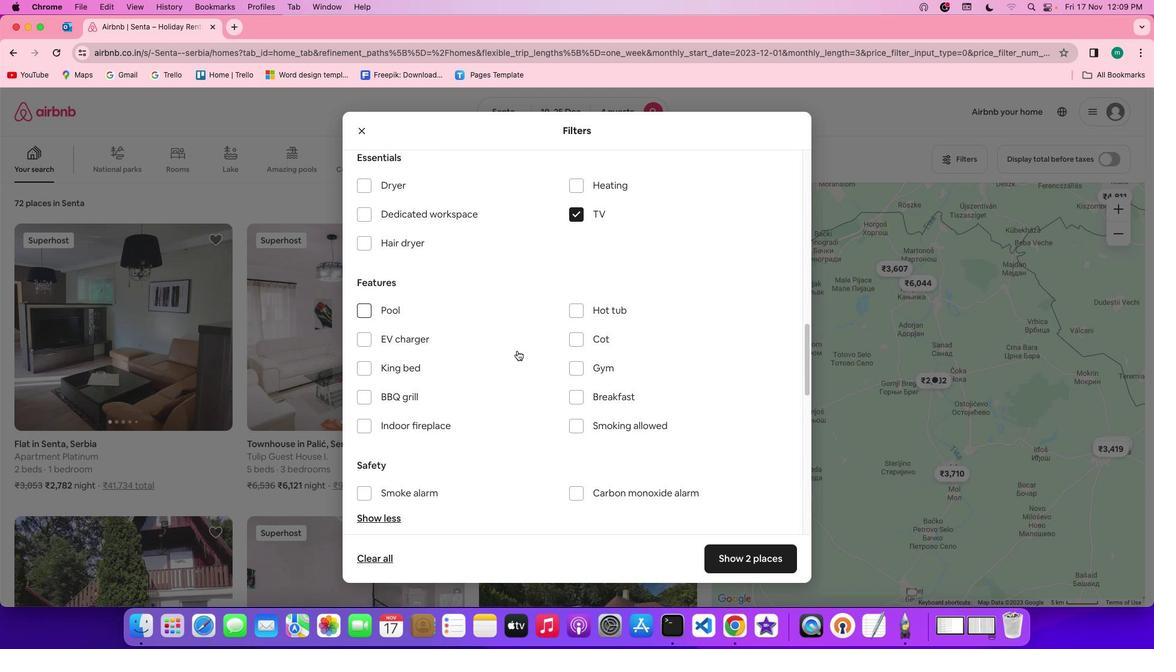 
Action: Mouse scrolled (517, 351) with delta (0, 0)
Screenshot: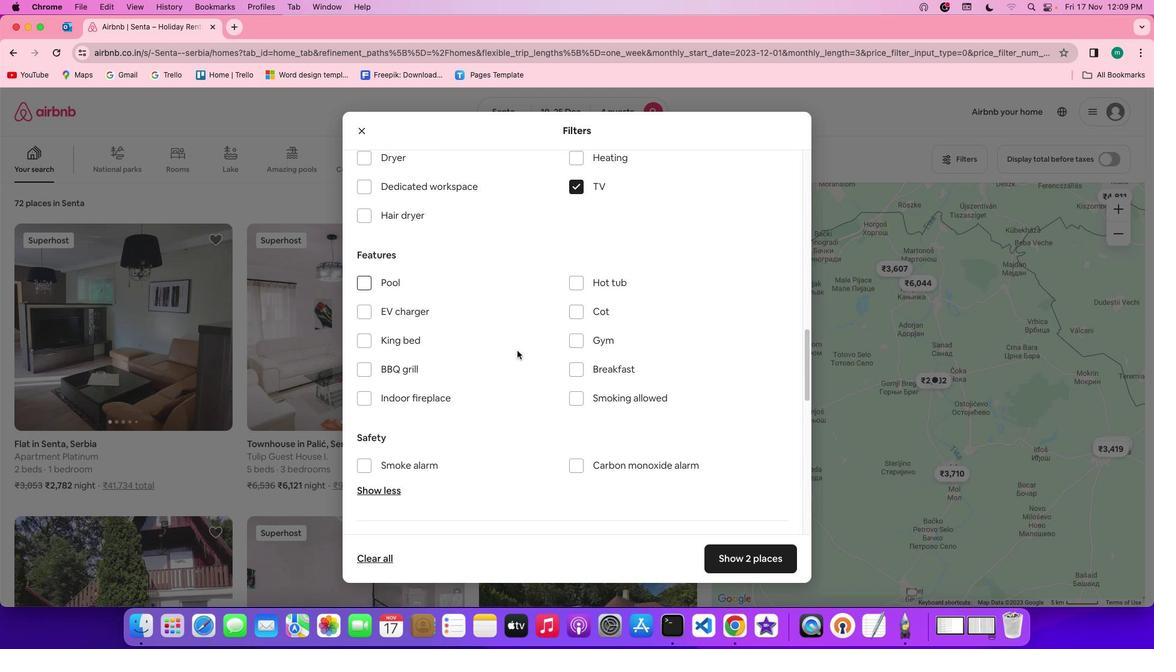
Action: Mouse scrolled (517, 351) with delta (0, -1)
Screenshot: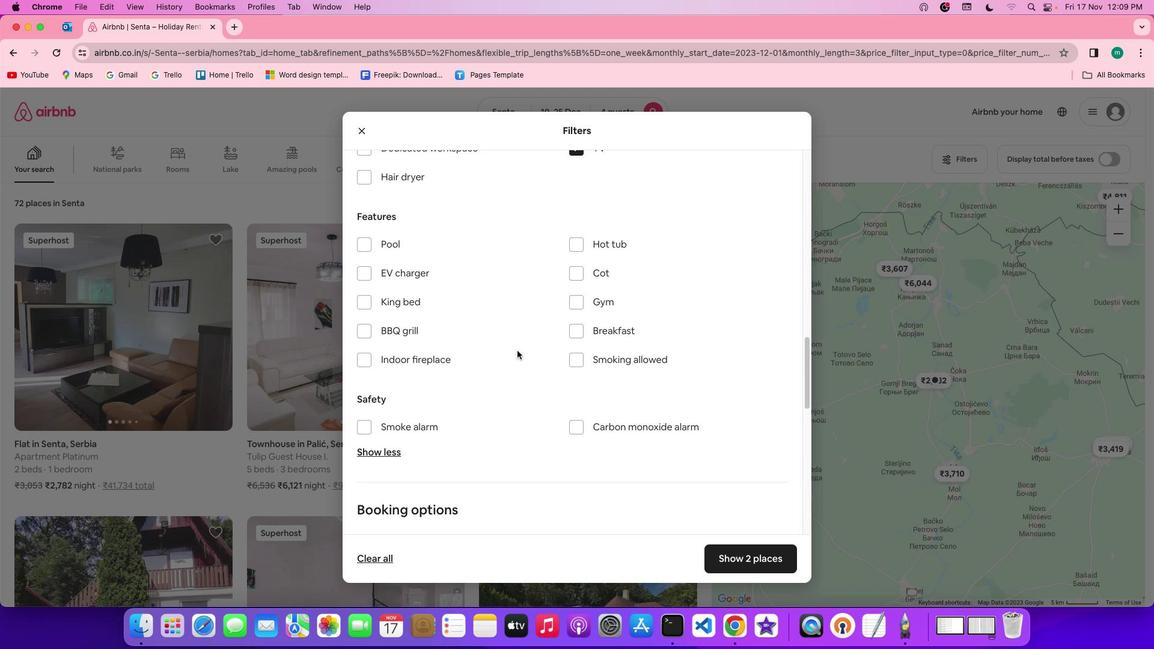 
Action: Mouse scrolled (517, 351) with delta (0, 0)
Screenshot: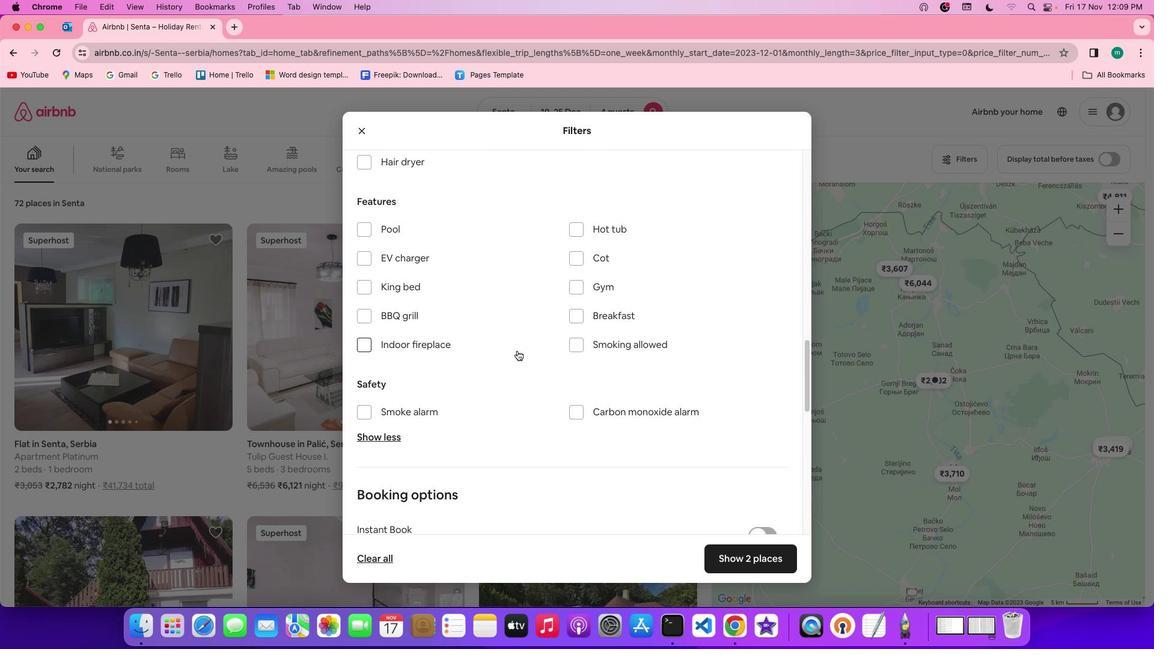 
Action: Mouse scrolled (517, 351) with delta (0, 0)
Screenshot: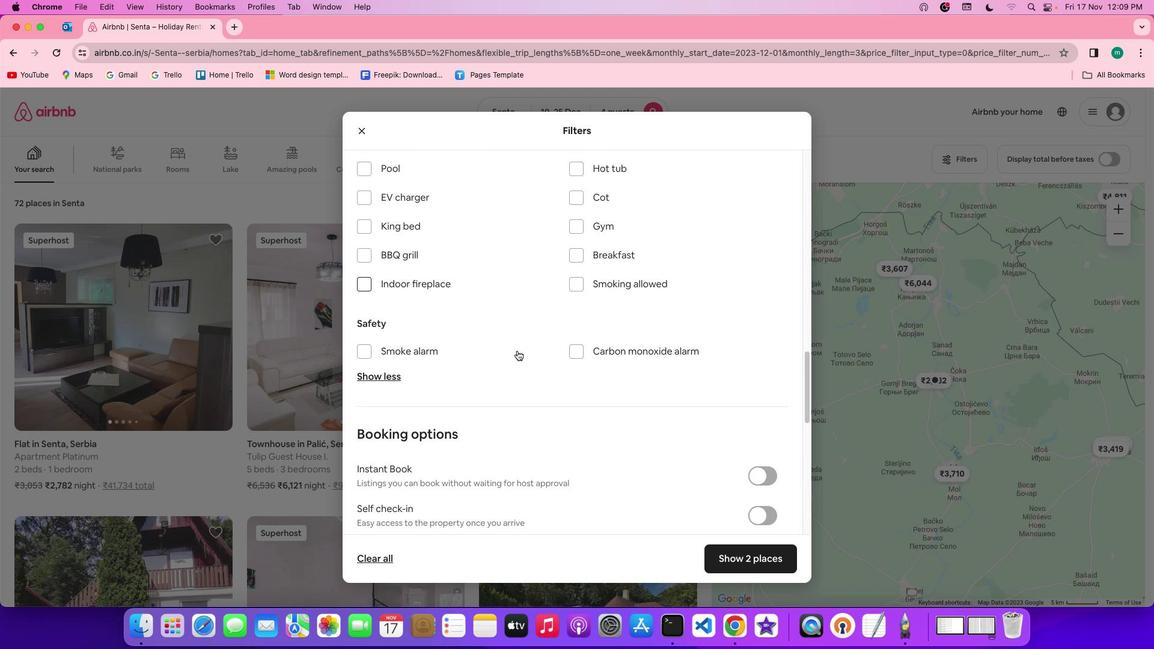 
Action: Mouse scrolled (517, 351) with delta (0, -1)
Screenshot: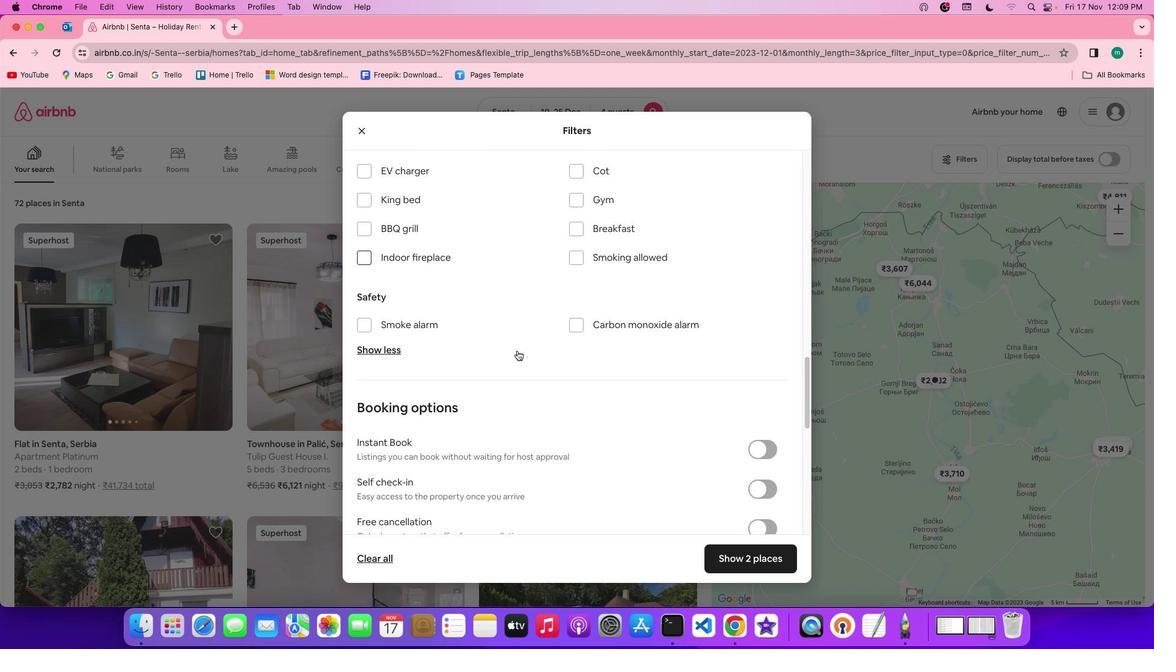 
Action: Mouse scrolled (517, 351) with delta (0, -1)
Screenshot: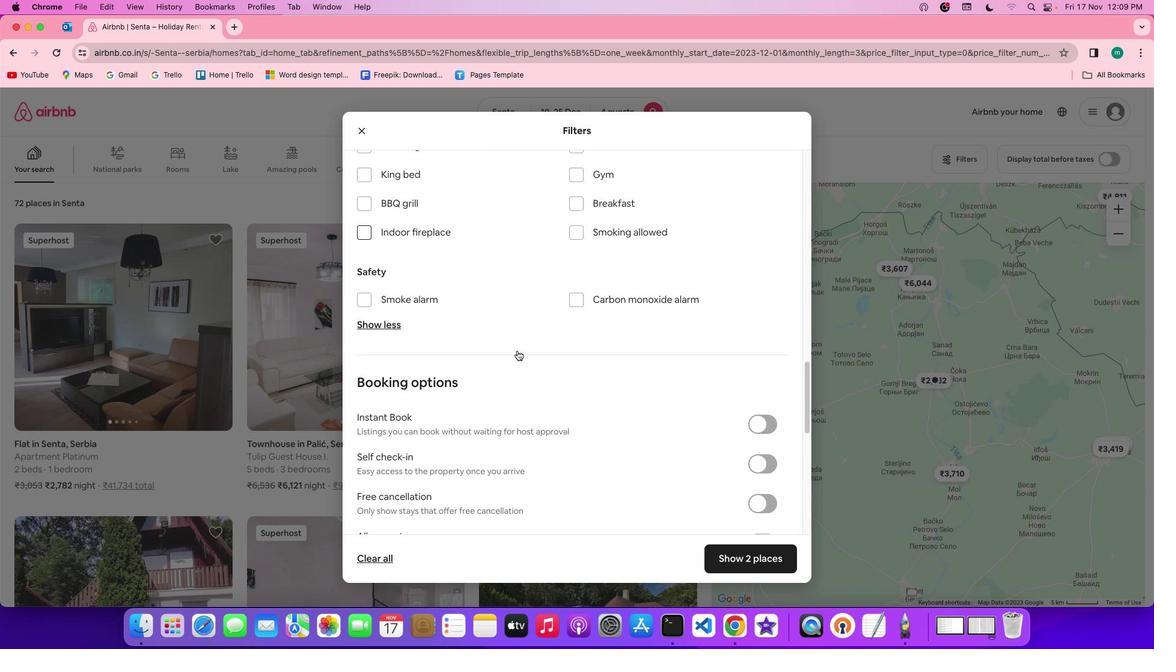 
Action: Mouse scrolled (517, 351) with delta (0, 0)
Screenshot: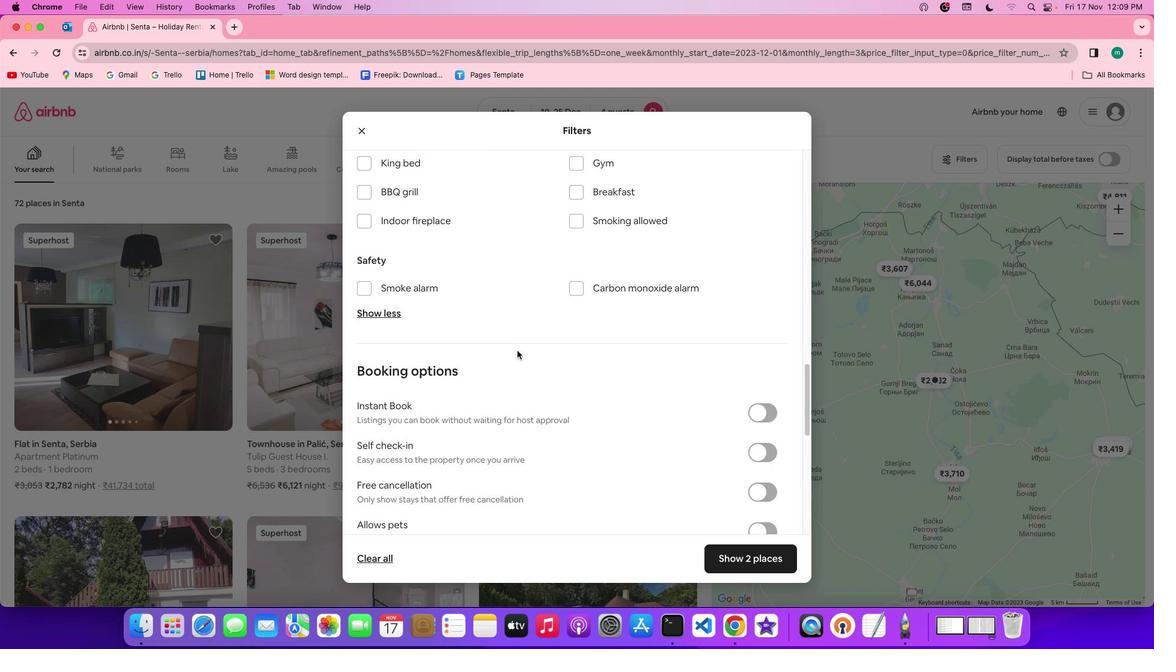 
Action: Mouse scrolled (517, 351) with delta (0, 0)
Screenshot: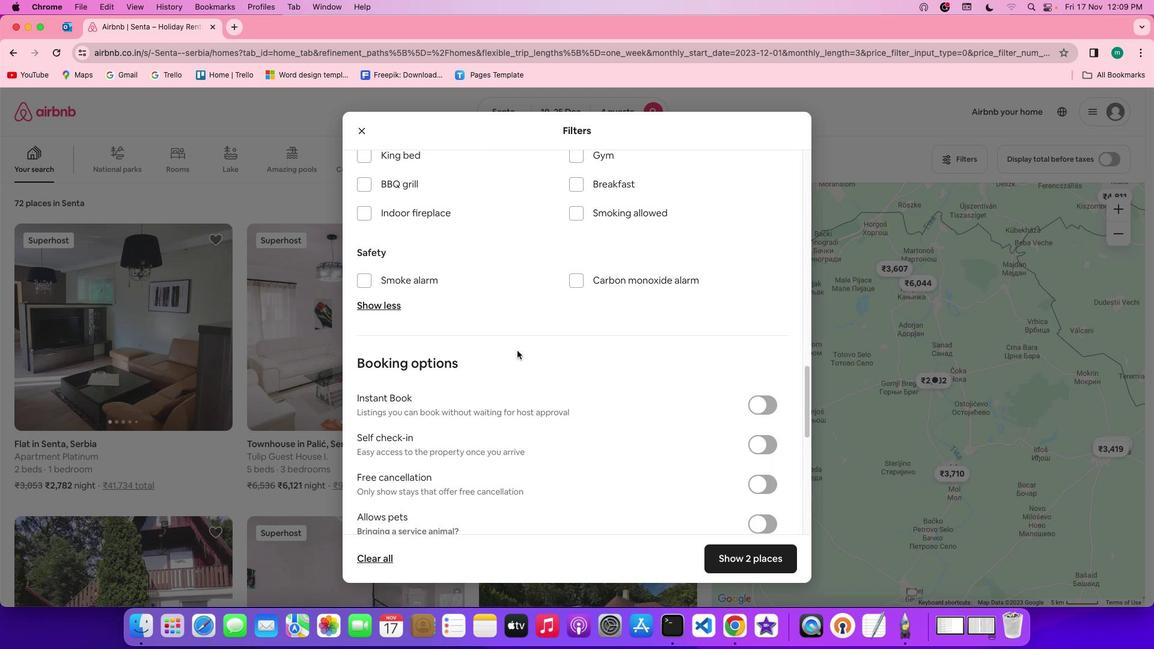 
Action: Mouse scrolled (517, 351) with delta (0, 0)
Screenshot: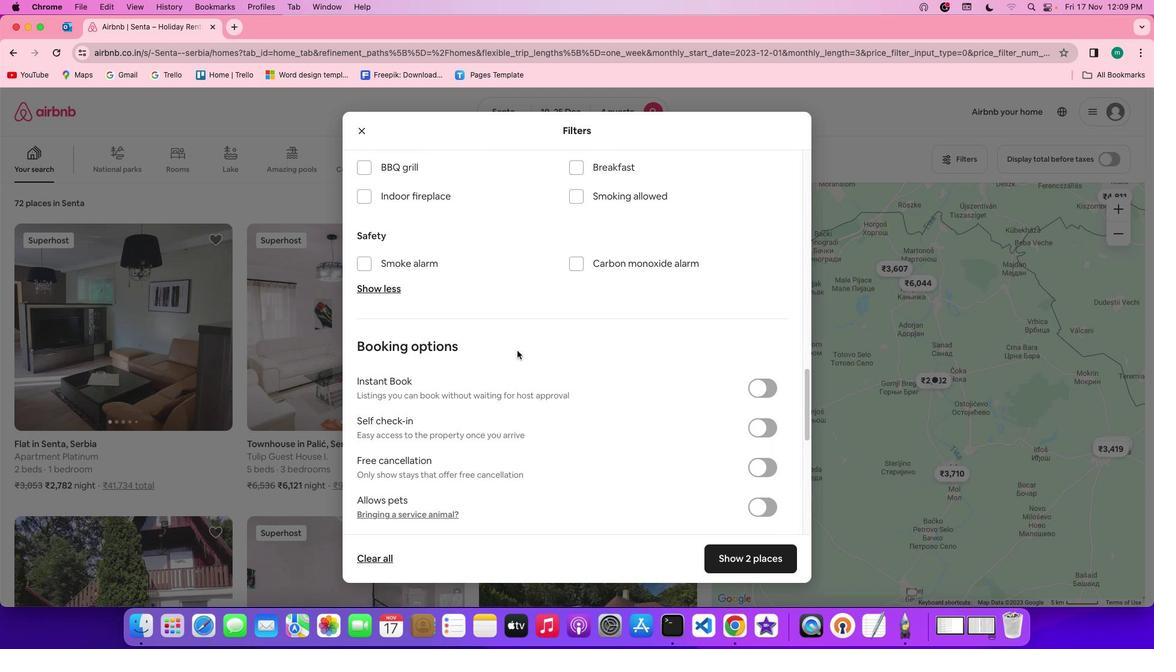 
Action: Mouse moved to (449, 279)
Screenshot: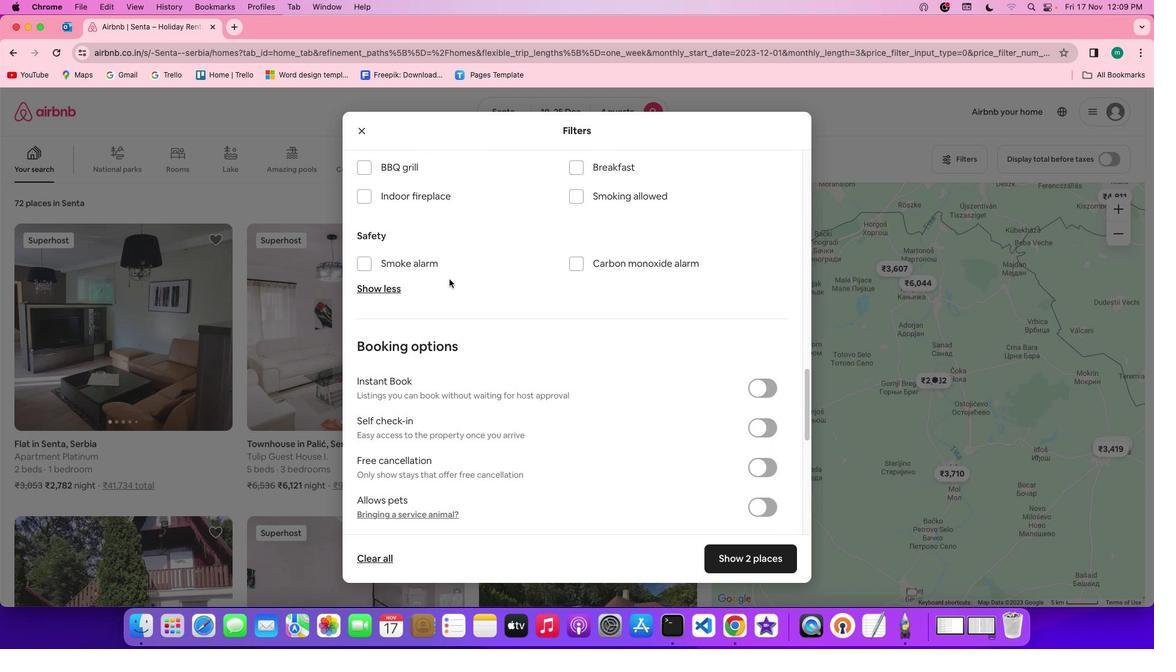 
Action: Mouse scrolled (449, 279) with delta (0, 0)
Screenshot: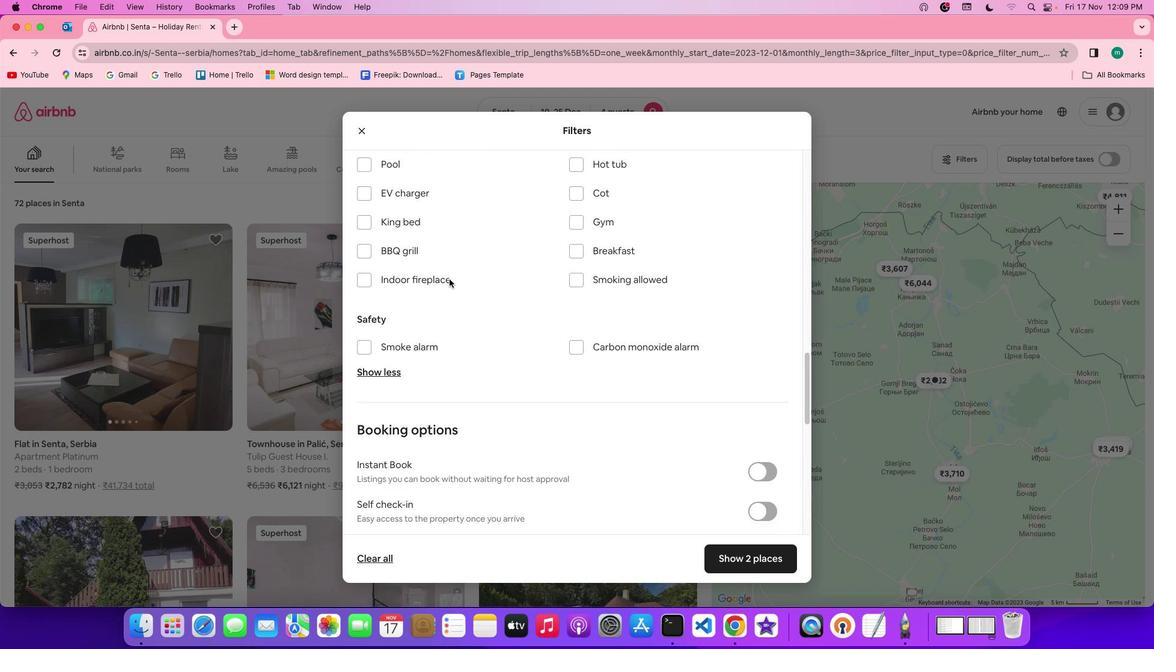 
Action: Mouse scrolled (449, 279) with delta (0, 0)
Screenshot: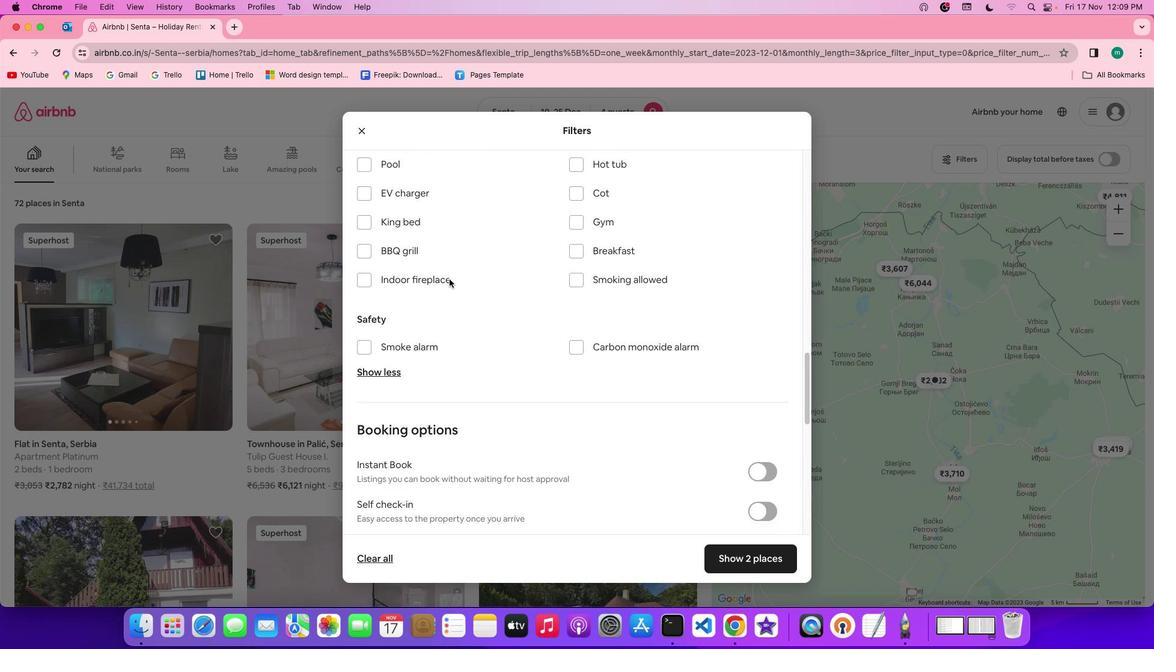 
Action: Mouse scrolled (449, 279) with delta (0, 1)
Screenshot: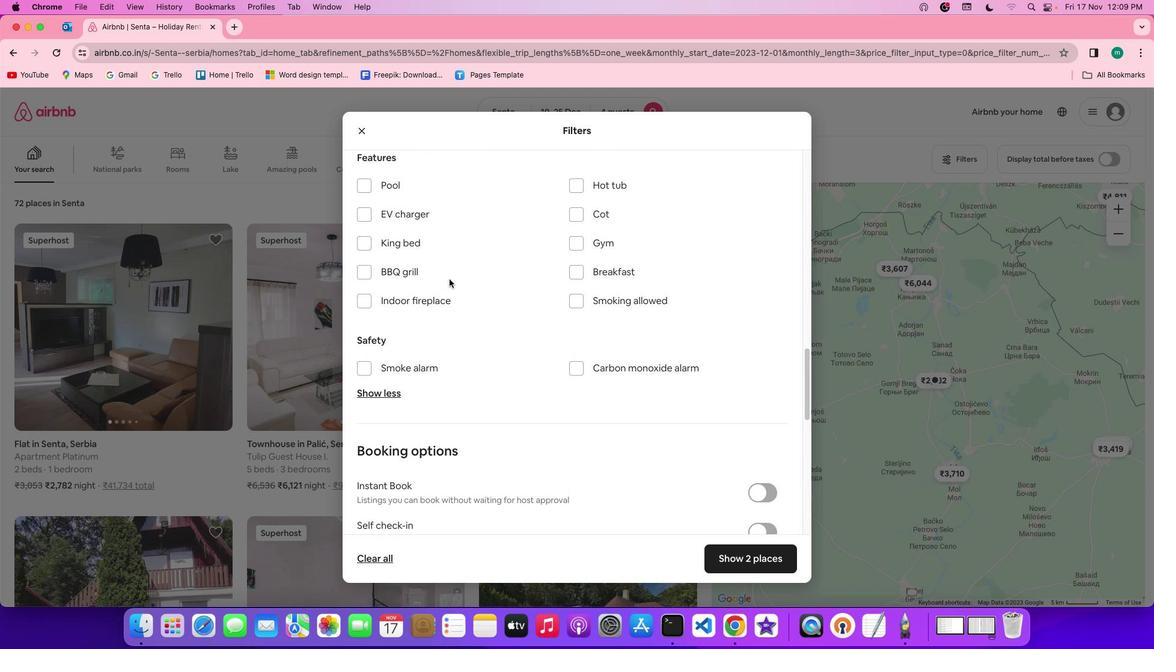 
Action: Mouse moved to (611, 242)
Screenshot: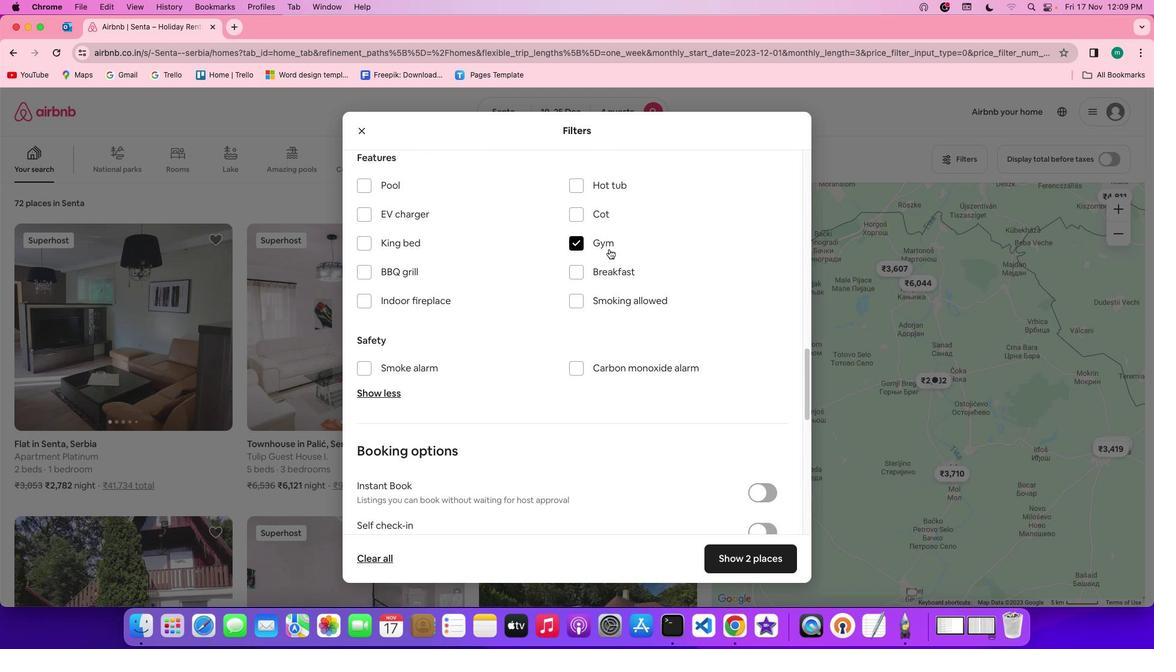 
Action: Mouse pressed left at (611, 242)
Screenshot: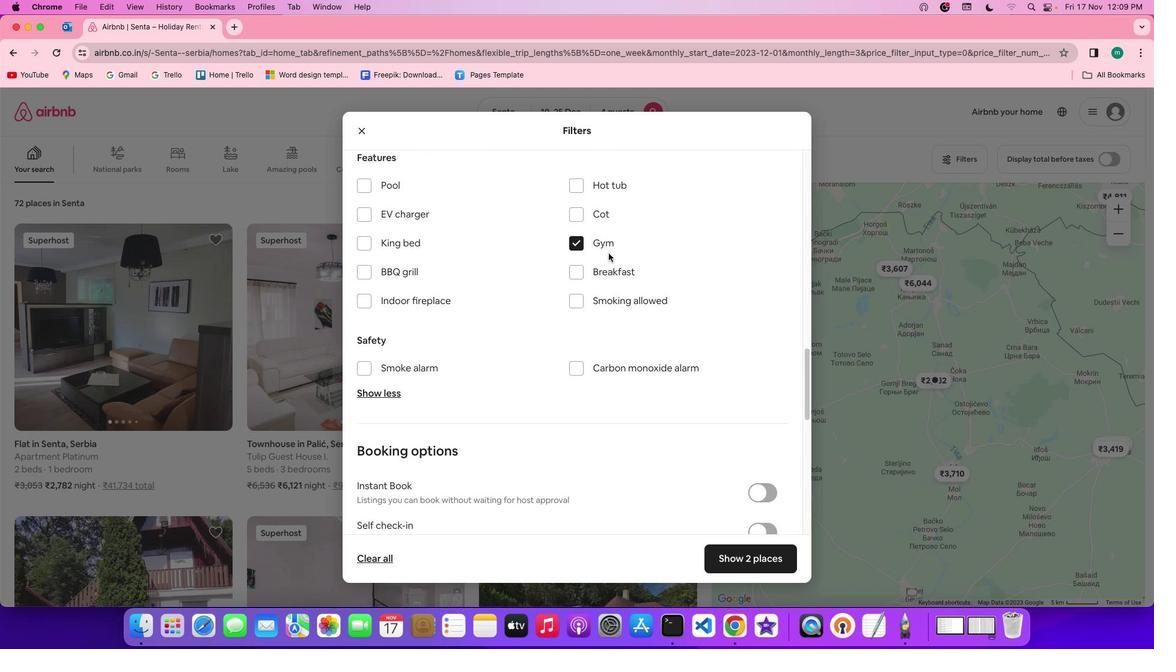 
Action: Mouse moved to (596, 271)
Screenshot: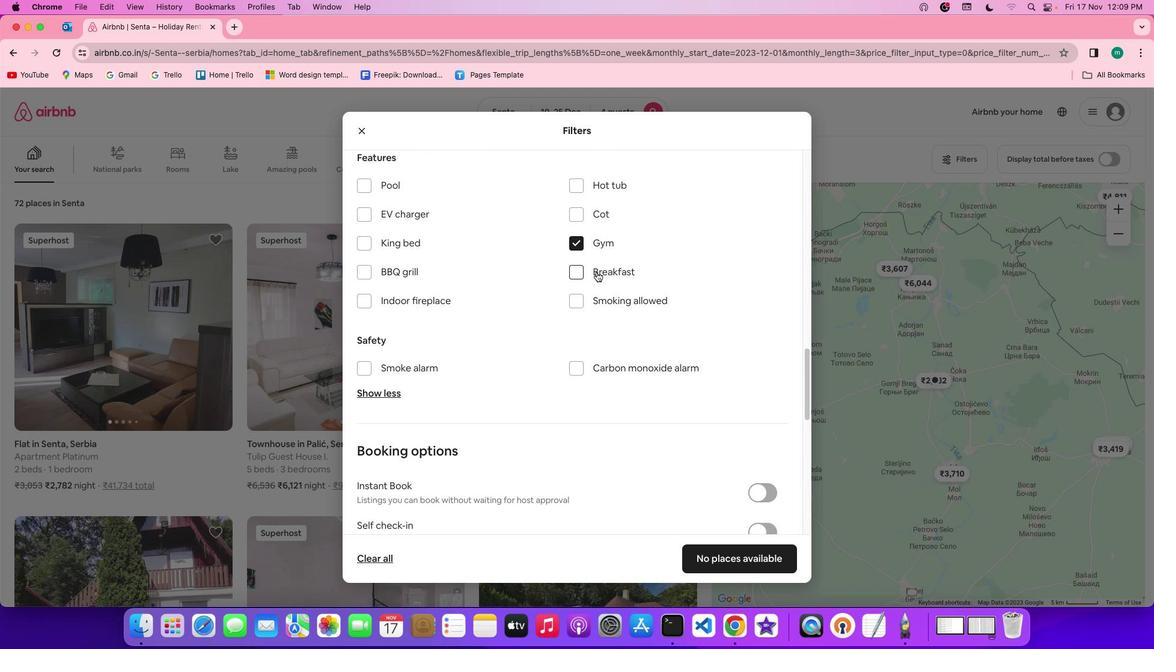 
Action: Mouse pressed left at (596, 271)
Screenshot: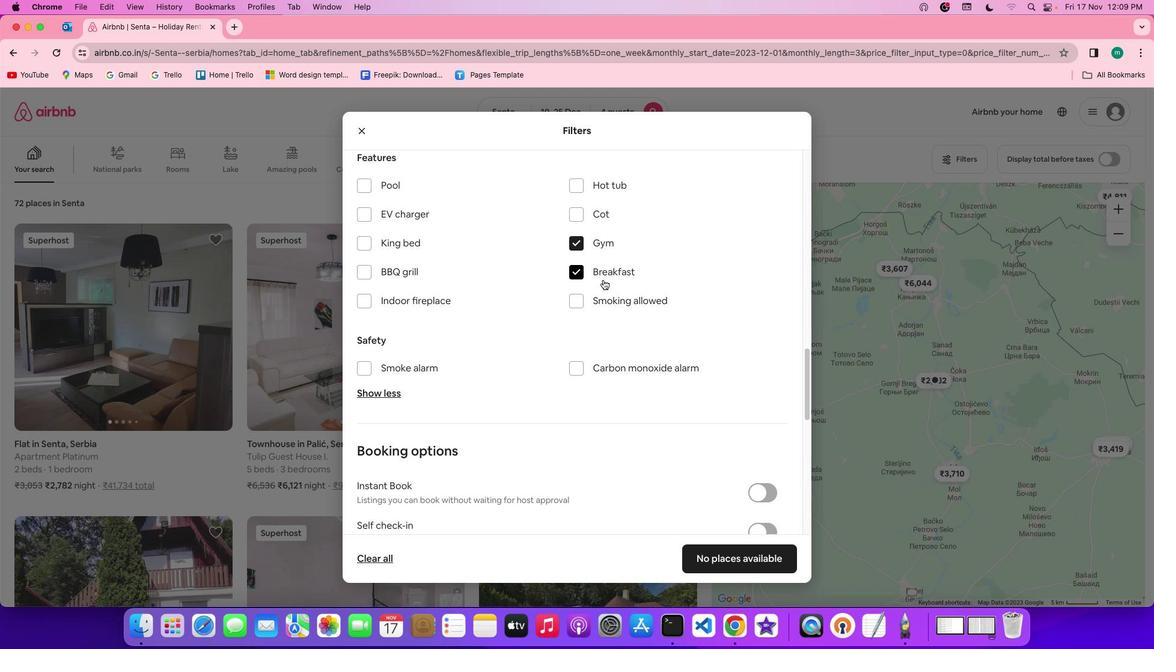 
Action: Mouse moved to (646, 371)
Screenshot: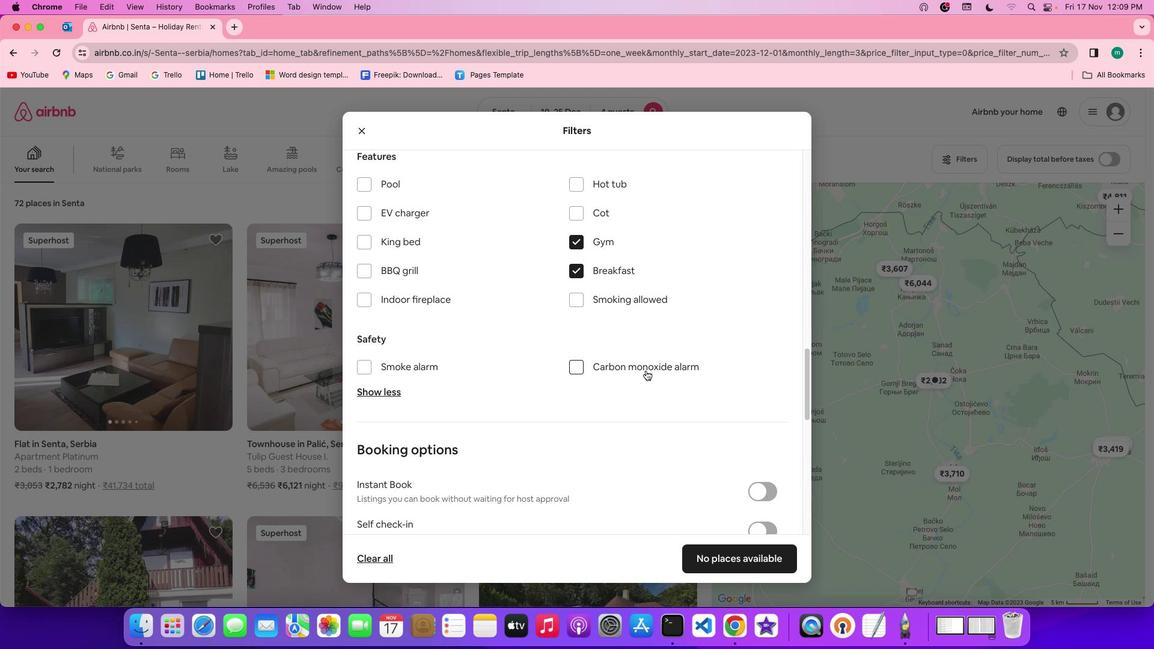
Action: Mouse scrolled (646, 371) with delta (0, 0)
Screenshot: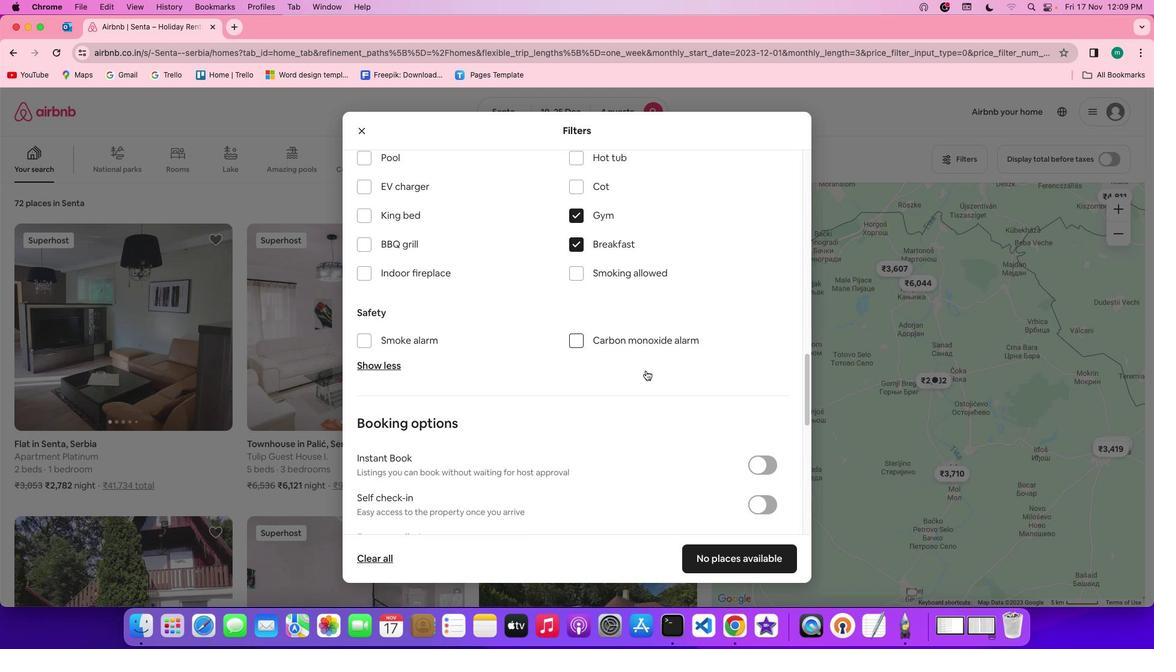 
Action: Mouse scrolled (646, 371) with delta (0, 0)
Screenshot: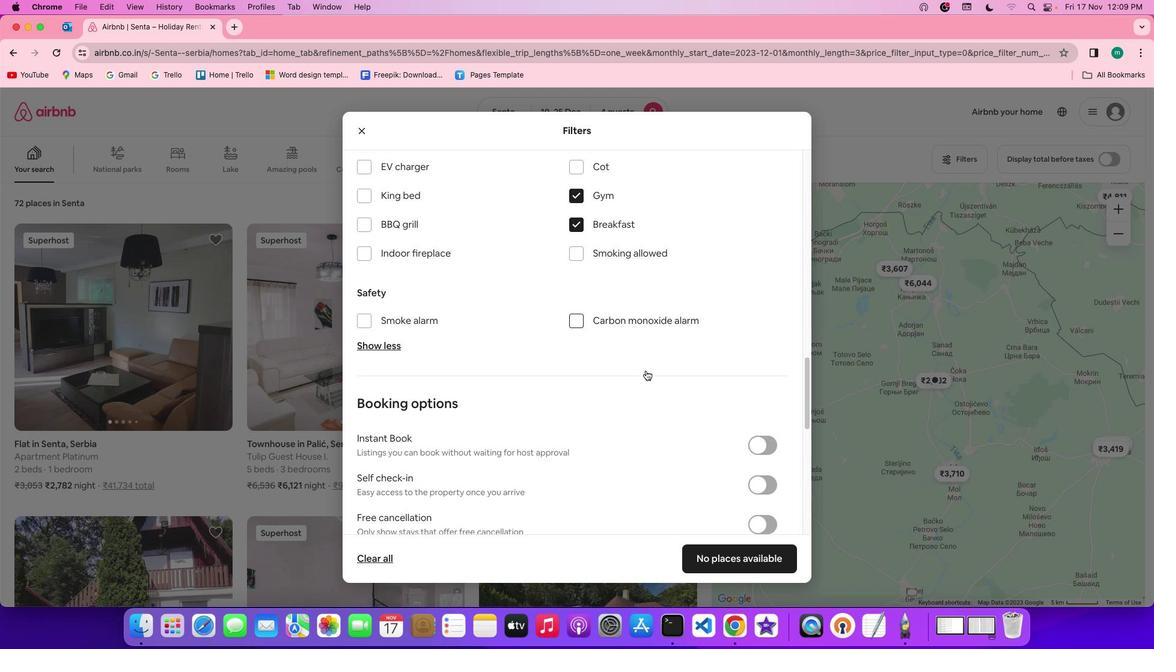 
Action: Mouse scrolled (646, 371) with delta (0, -1)
Screenshot: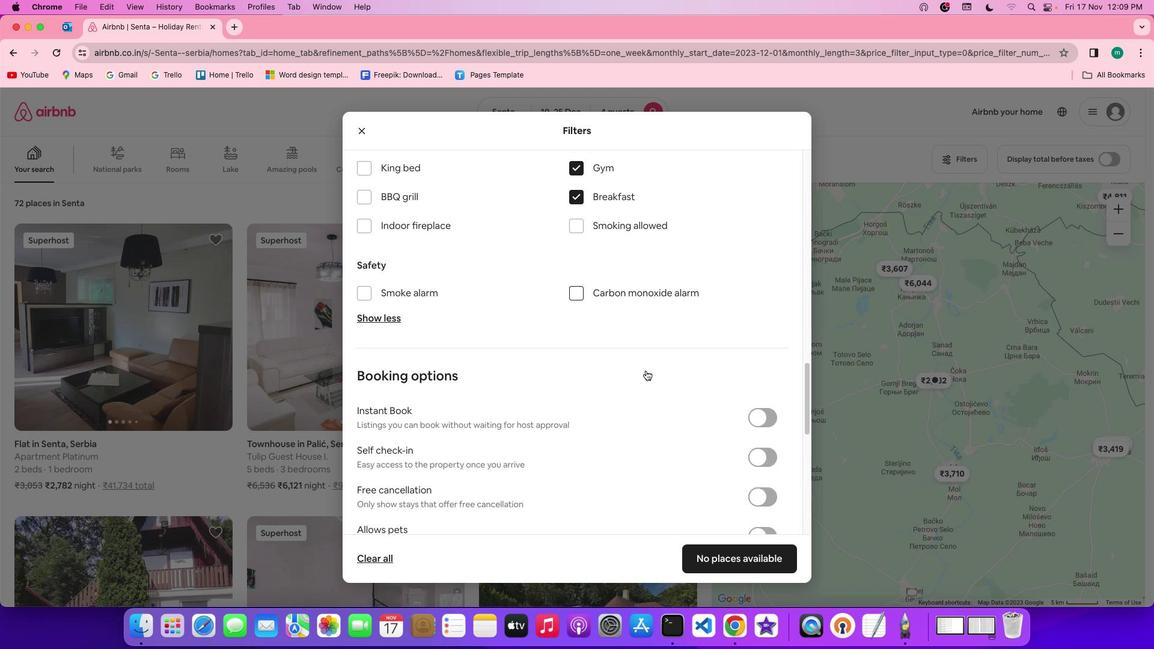 
Action: Mouse moved to (646, 372)
Screenshot: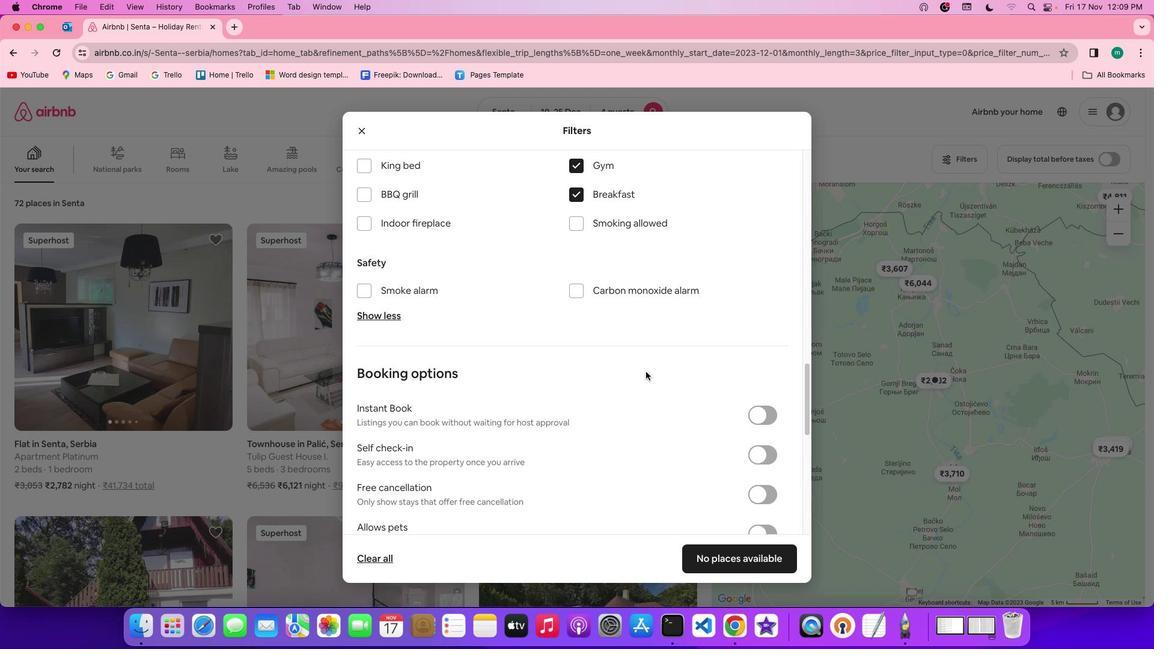 
Action: Mouse scrolled (646, 372) with delta (0, 0)
Screenshot: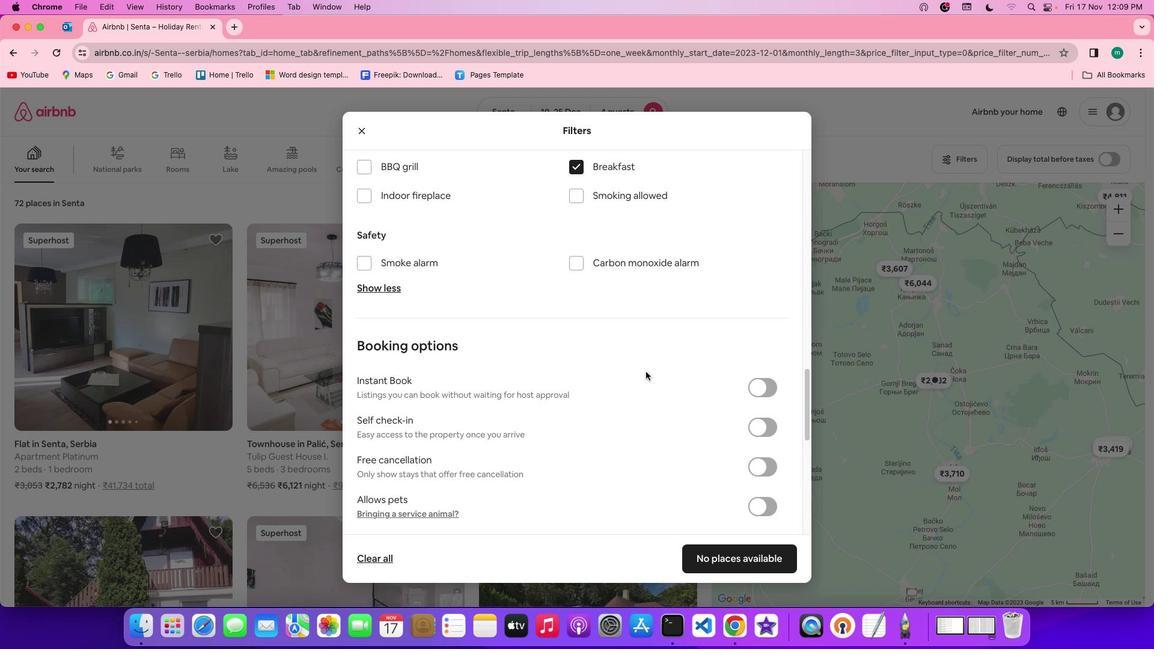 
Action: Mouse scrolled (646, 372) with delta (0, 0)
Screenshot: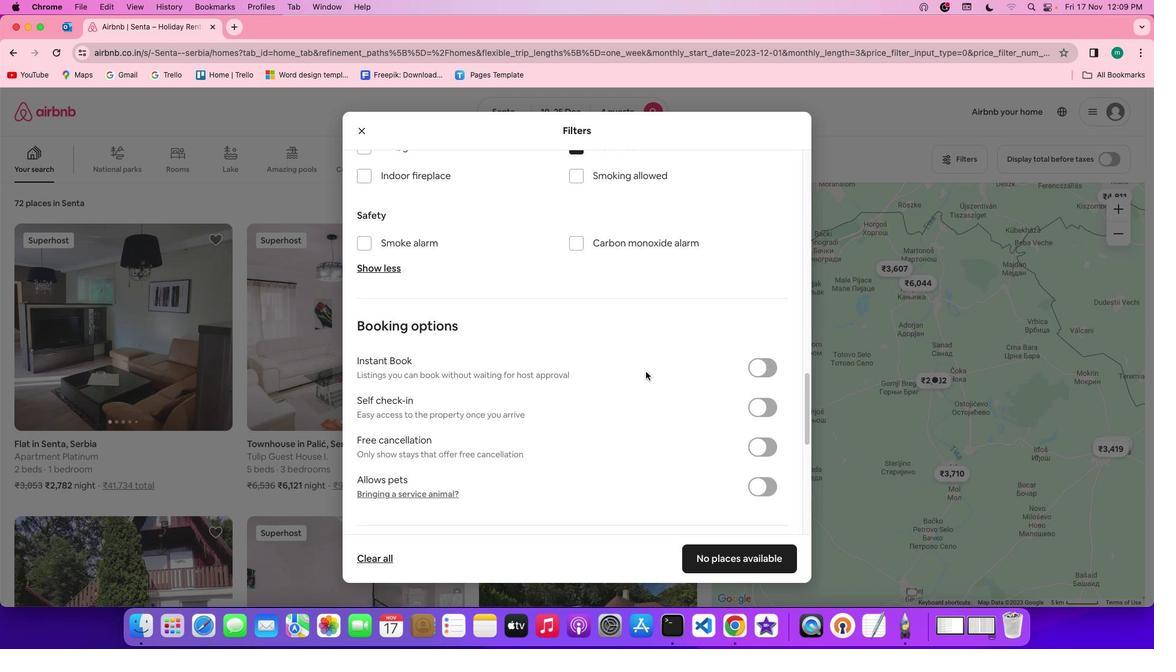 
Action: Mouse scrolled (646, 372) with delta (0, -1)
Screenshot: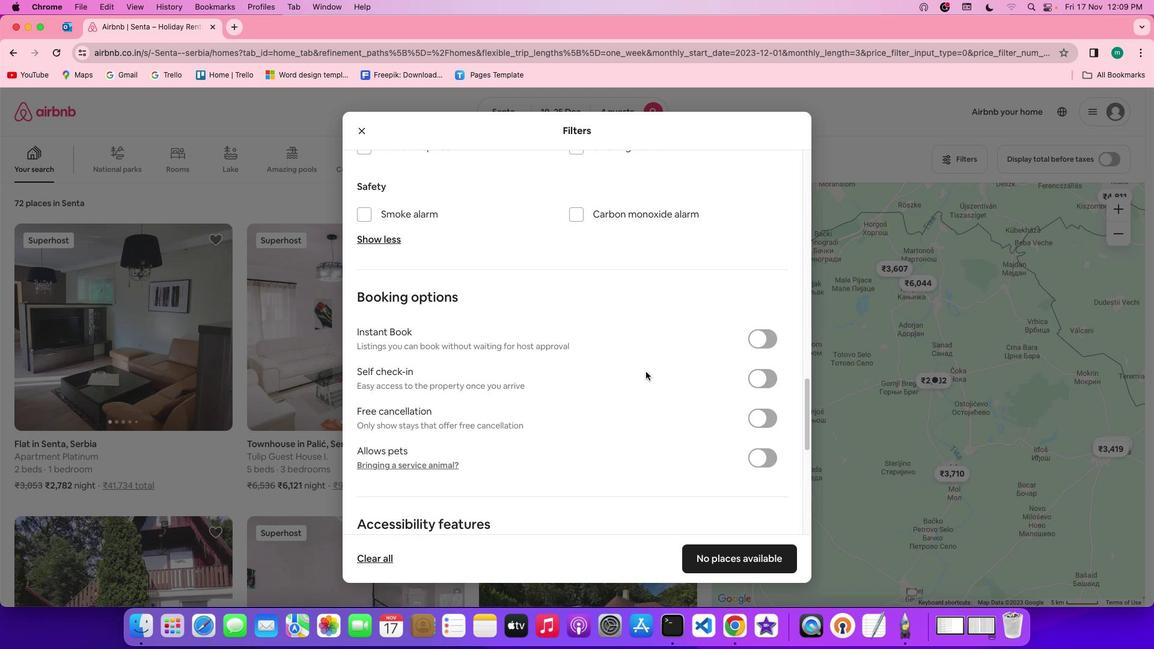 
Action: Mouse scrolled (646, 372) with delta (0, 0)
Screenshot: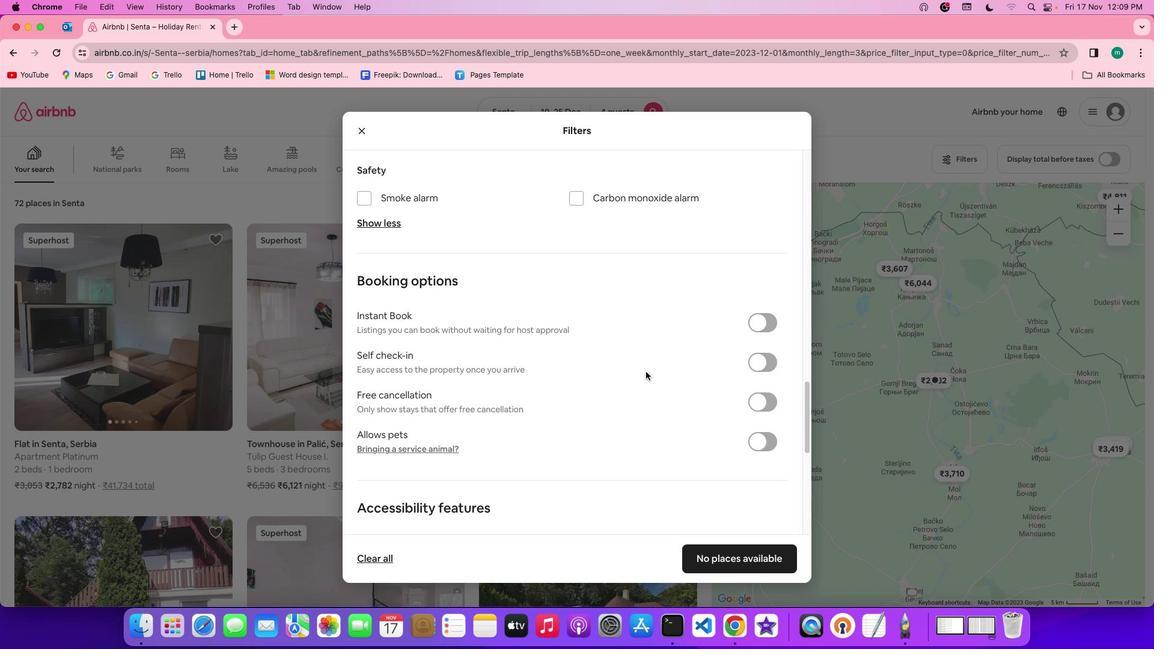 
Action: Mouse scrolled (646, 372) with delta (0, 0)
Screenshot: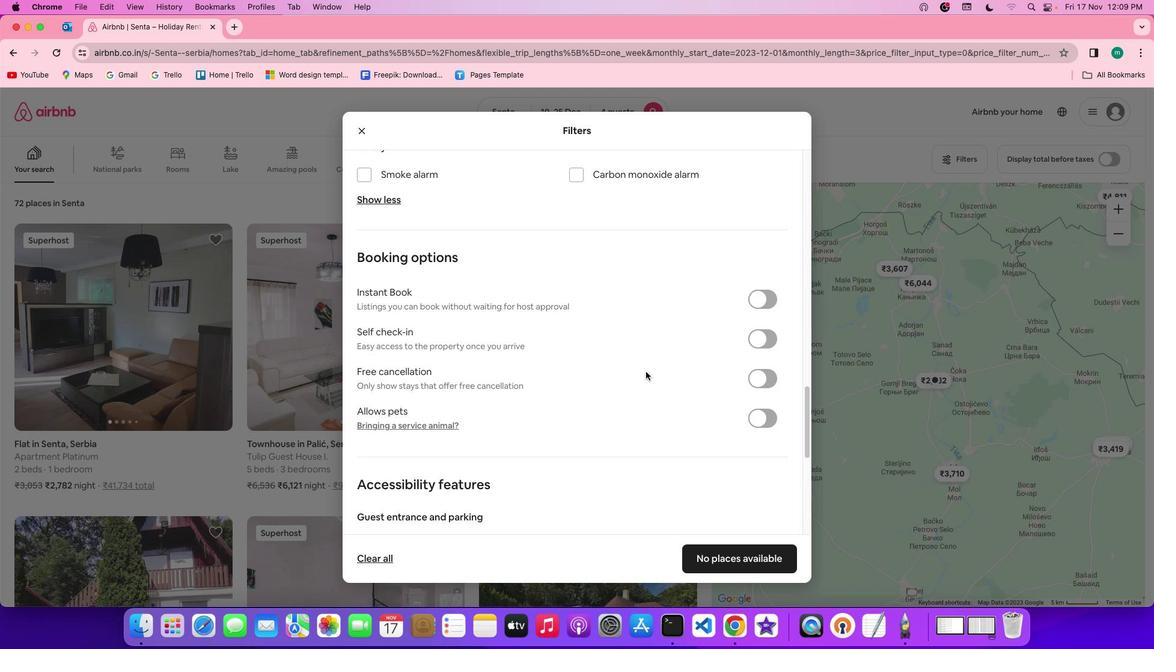 
Action: Mouse scrolled (646, 372) with delta (0, 0)
Screenshot: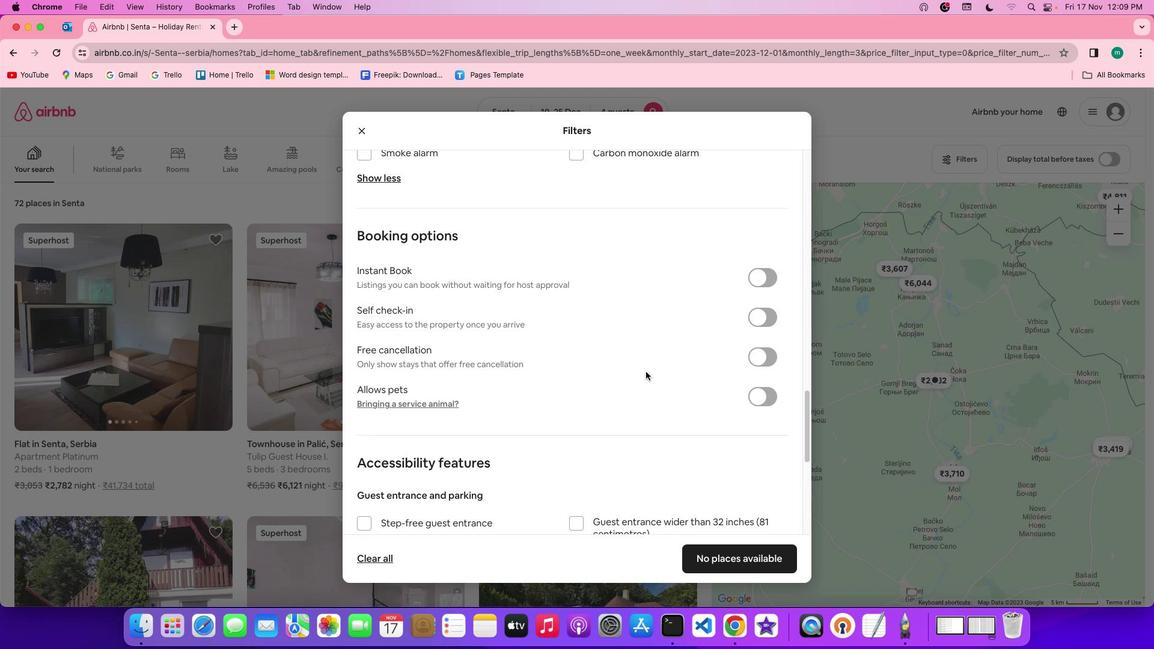 
Action: Mouse scrolled (646, 372) with delta (0, 0)
Screenshot: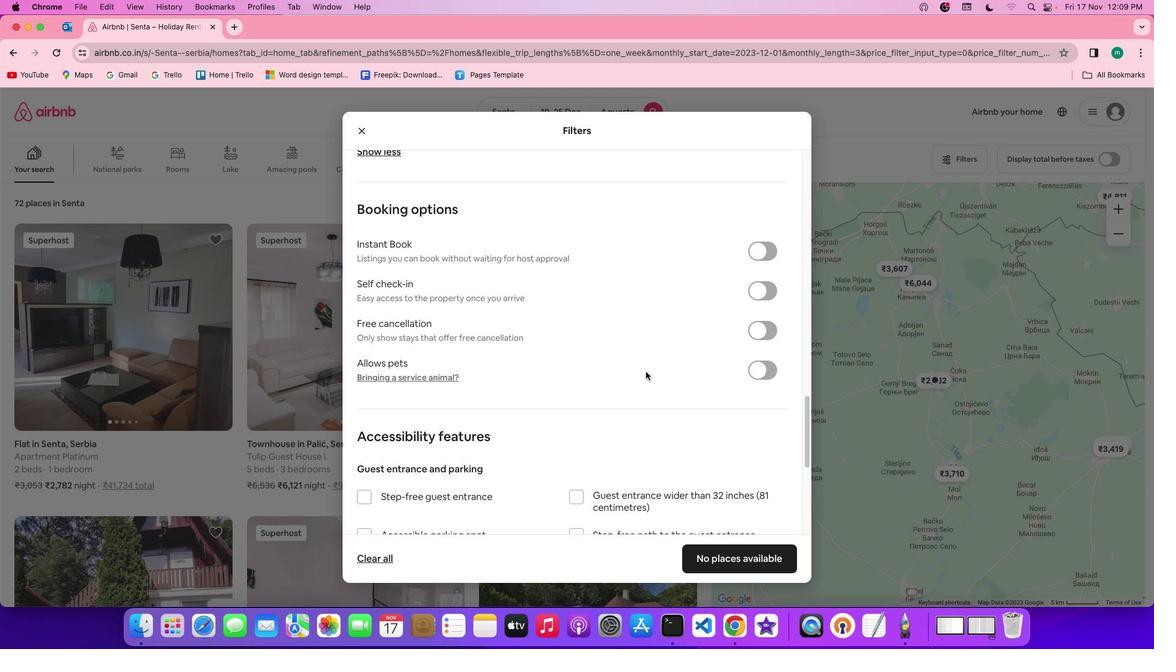 
Action: Mouse moved to (646, 372)
Screenshot: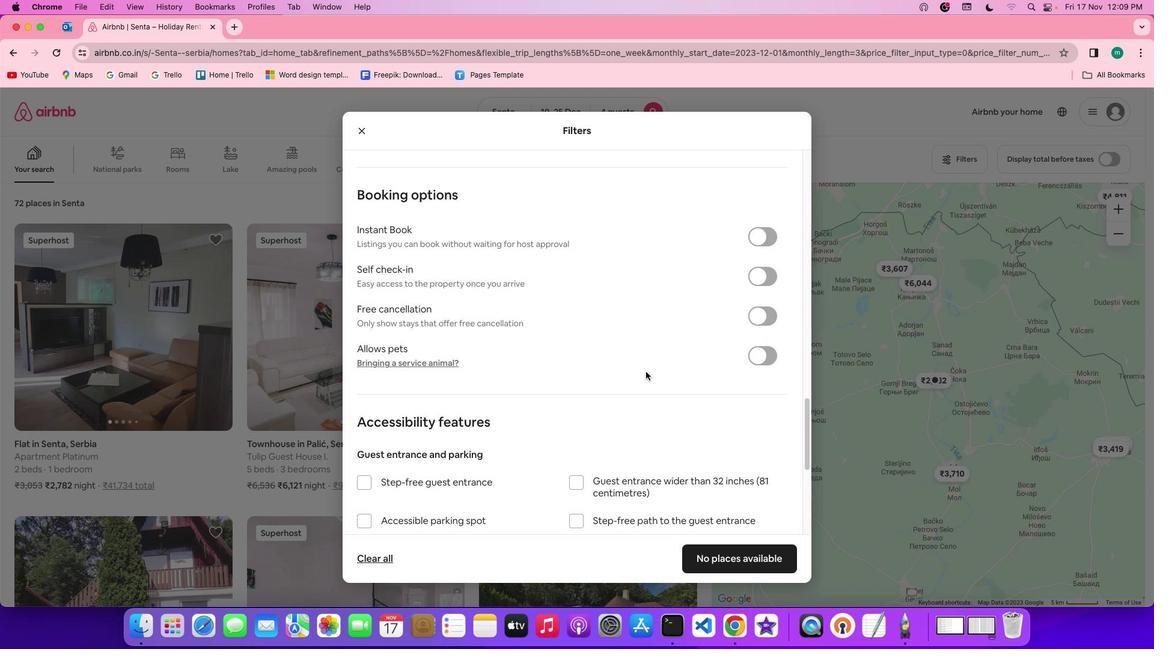 
Action: Mouse scrolled (646, 372) with delta (0, 0)
Screenshot: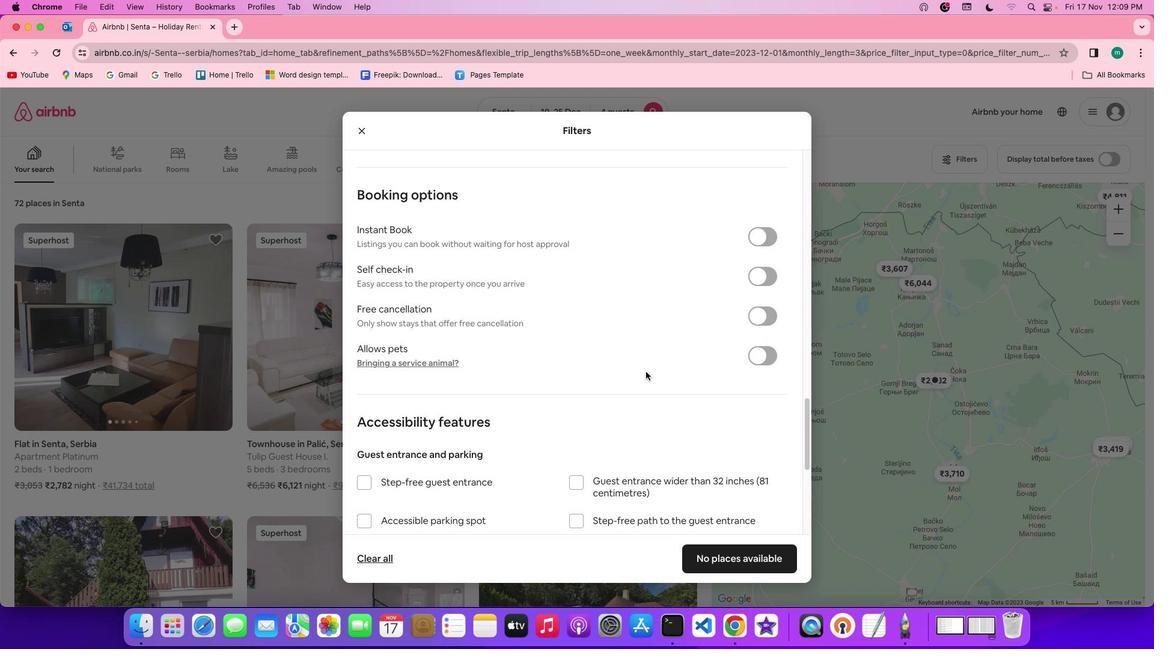 
Action: Mouse scrolled (646, 372) with delta (0, 0)
Screenshot: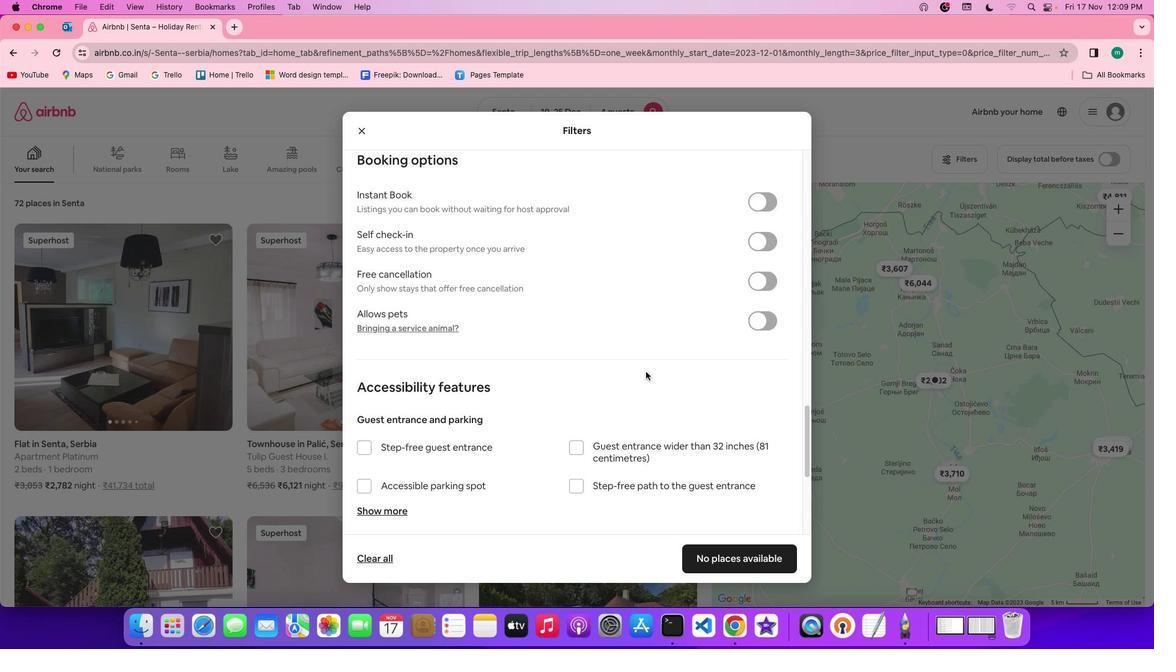 
Action: Mouse scrolled (646, 372) with delta (0, -1)
Screenshot: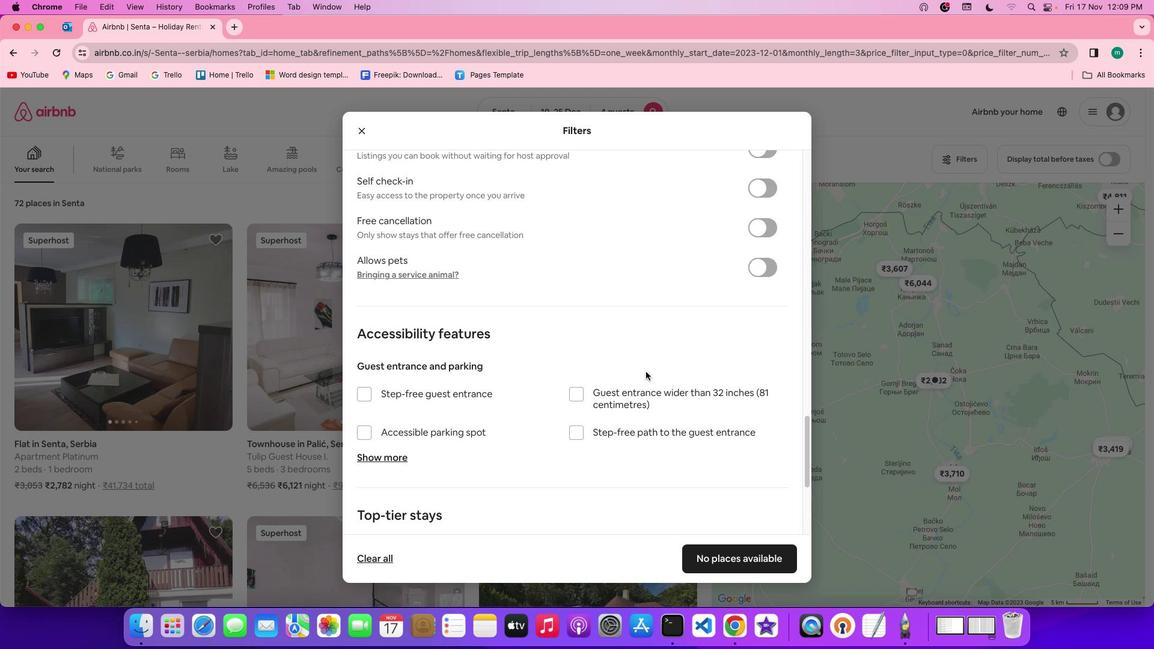 
Action: Mouse scrolled (646, 372) with delta (0, -1)
Screenshot: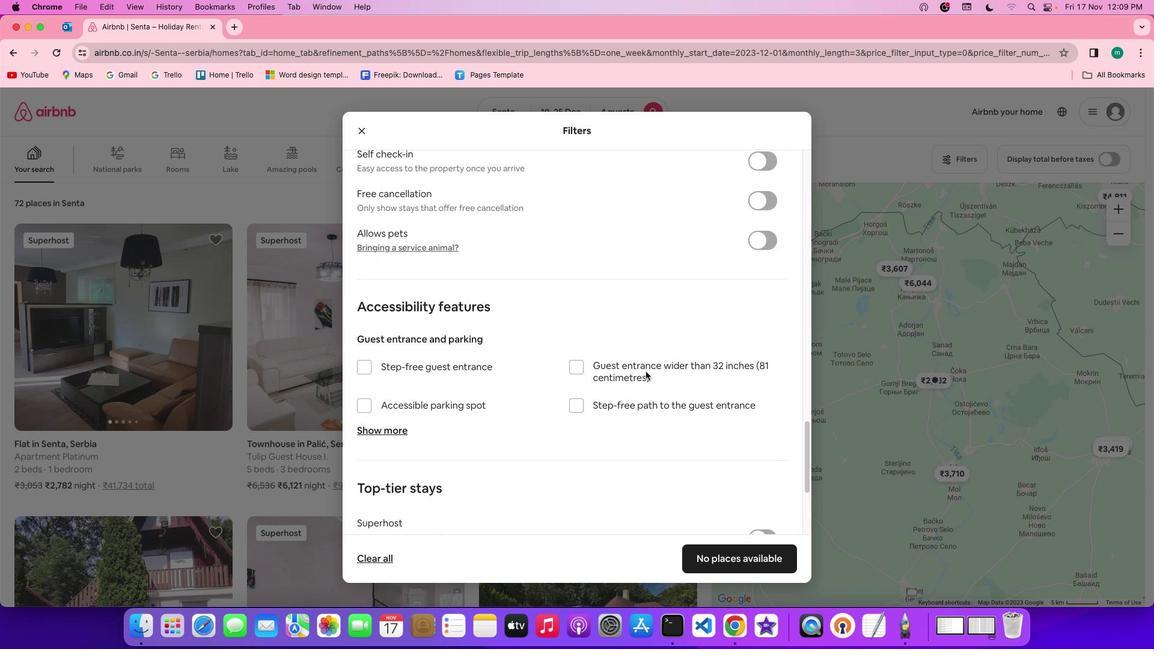 
Action: Mouse moved to (663, 386)
Screenshot: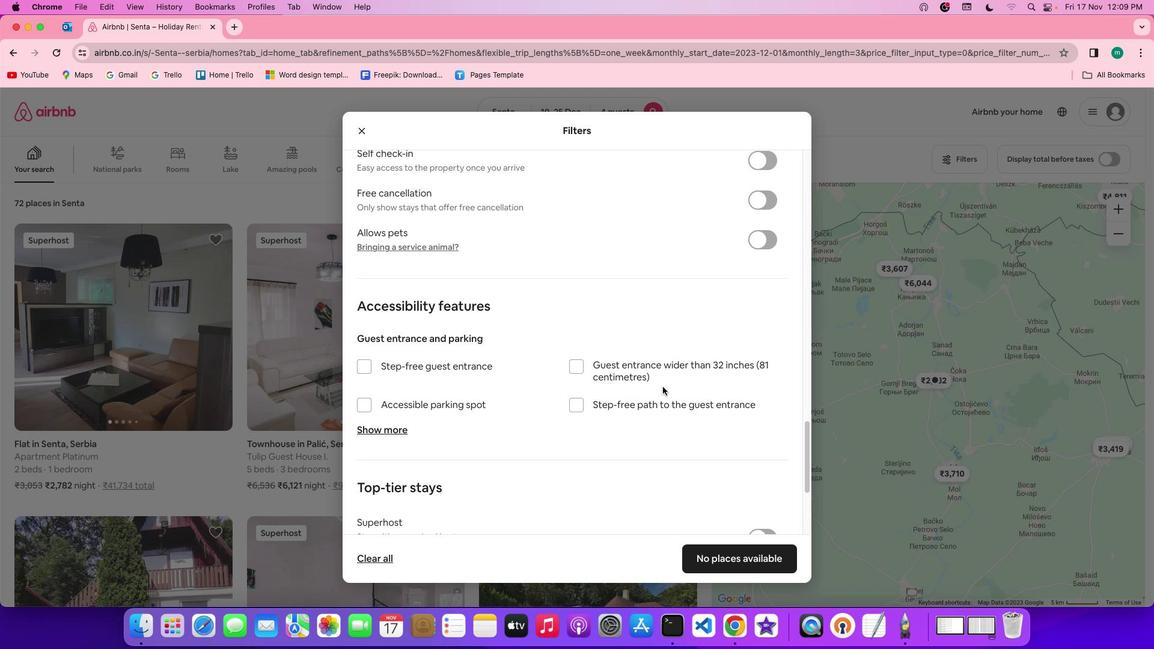 
Action: Mouse scrolled (663, 386) with delta (0, 0)
Screenshot: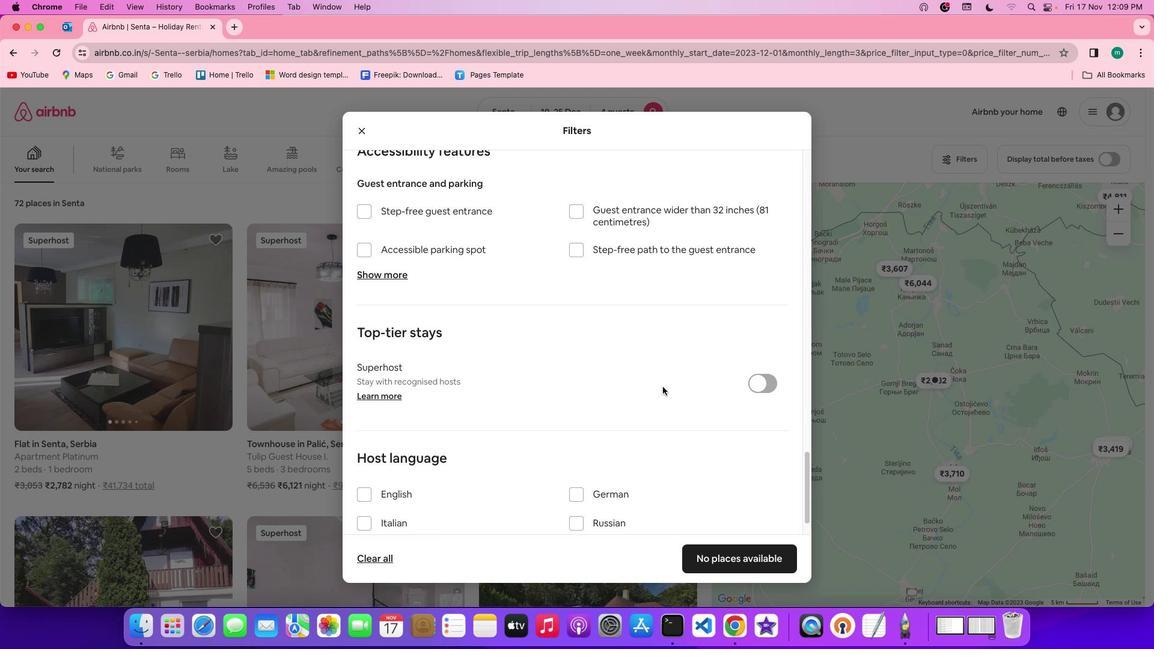 
Action: Mouse scrolled (663, 386) with delta (0, 0)
Screenshot: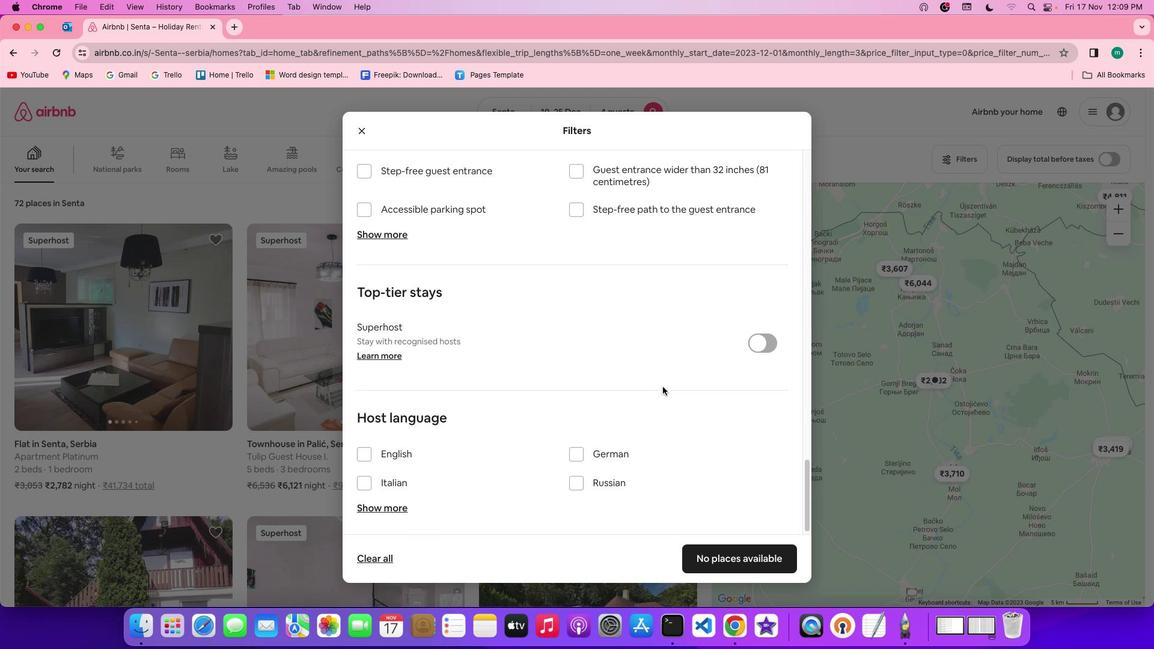 
Action: Mouse scrolled (663, 386) with delta (0, -1)
Screenshot: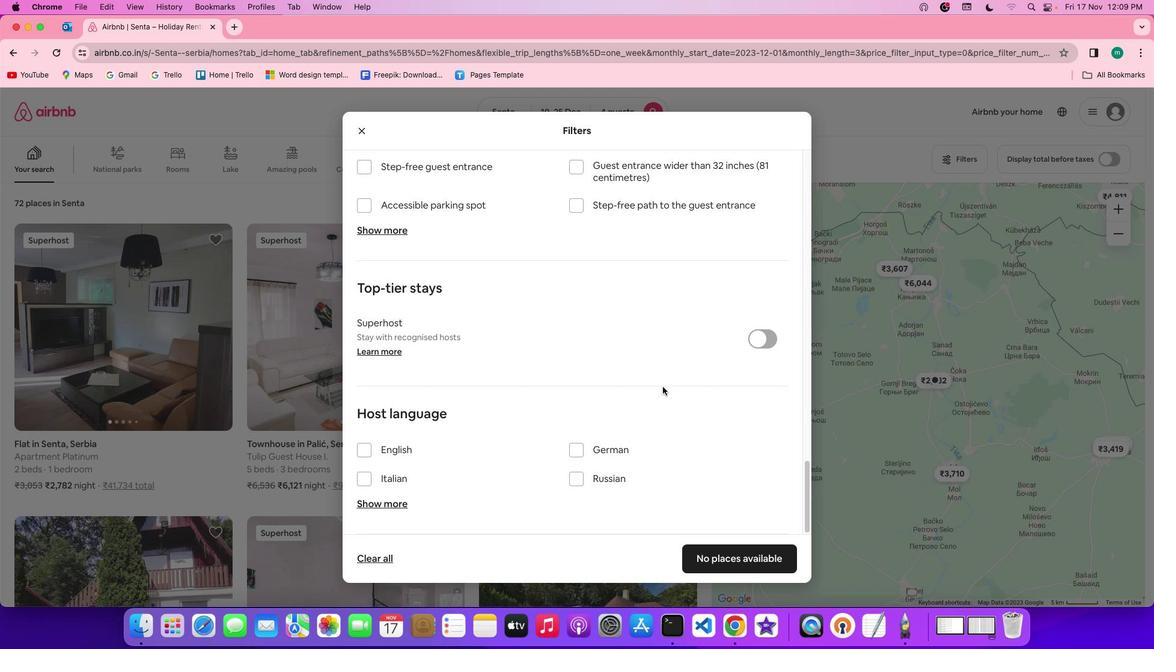 
Action: Mouse scrolled (663, 386) with delta (0, -2)
Screenshot: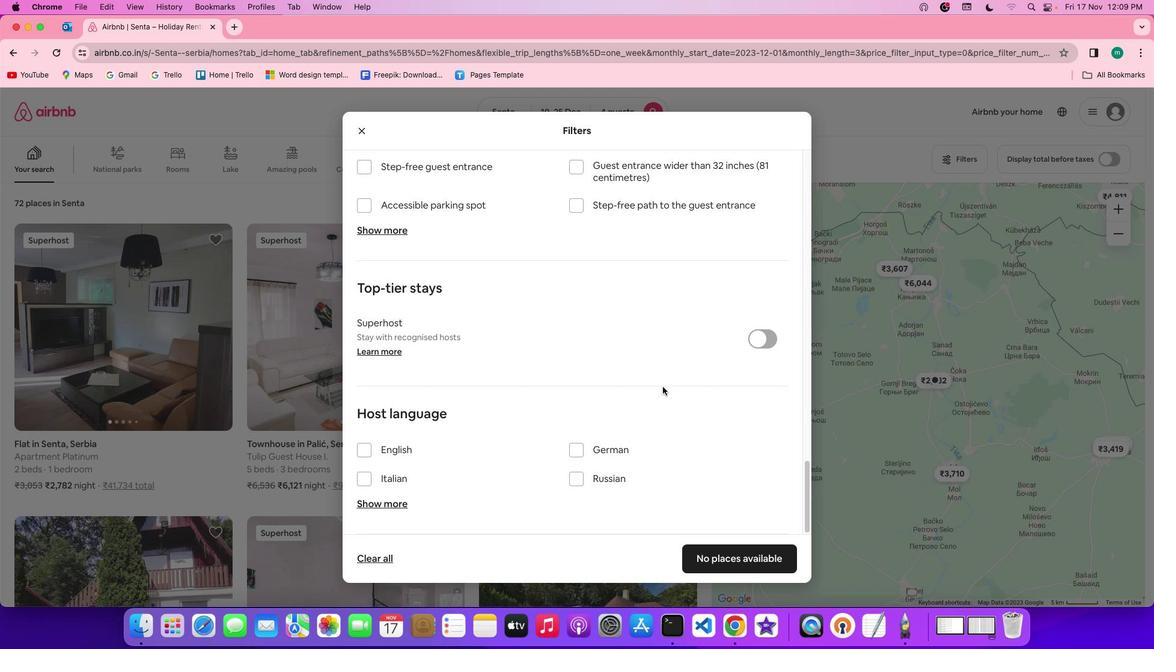 
Action: Mouse scrolled (663, 386) with delta (0, -3)
Screenshot: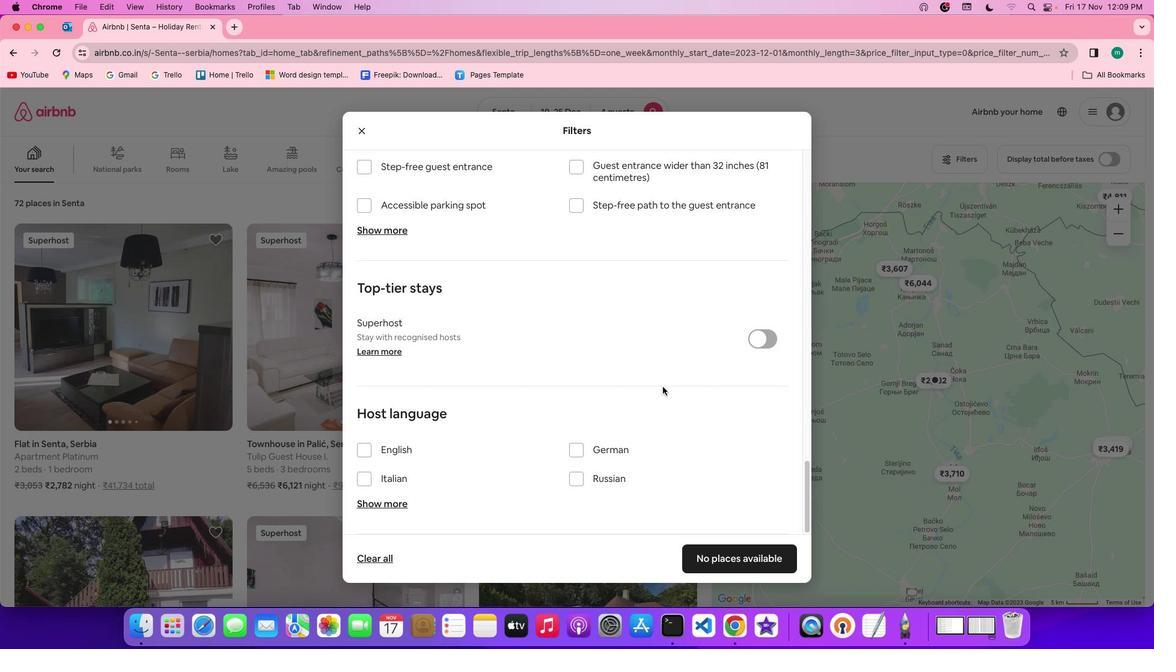 
Action: Mouse moved to (663, 387)
Screenshot: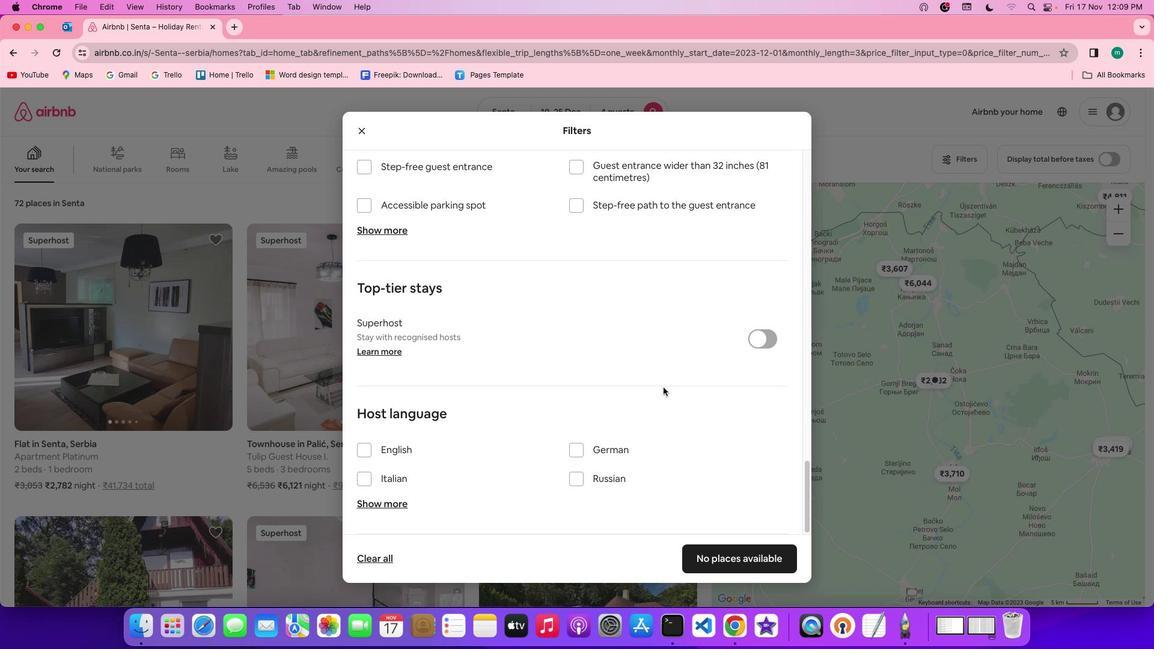 
Action: Mouse scrolled (663, 387) with delta (0, 0)
Screenshot: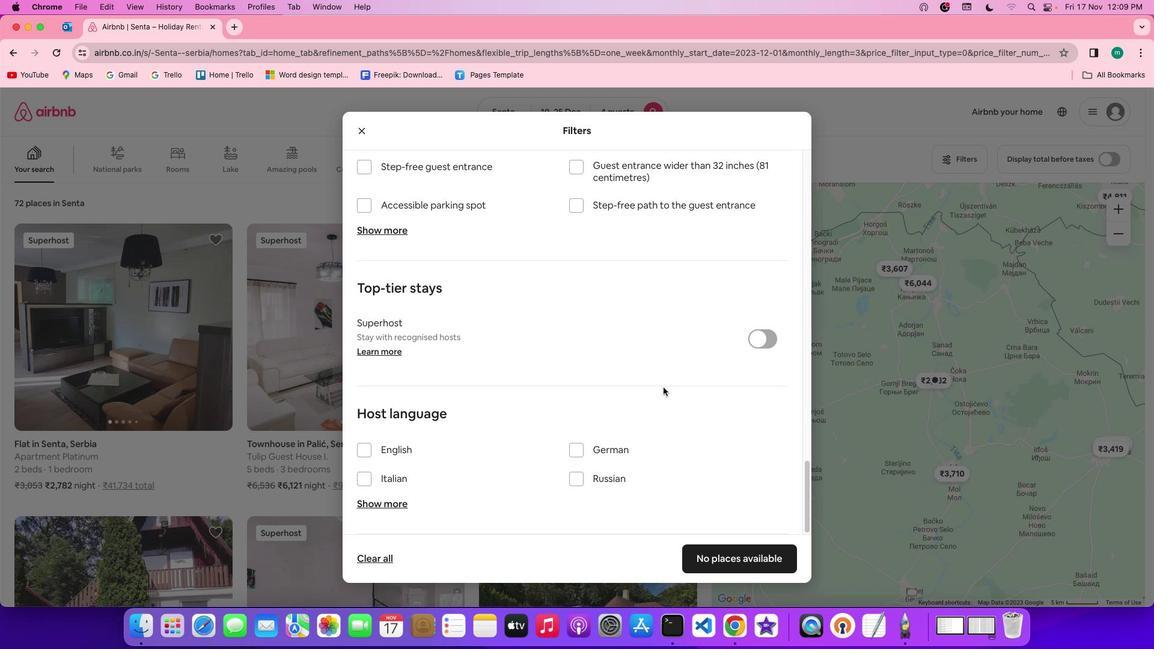 
Action: Mouse scrolled (663, 387) with delta (0, 0)
Screenshot: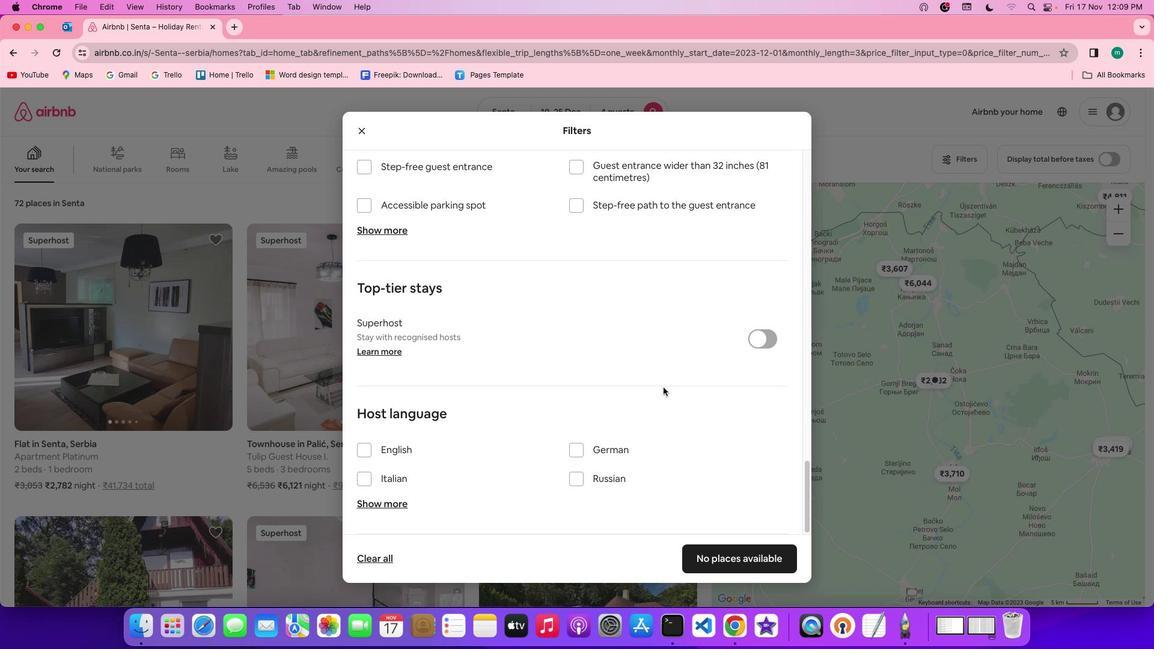 
Action: Mouse scrolled (663, 387) with delta (0, -1)
Screenshot: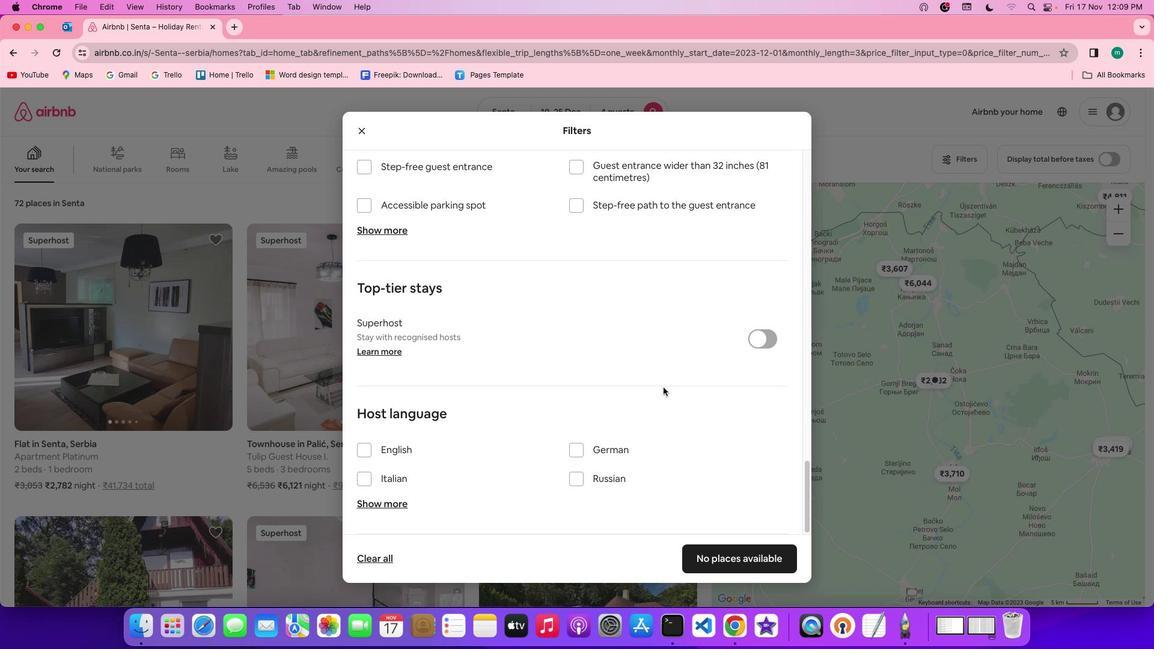 
Action: Mouse scrolled (663, 387) with delta (0, -3)
Screenshot: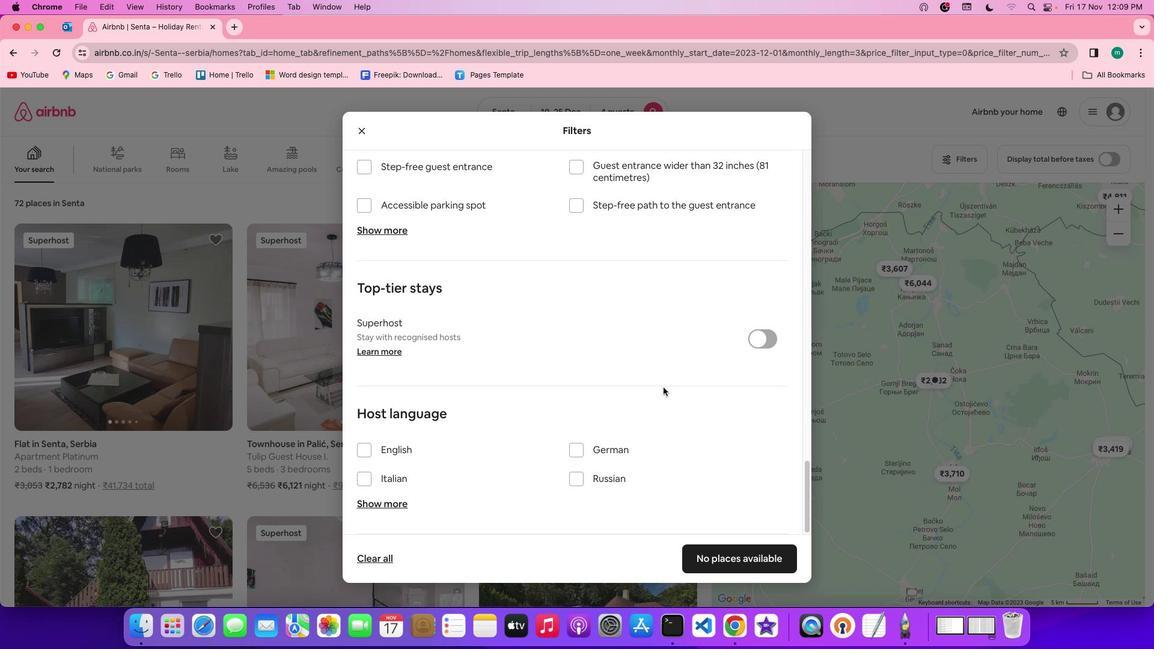
Action: Mouse scrolled (663, 387) with delta (0, -3)
Screenshot: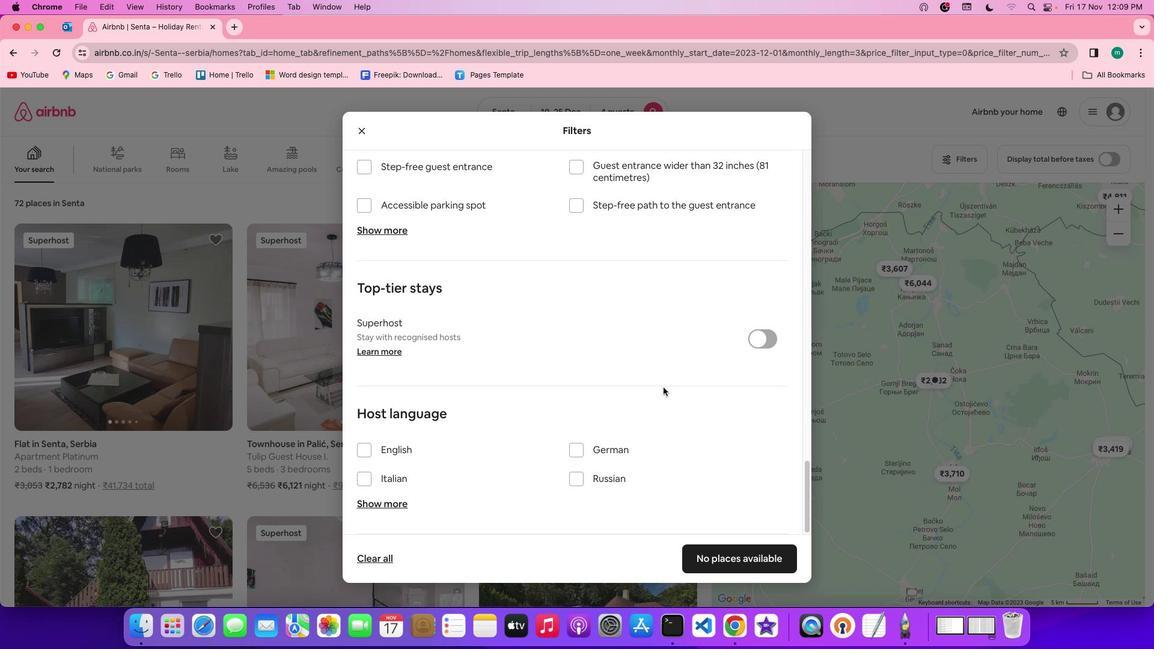 
Action: Mouse moved to (730, 561)
Screenshot: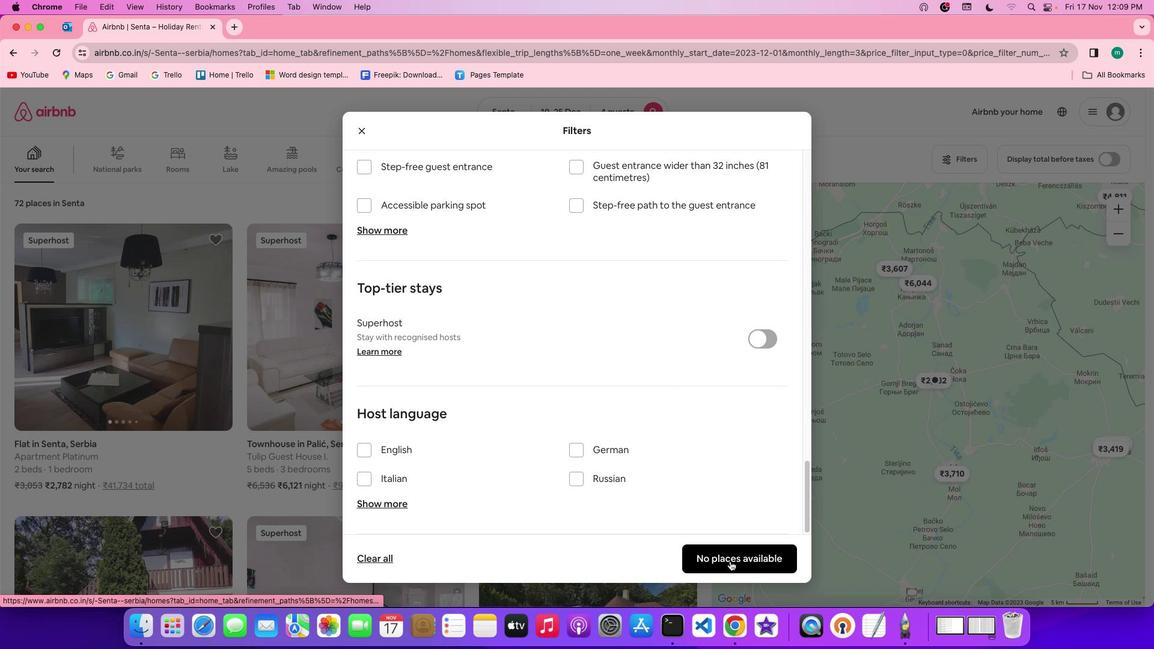 
Action: Mouse pressed left at (730, 561)
Screenshot: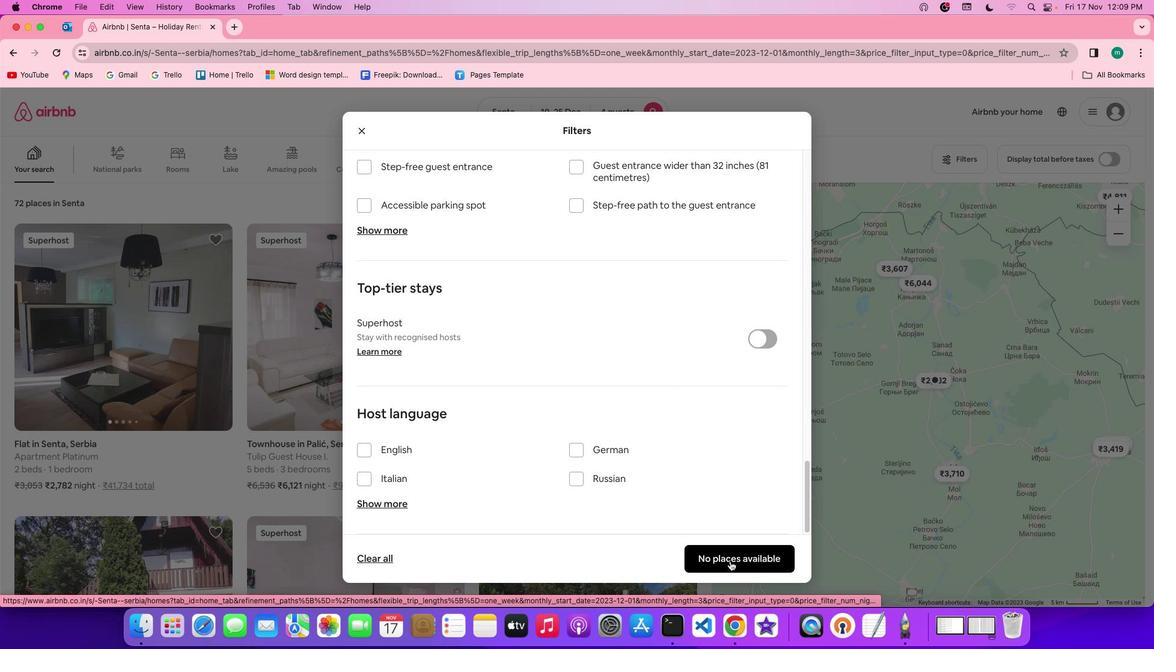 
Action: Mouse moved to (396, 384)
Screenshot: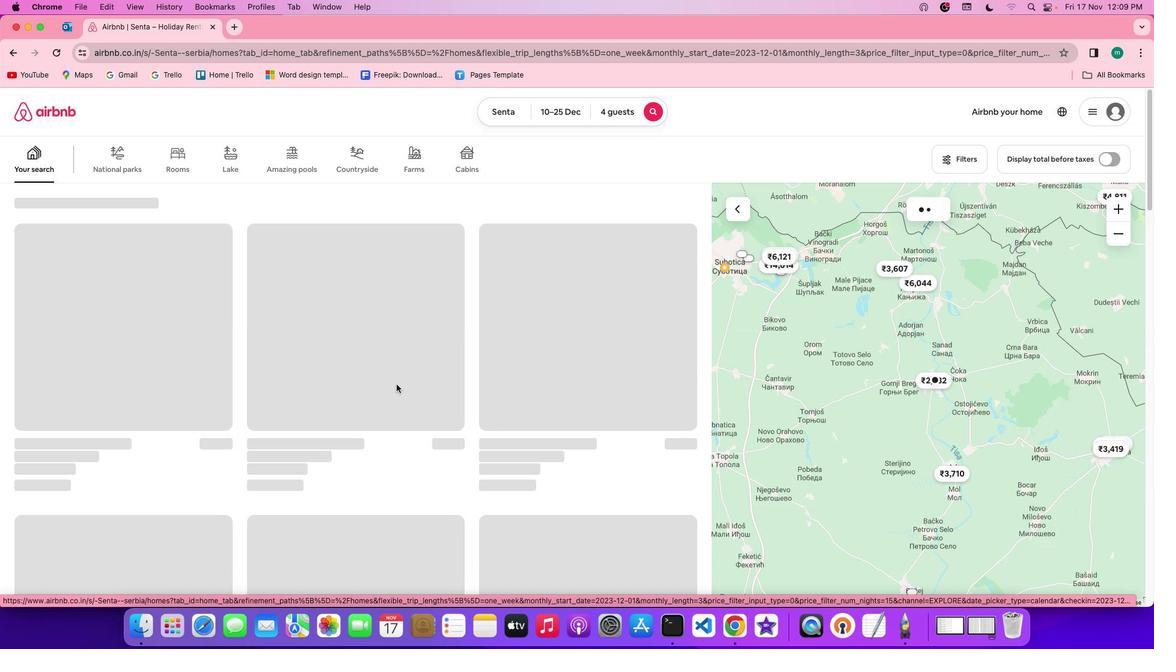 
